 Task: Plan a time to attend the scrapbooking workshop.
Action: Mouse moved to (84, 106)
Screenshot: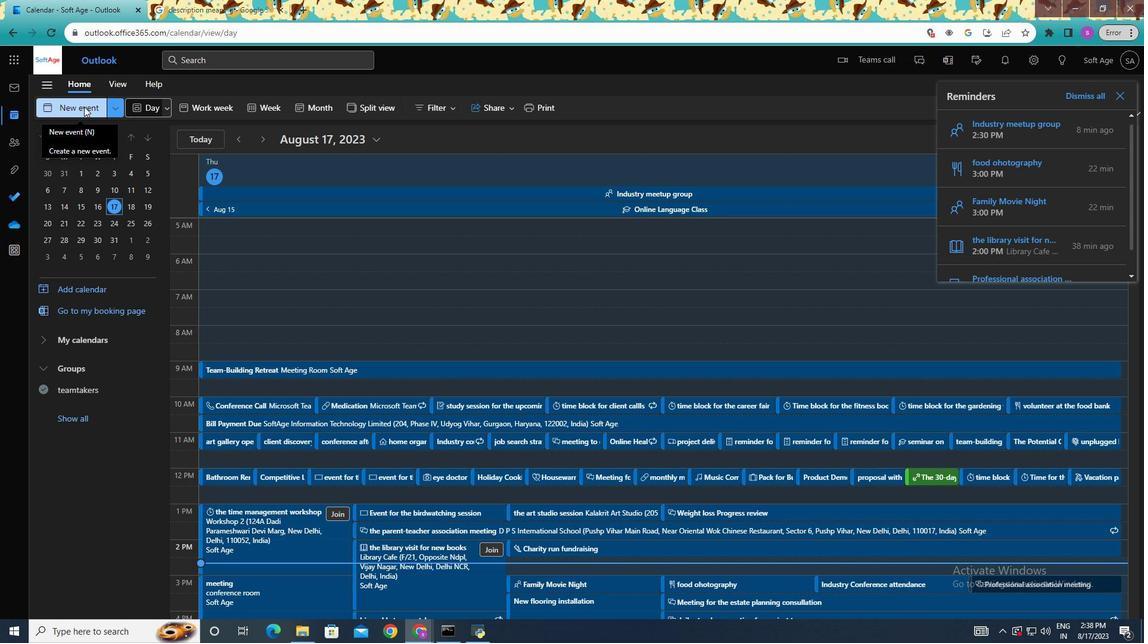 
Action: Mouse pressed left at (84, 106)
Screenshot: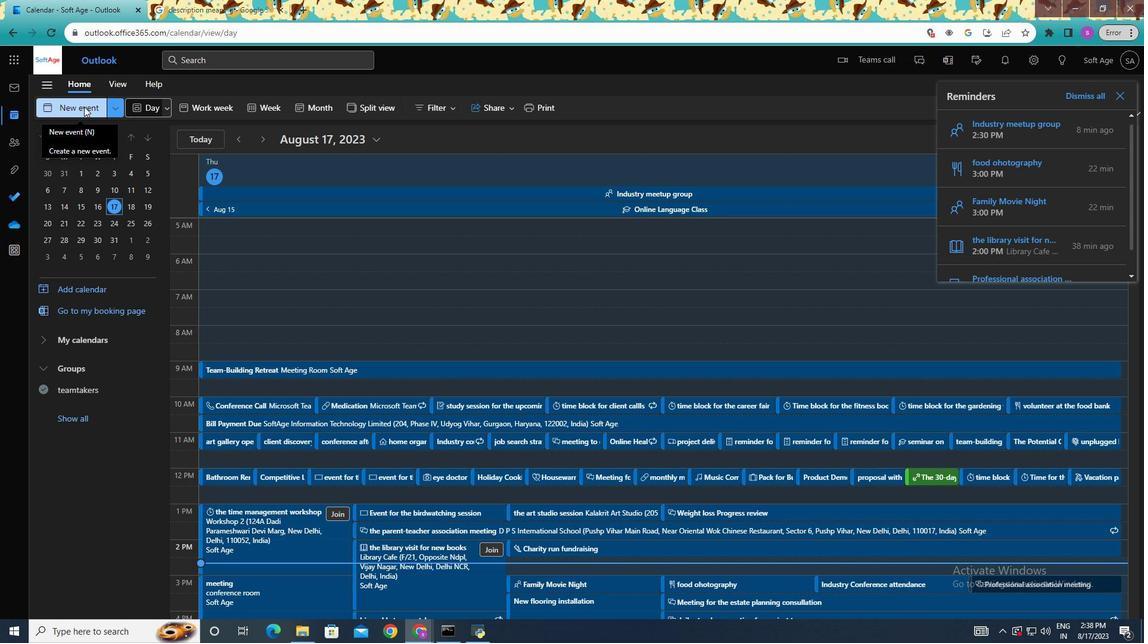 
Action: Mouse moved to (324, 182)
Screenshot: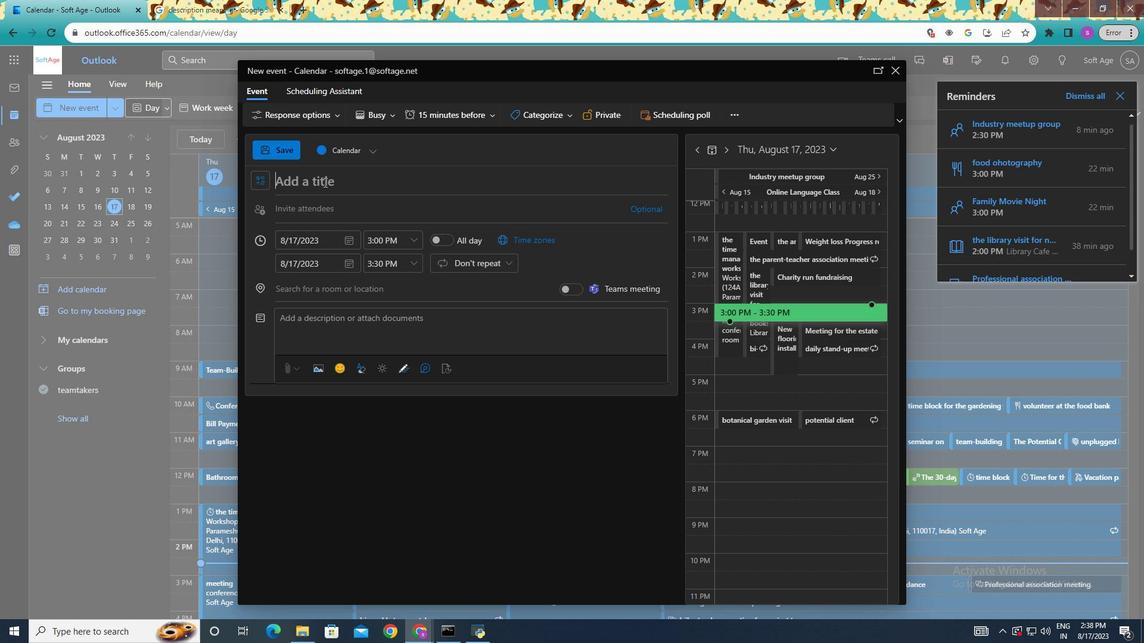 
Action: Mouse pressed left at (324, 182)
Screenshot: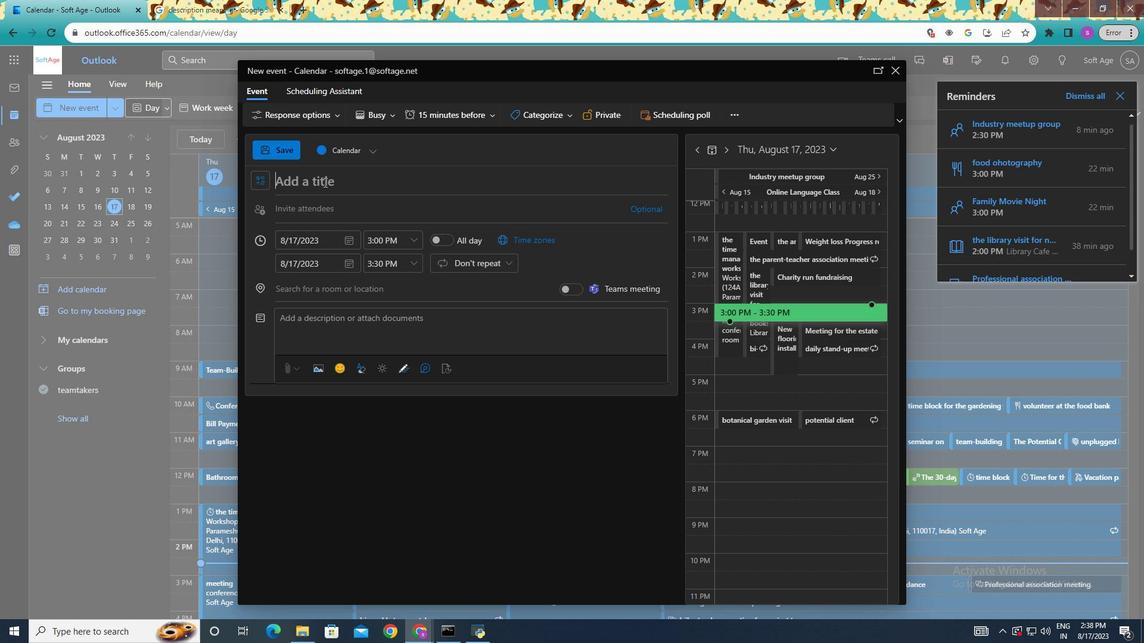 
Action: Key pressed <Key.shift>The<Key.space><Key.shift>Scrapbooking<Key.space>workshop
Screenshot: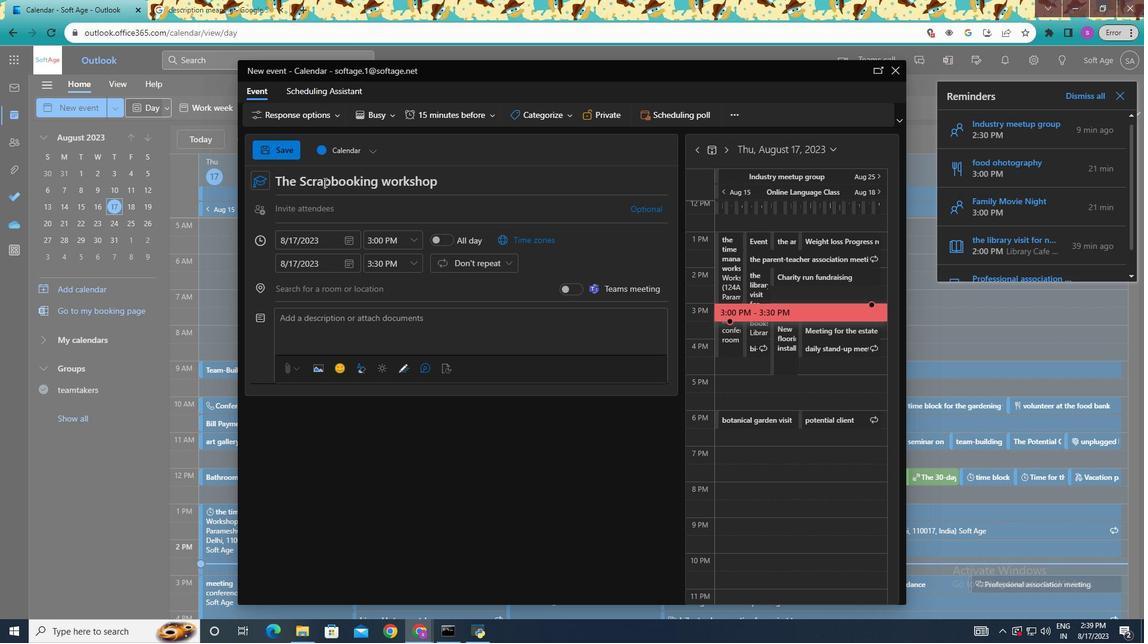 
Action: Mouse moved to (303, 213)
Screenshot: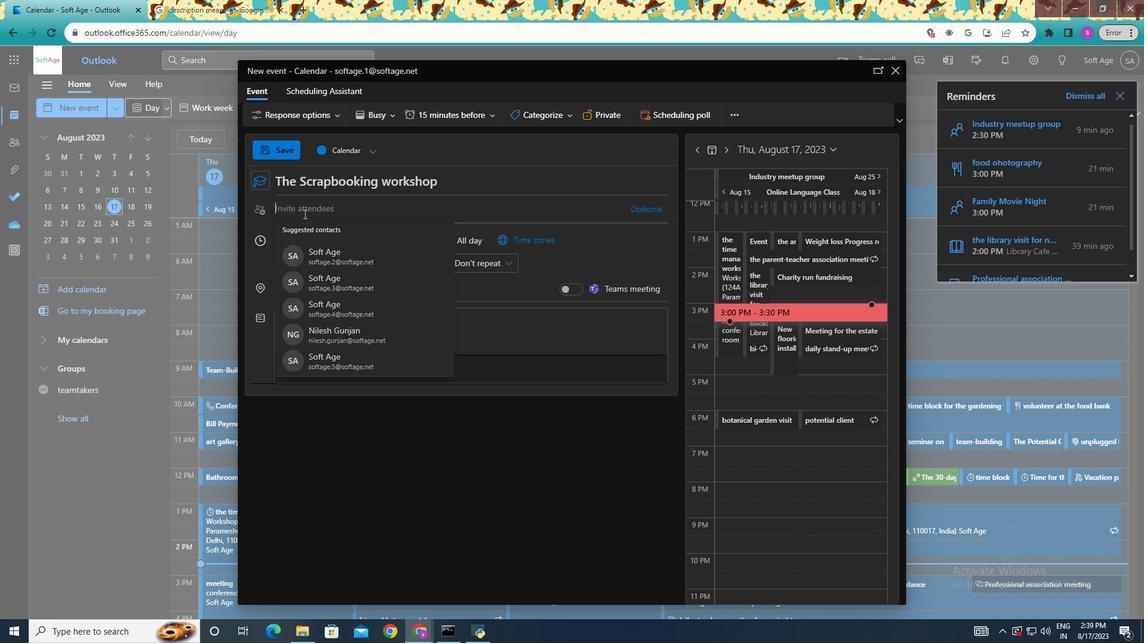 
Action: Mouse pressed left at (303, 213)
Screenshot: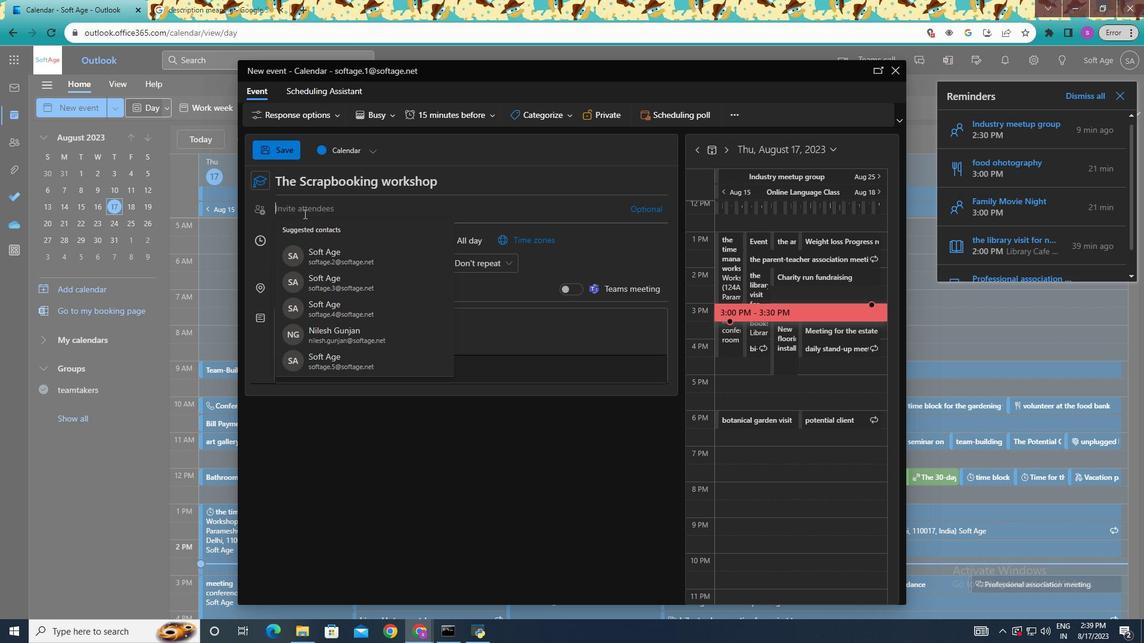 
Action: Mouse moved to (368, 314)
Screenshot: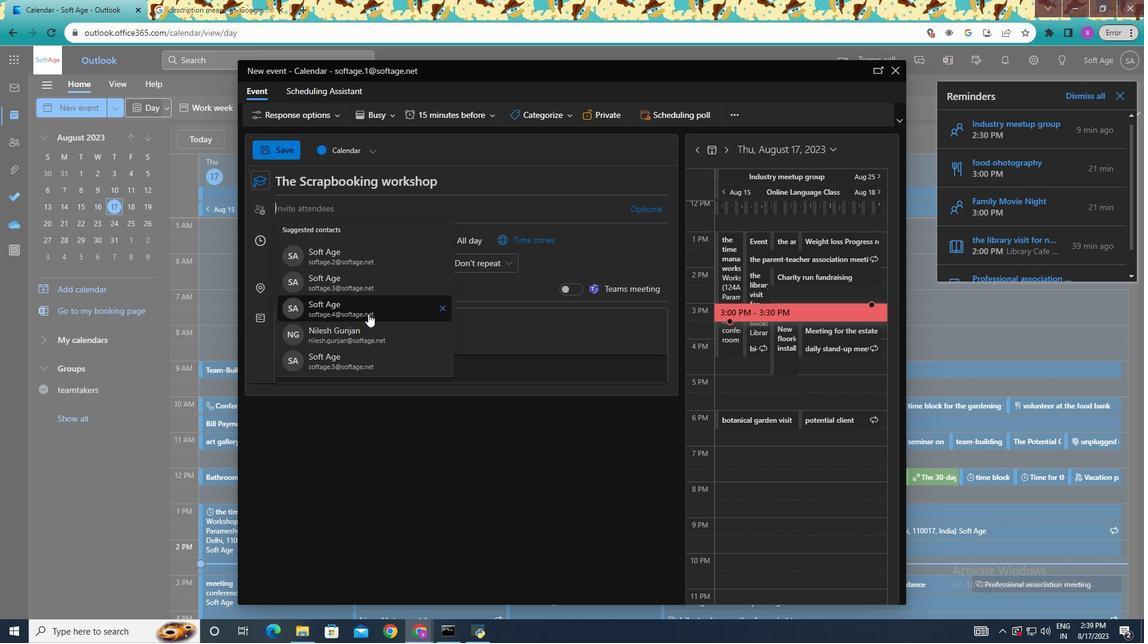 
Action: Mouse pressed left at (368, 314)
Screenshot: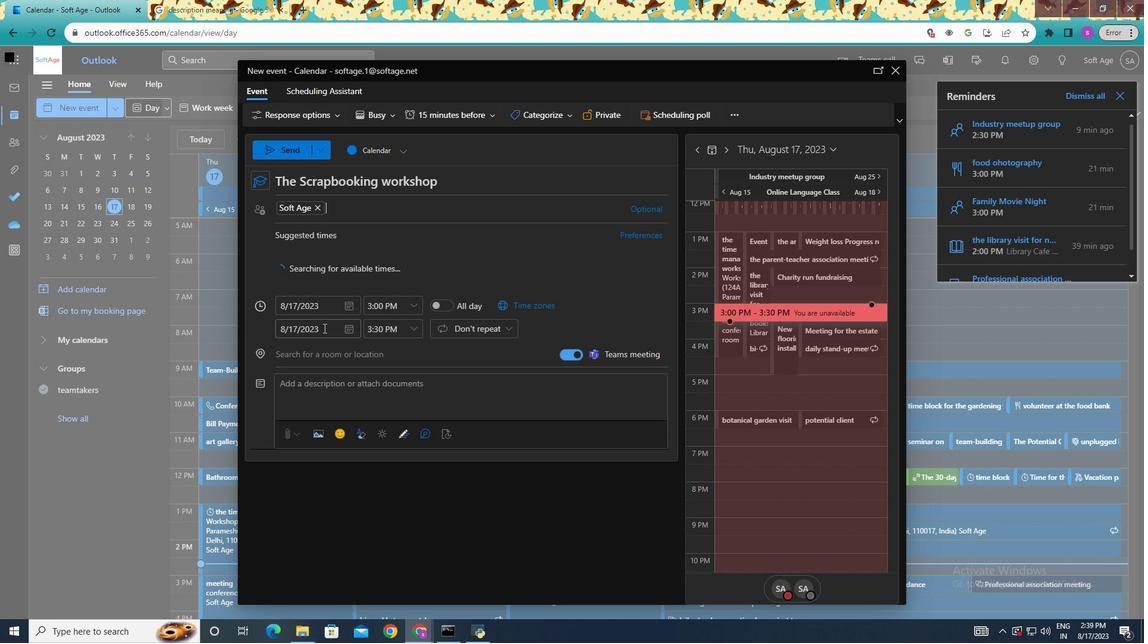 
Action: Mouse moved to (351, 312)
Screenshot: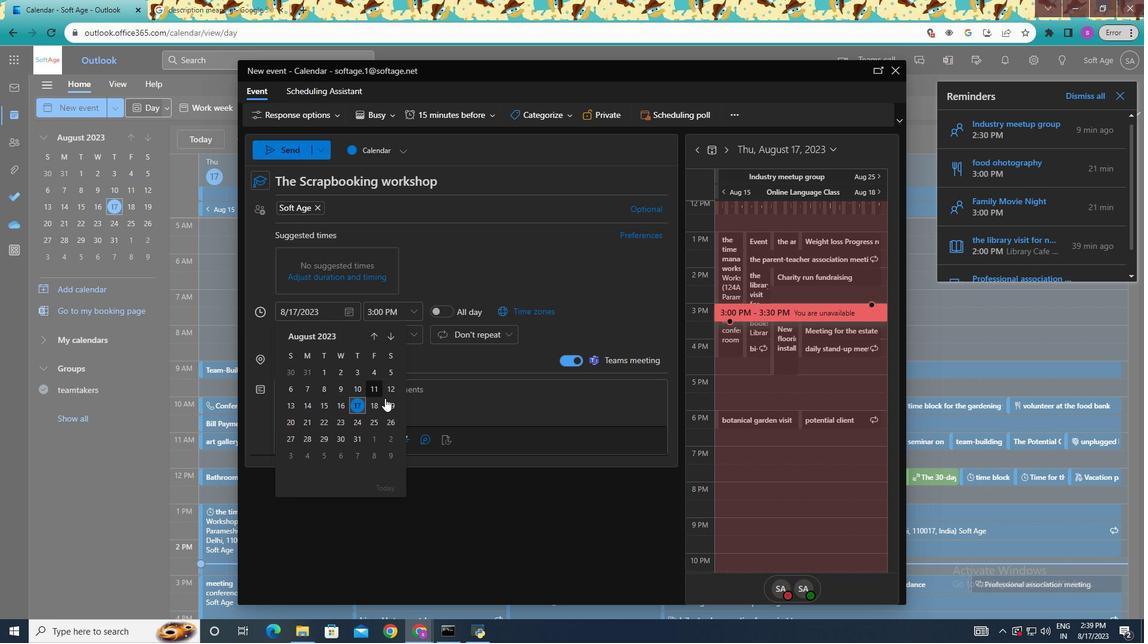 
Action: Mouse pressed left at (351, 312)
Screenshot: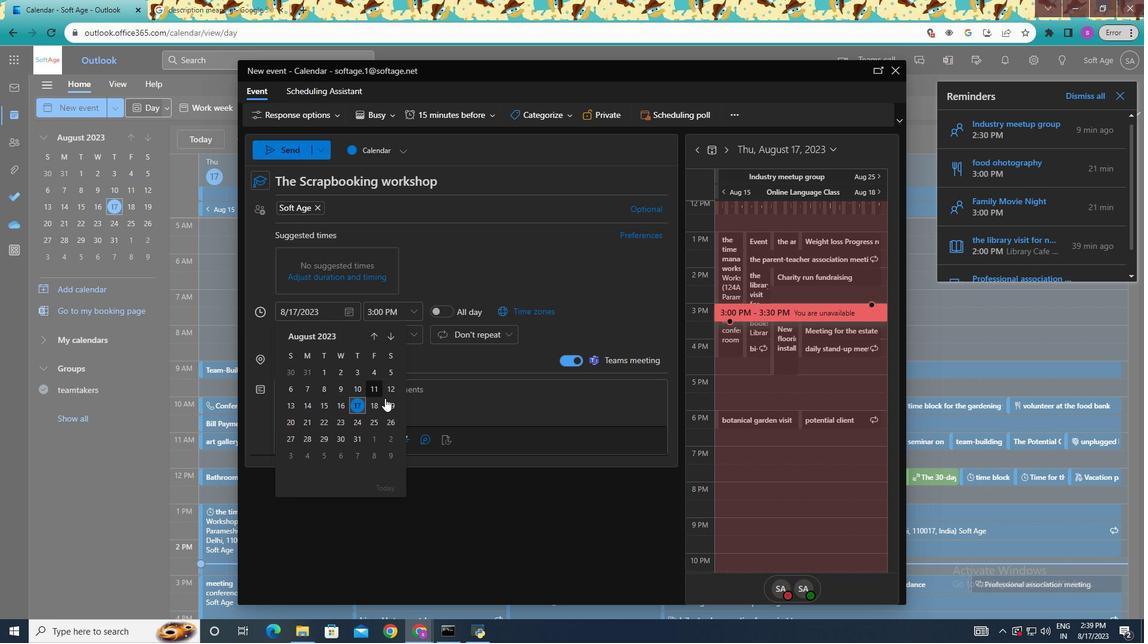 
Action: Mouse moved to (341, 441)
Screenshot: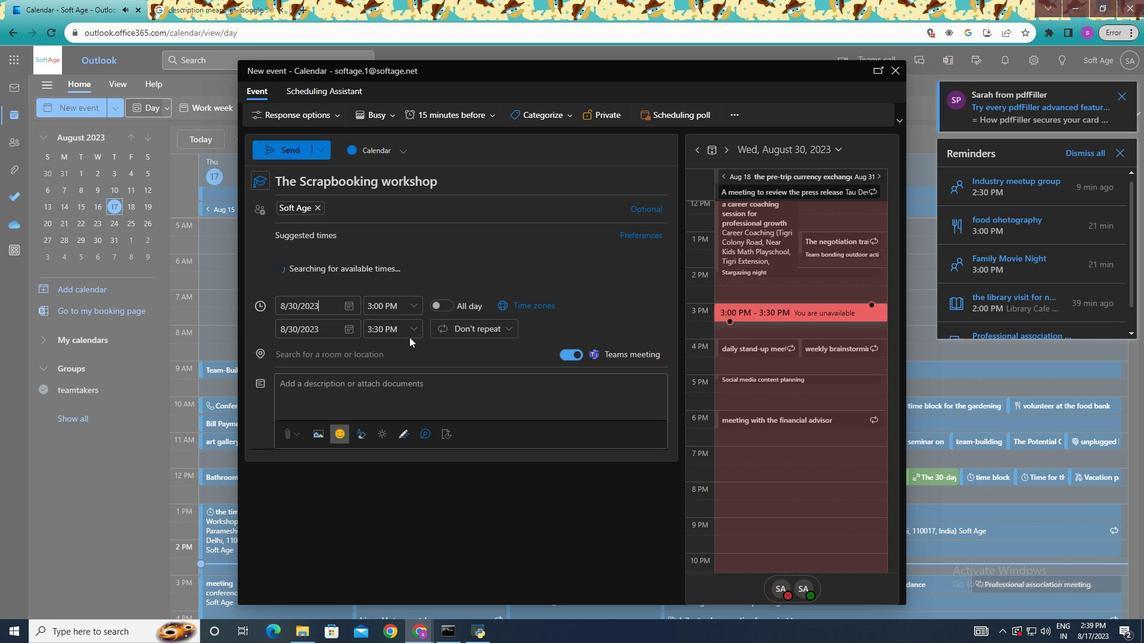 
Action: Mouse pressed left at (341, 441)
Screenshot: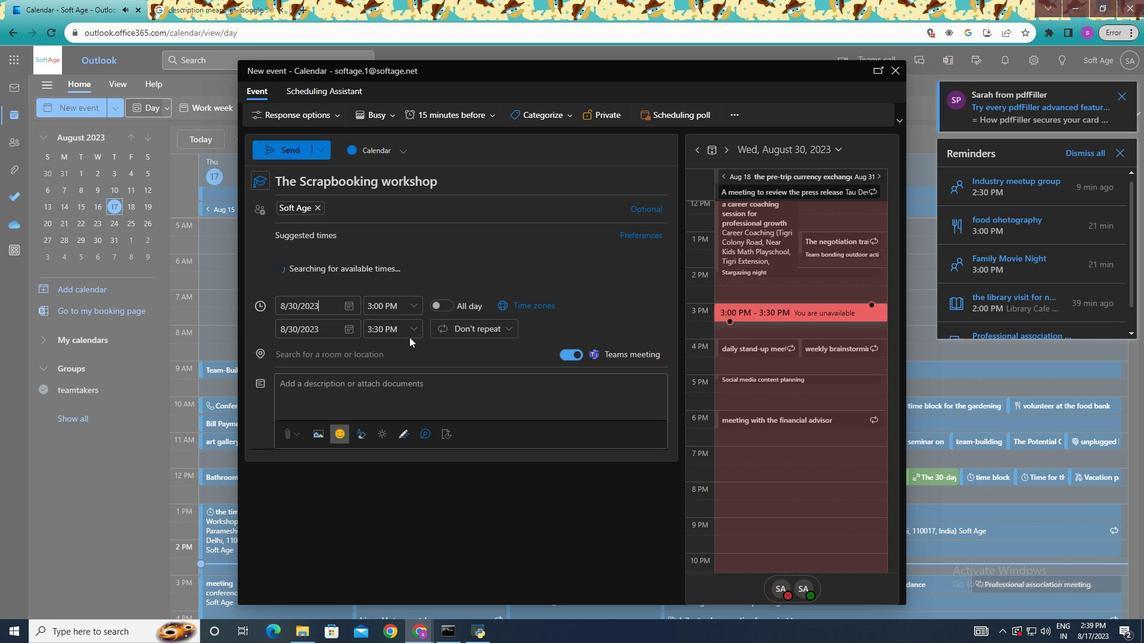 
Action: Mouse moved to (409, 310)
Screenshot: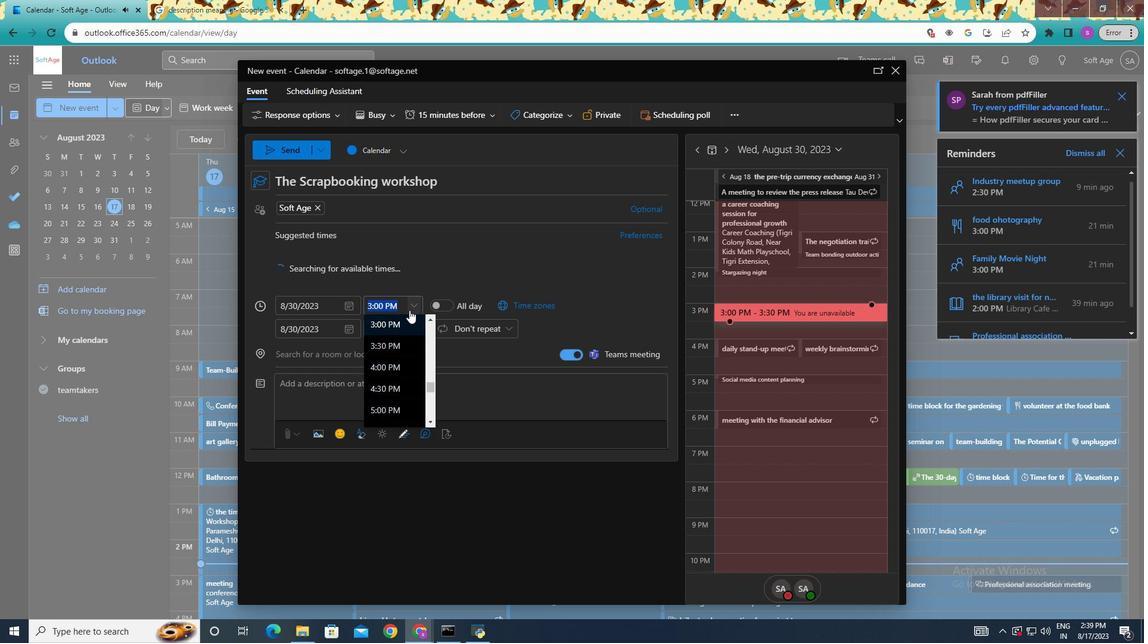 
Action: Mouse pressed left at (409, 310)
Screenshot: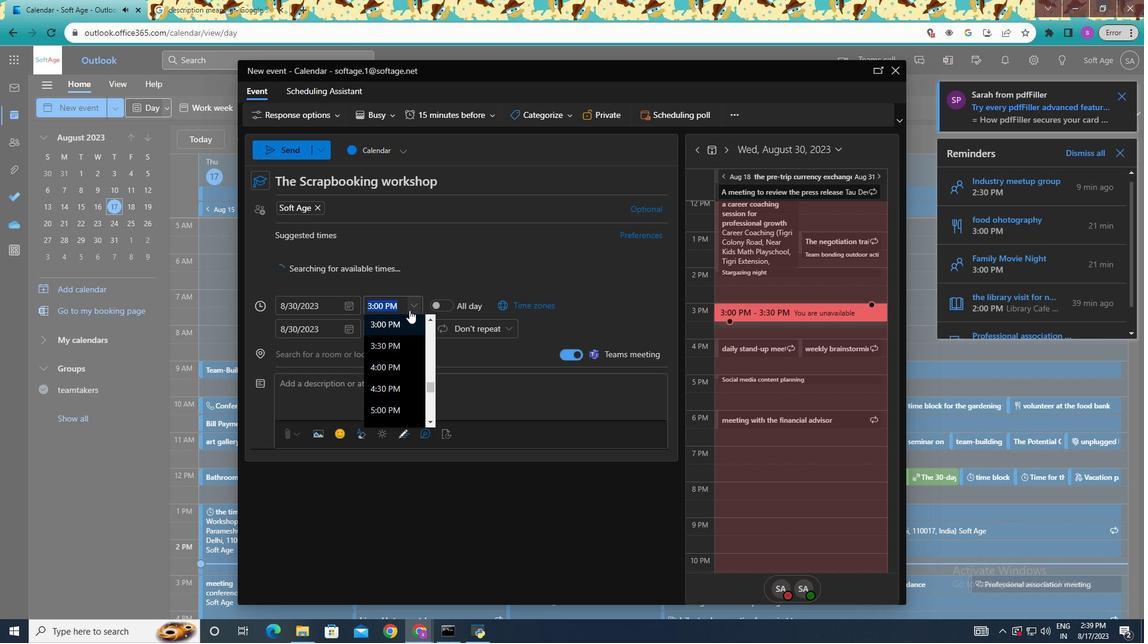 
Action: Mouse moved to (393, 372)
Screenshot: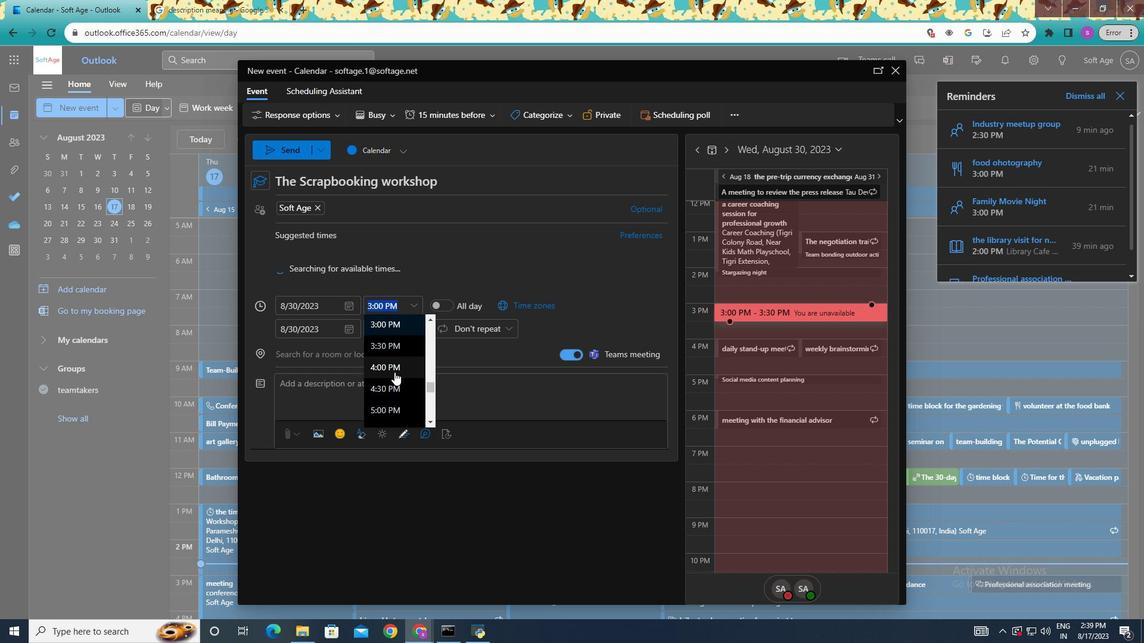 
Action: Mouse pressed left at (393, 372)
Screenshot: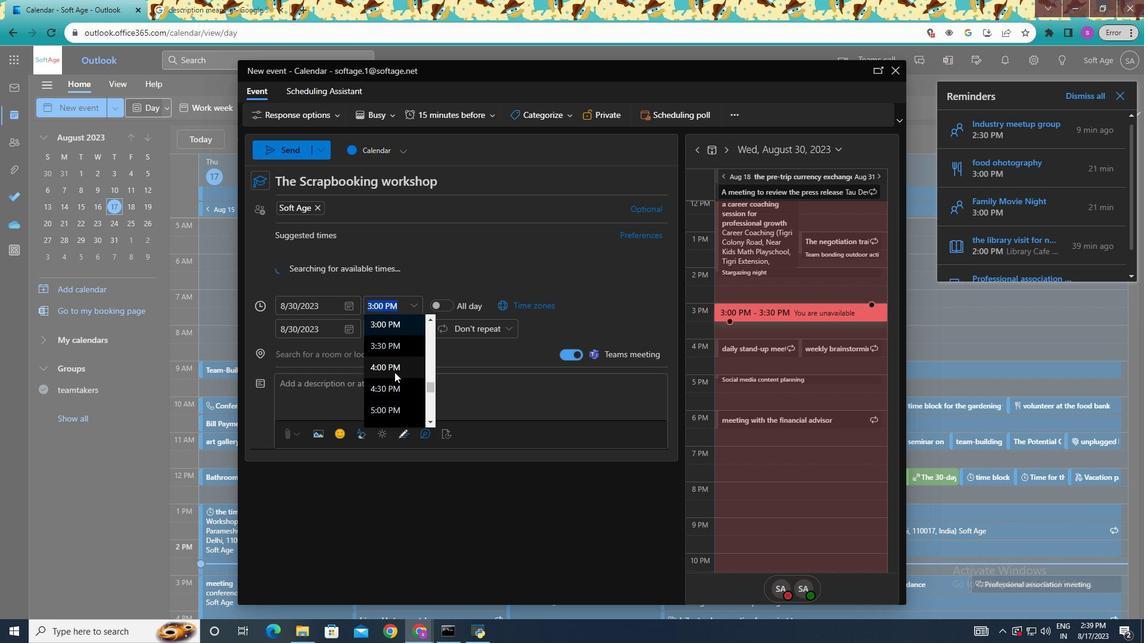 
Action: Mouse moved to (414, 313)
Screenshot: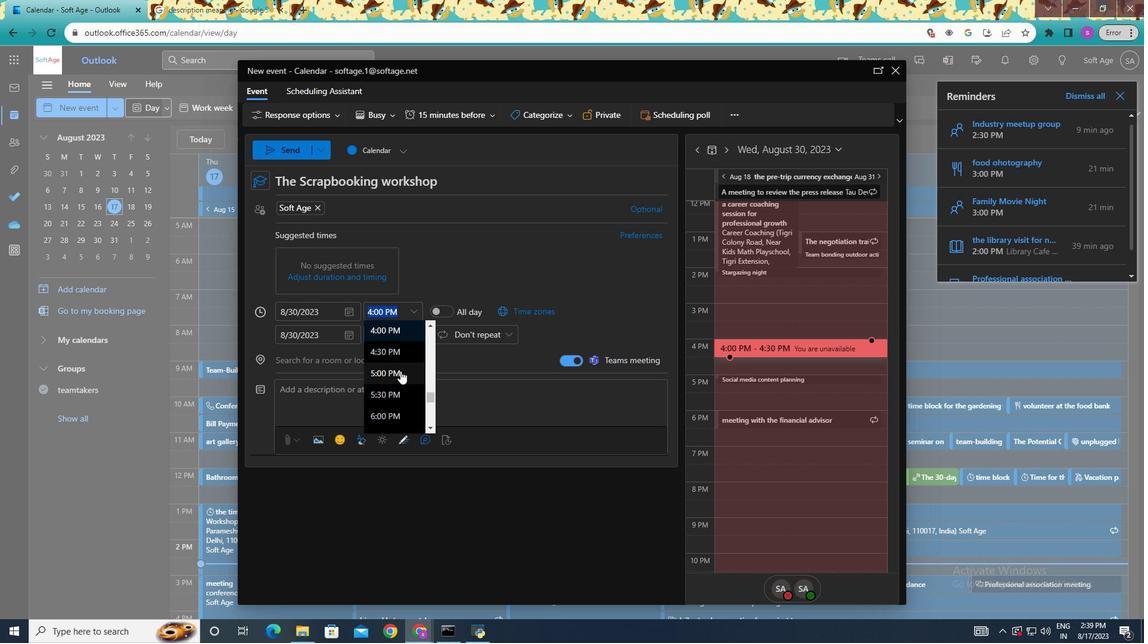 
Action: Mouse pressed left at (413, 313)
Screenshot: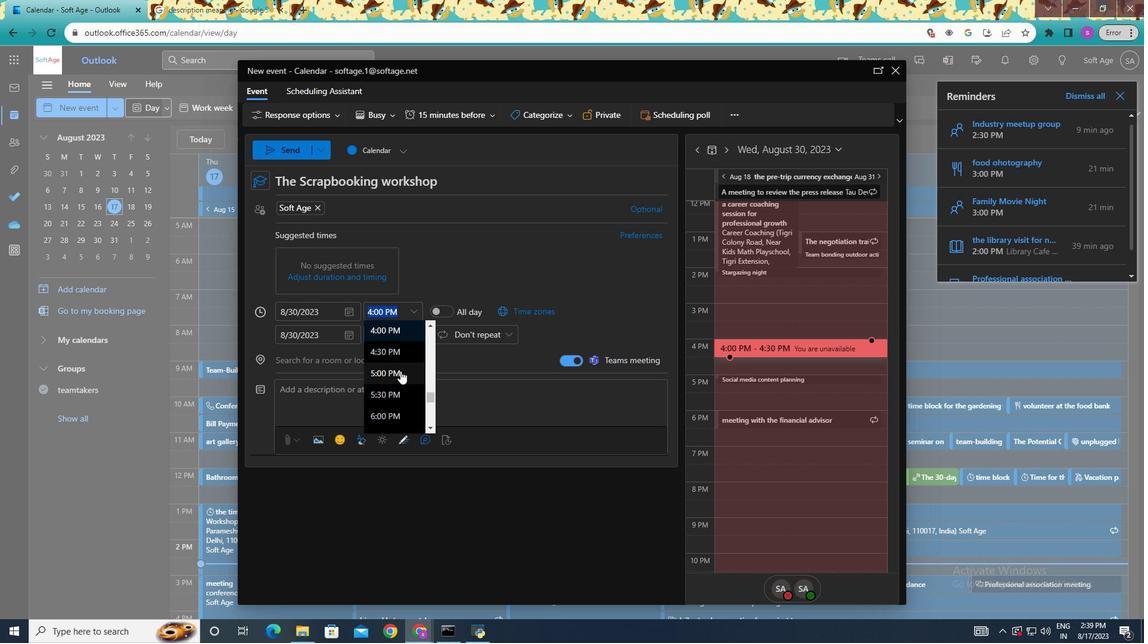 
Action: Mouse moved to (394, 355)
Screenshot: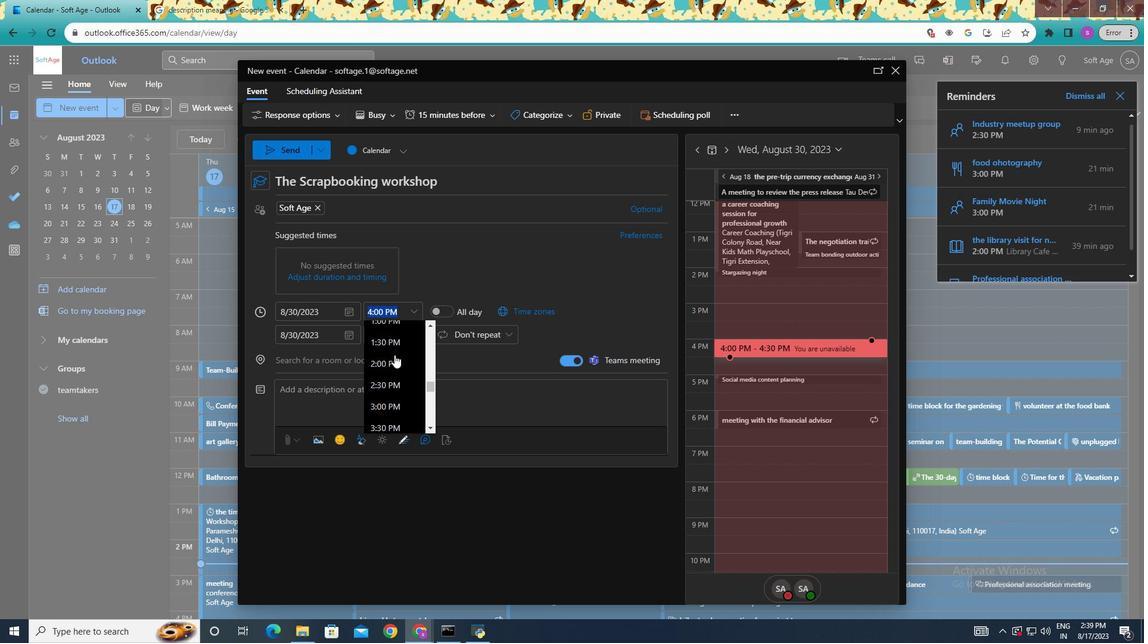 
Action: Mouse scrolled (394, 355) with delta (0, 0)
Screenshot: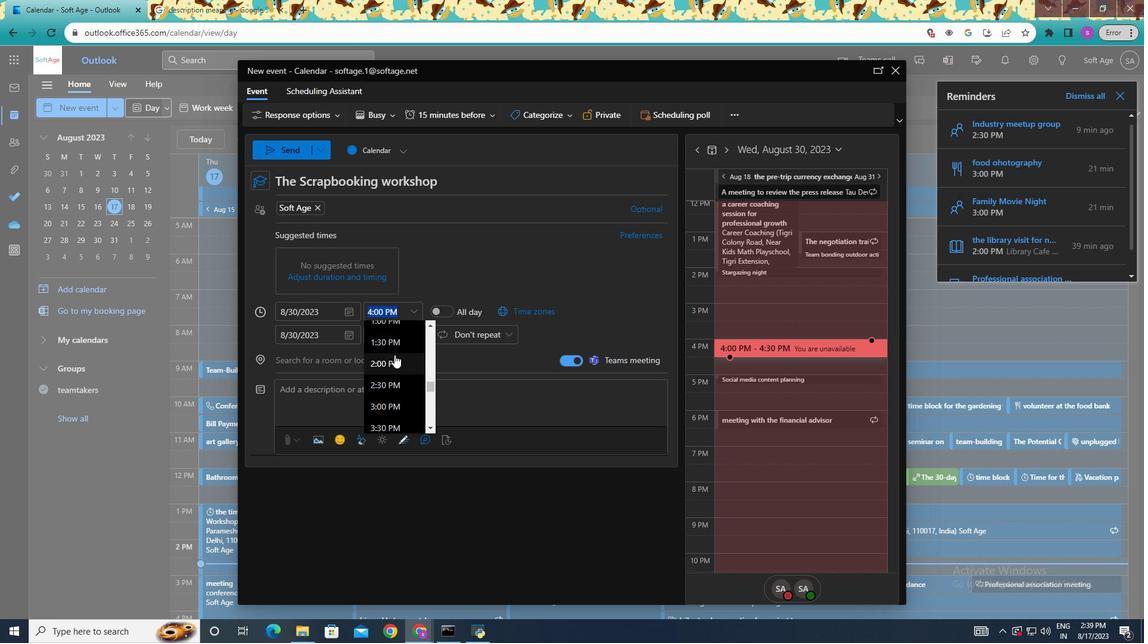 
Action: Mouse scrolled (394, 355) with delta (0, 0)
Screenshot: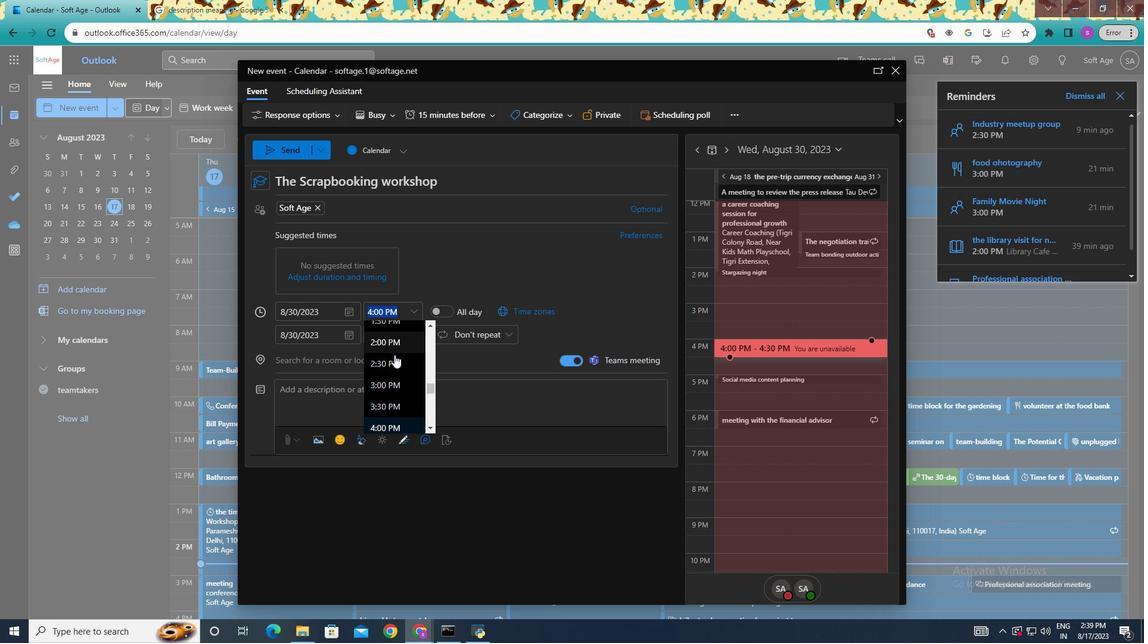 
Action: Mouse moved to (394, 355)
Screenshot: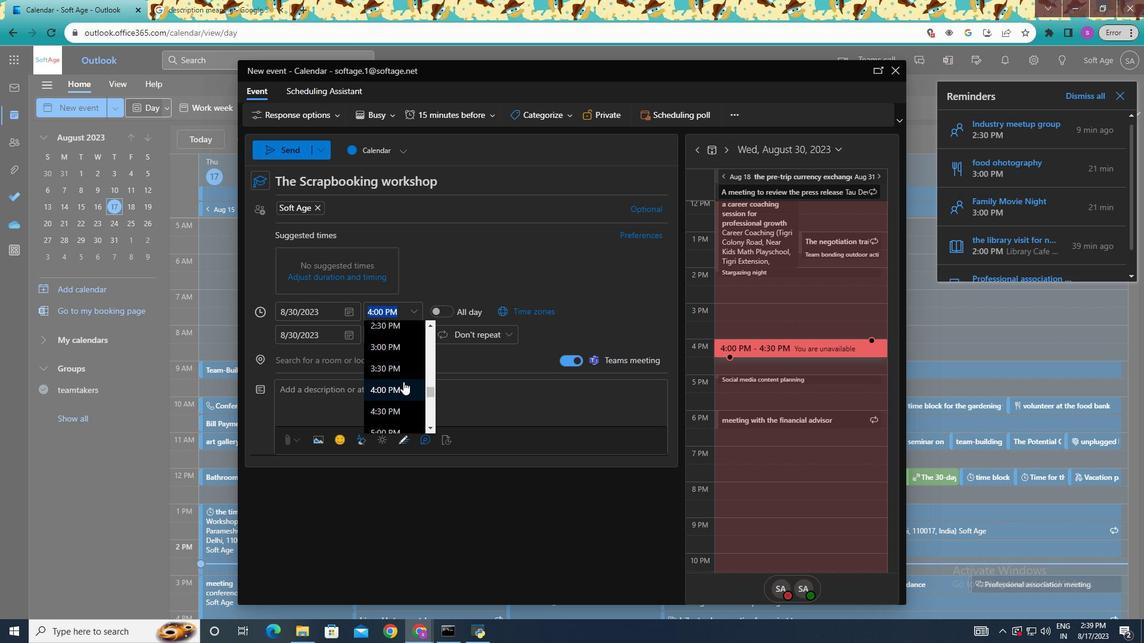 
Action: Mouse scrolled (394, 354) with delta (0, 0)
Screenshot: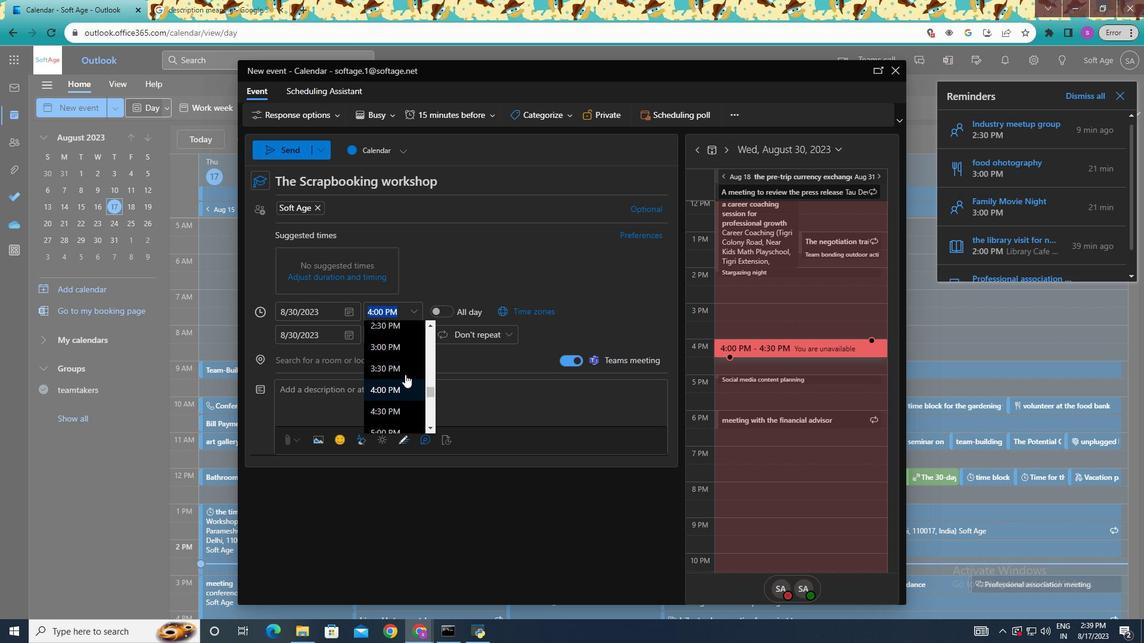 
Action: Mouse moved to (402, 348)
Screenshot: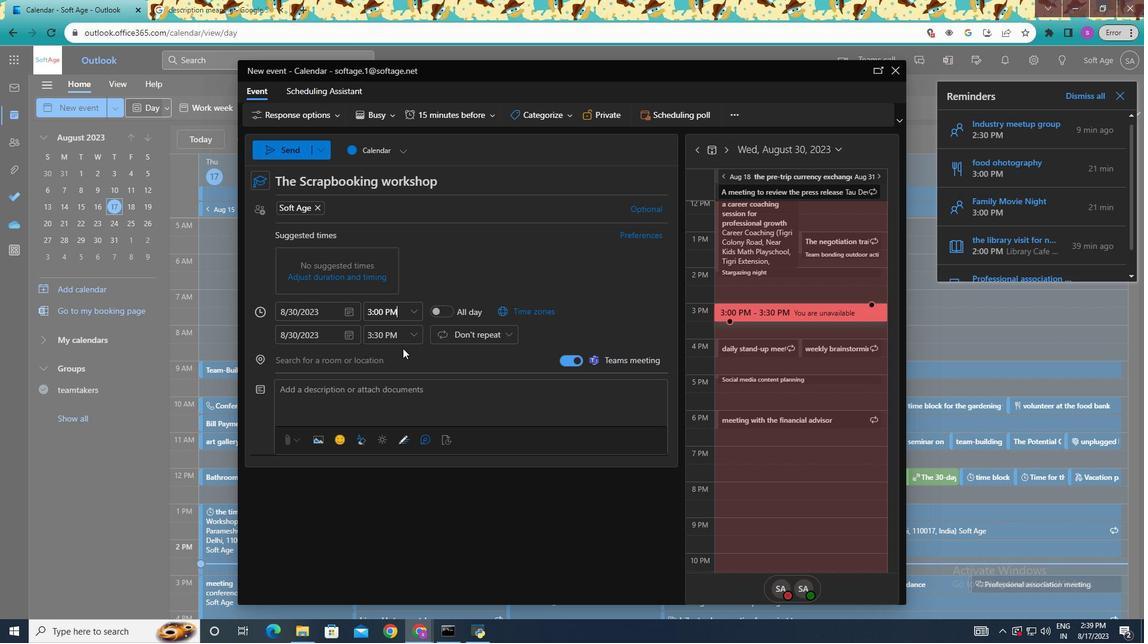 
Action: Mouse pressed left at (402, 348)
Screenshot: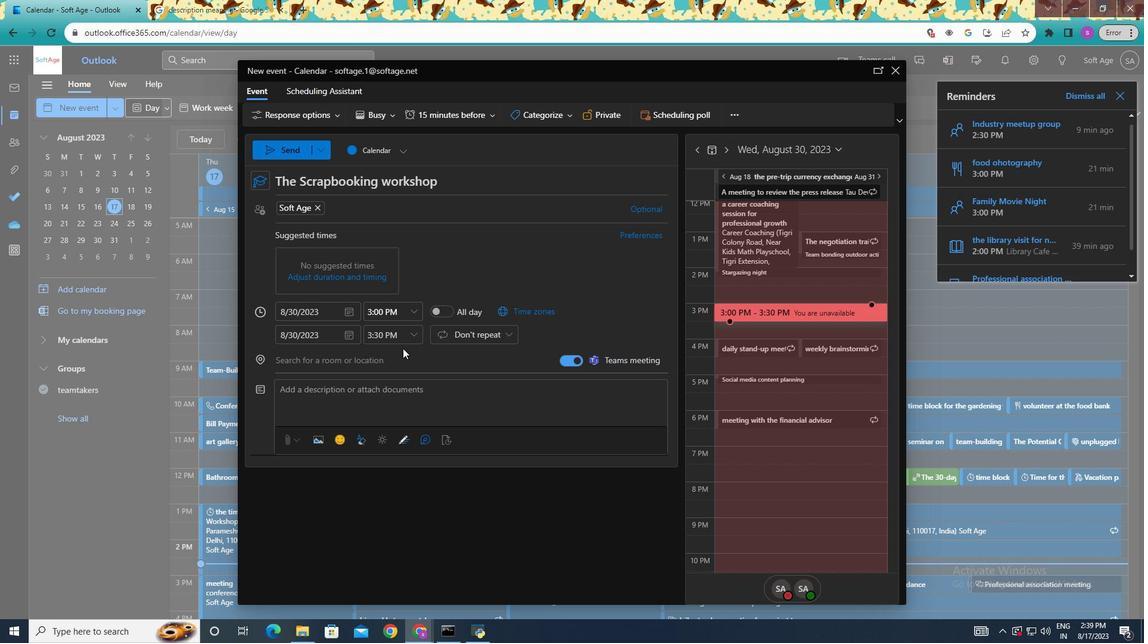 
Action: Mouse moved to (410, 338)
Screenshot: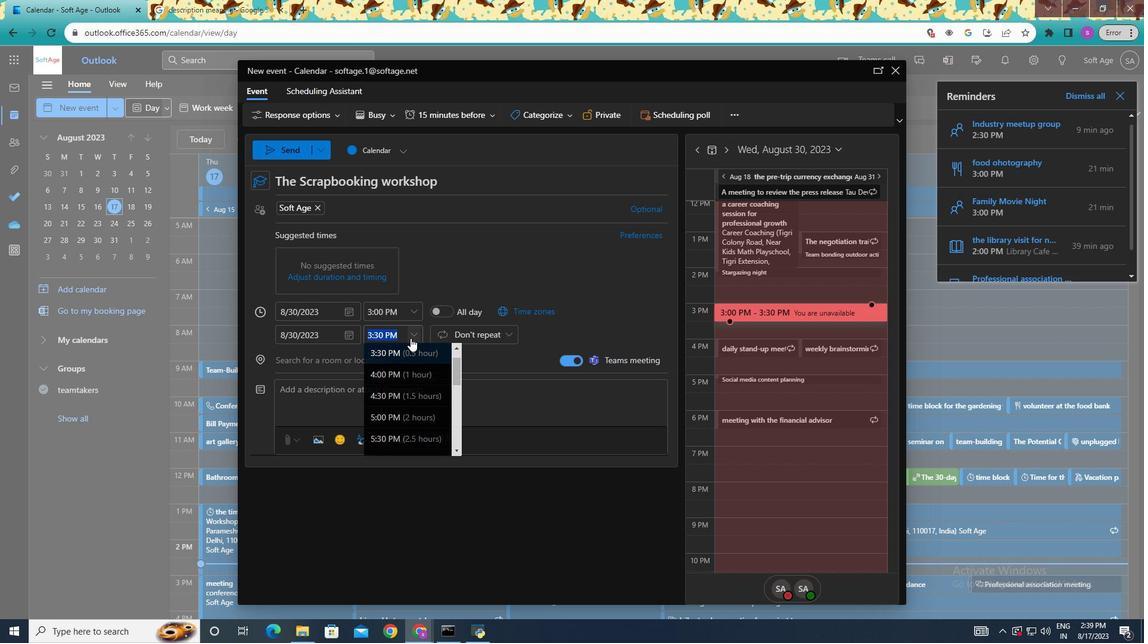 
Action: Mouse pressed left at (410, 338)
Screenshot: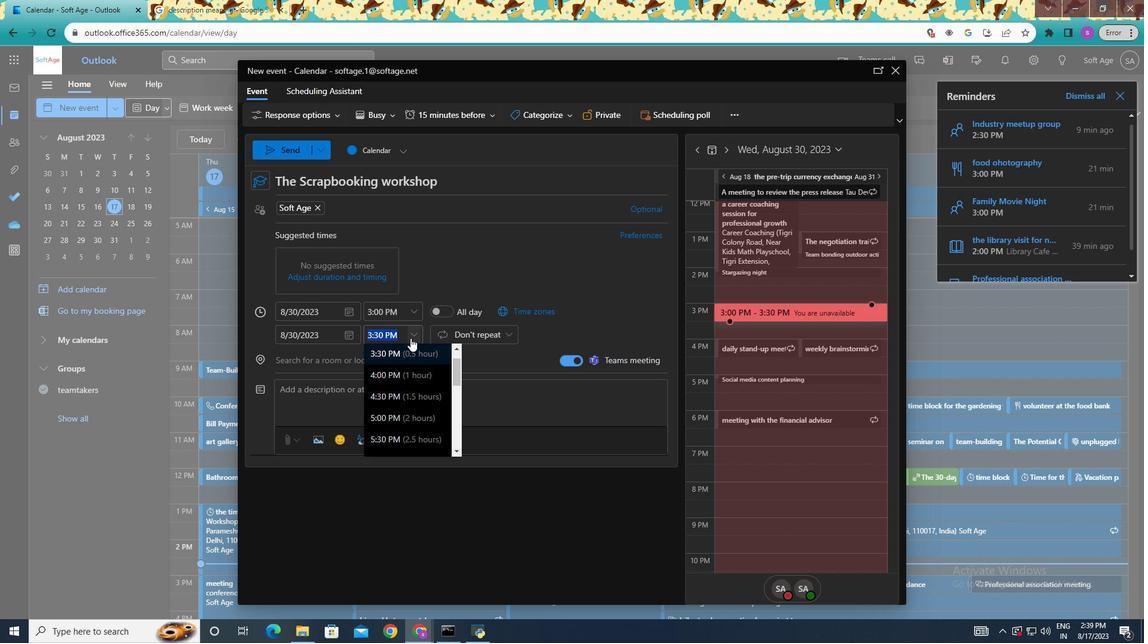 
Action: Mouse pressed left at (410, 338)
Screenshot: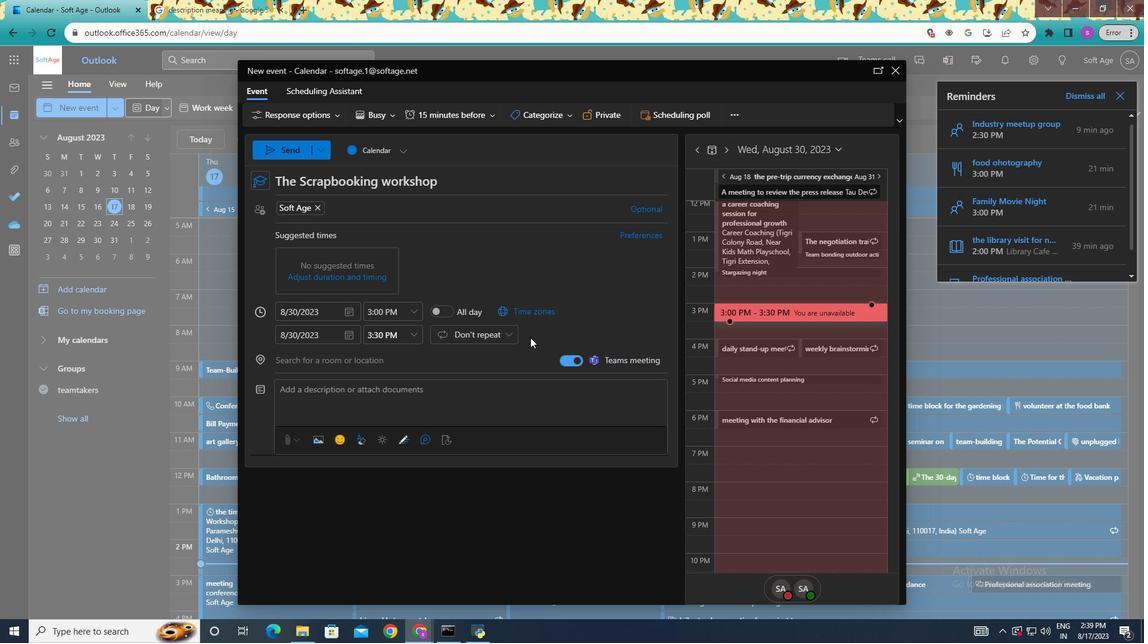 
Action: Mouse moved to (447, 312)
Screenshot: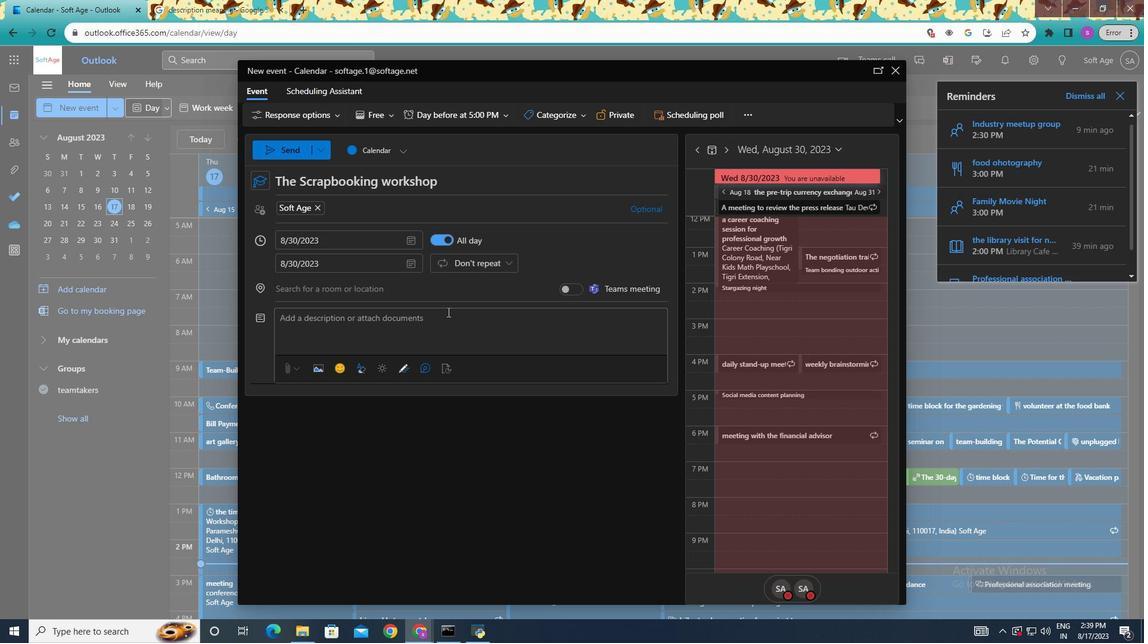 
Action: Mouse pressed left at (447, 312)
Screenshot: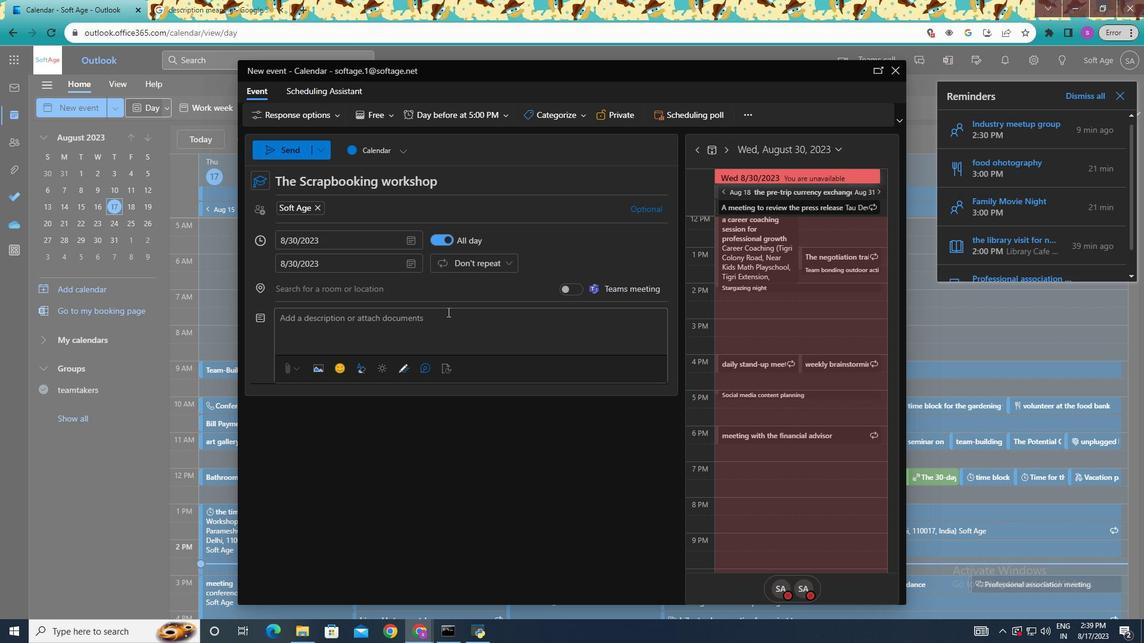 
Action: Mouse moved to (445, 240)
Screenshot: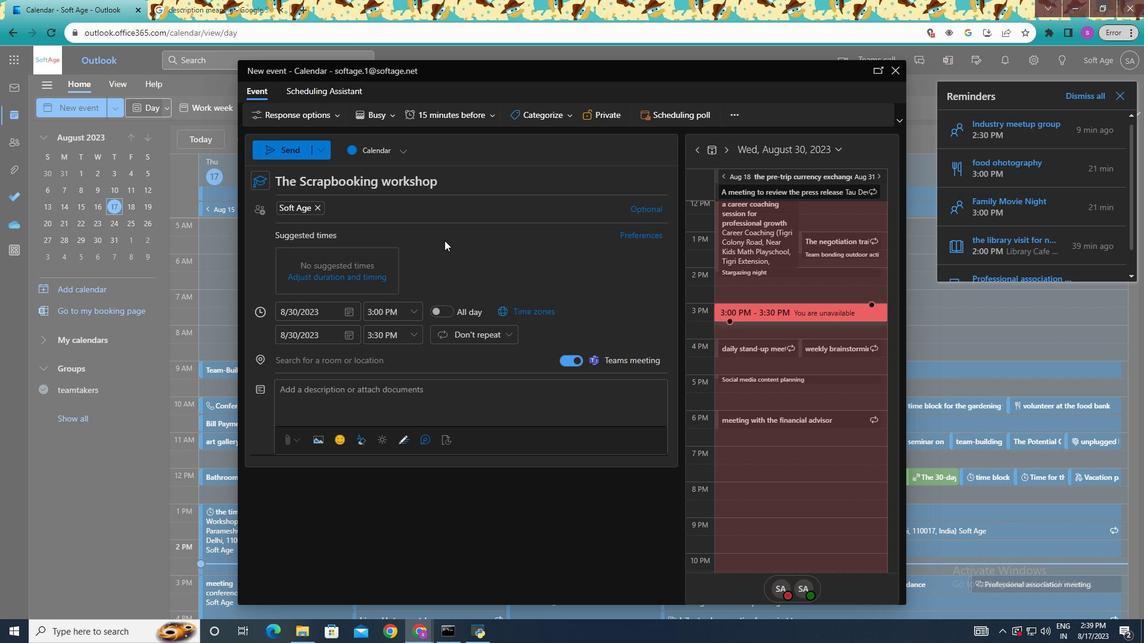 
Action: Mouse pressed left at (445, 240)
Screenshot: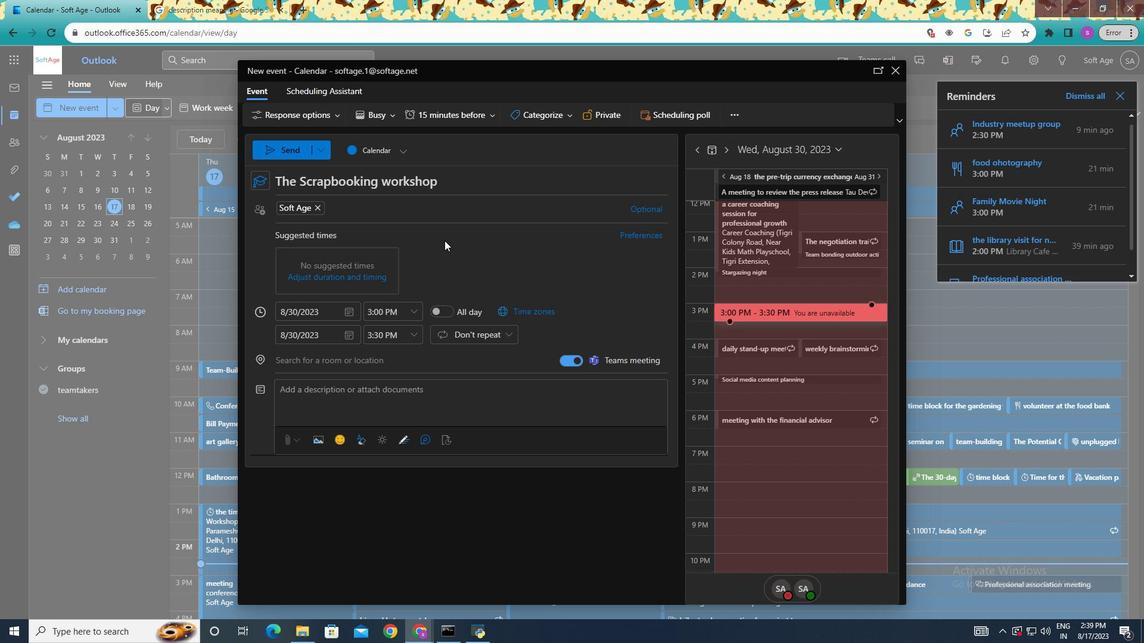 
Action: Mouse moved to (510, 336)
Screenshot: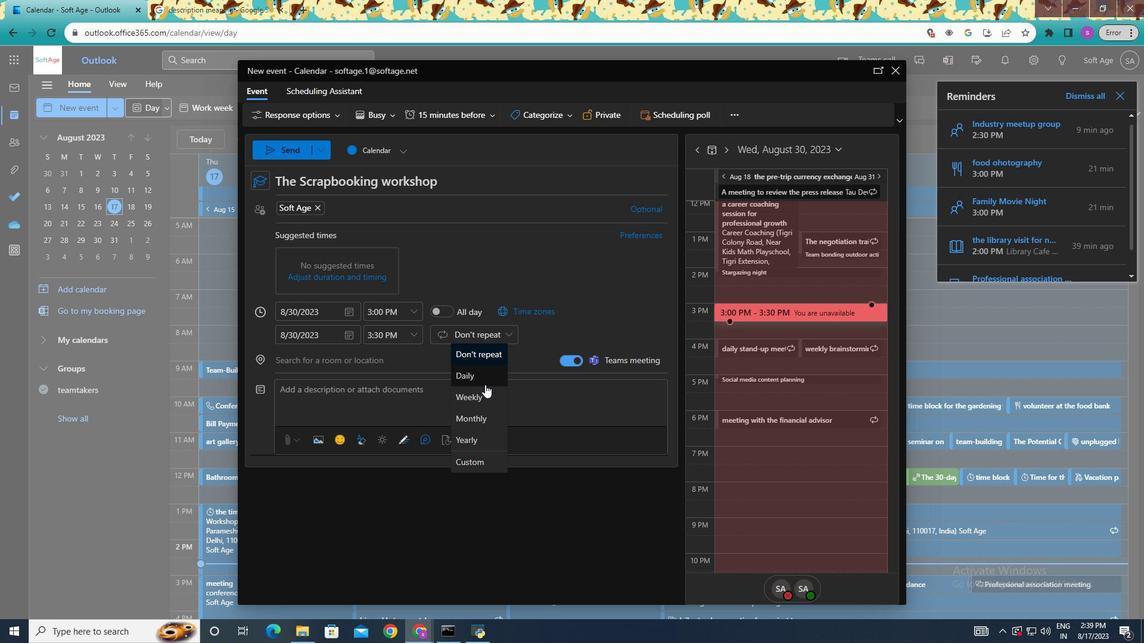 
Action: Mouse pressed left at (510, 336)
Screenshot: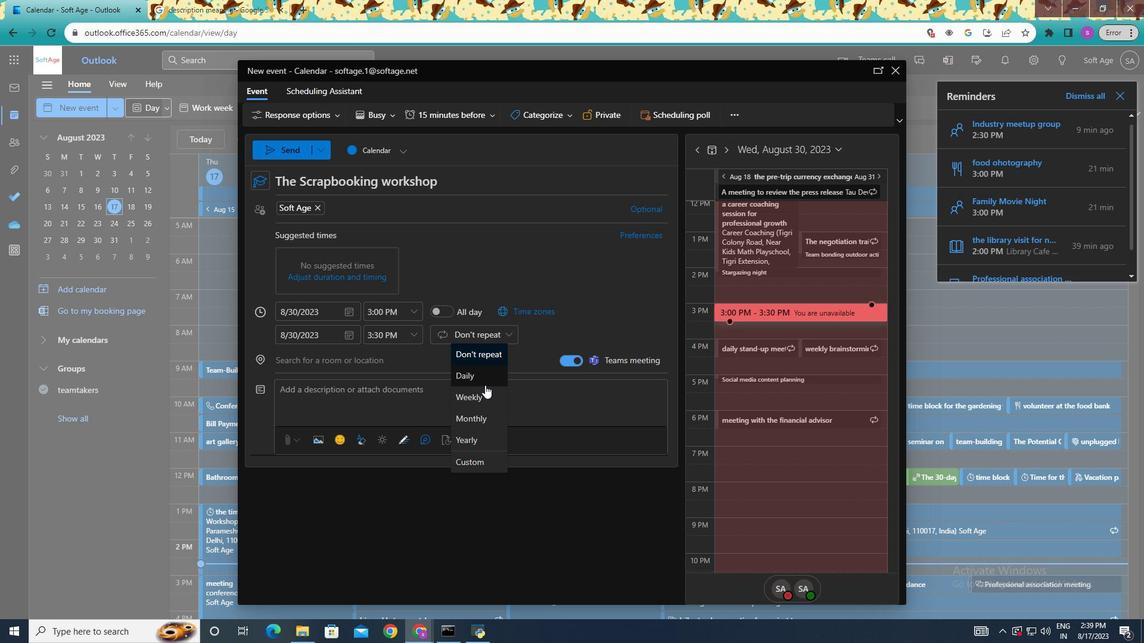 
Action: Mouse moved to (485, 384)
Screenshot: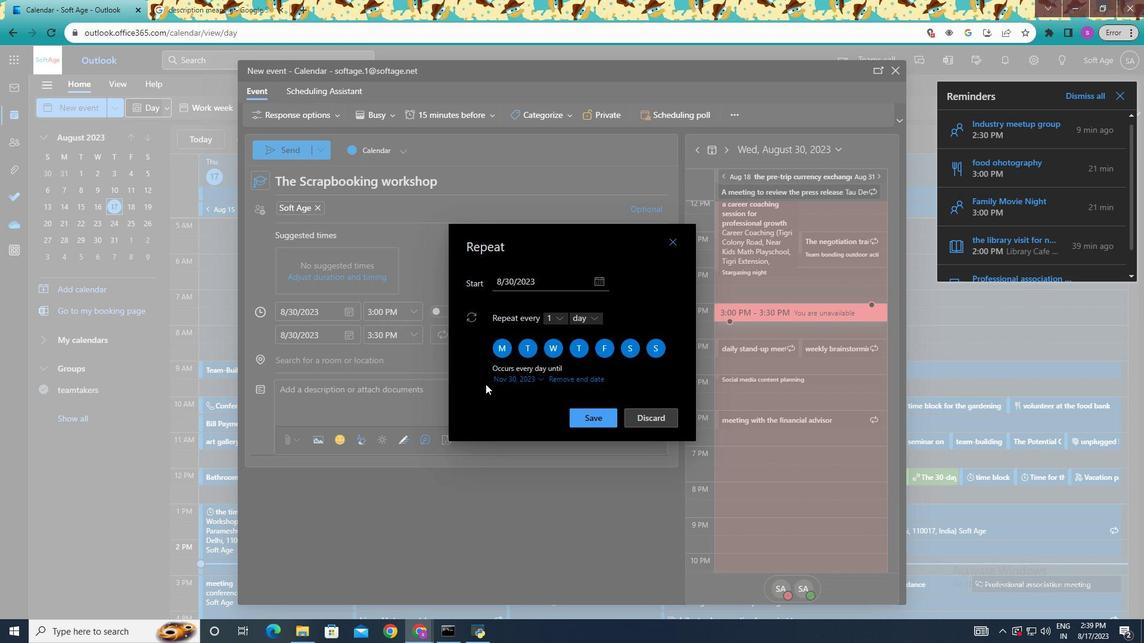 
Action: Mouse pressed left at (485, 384)
Screenshot: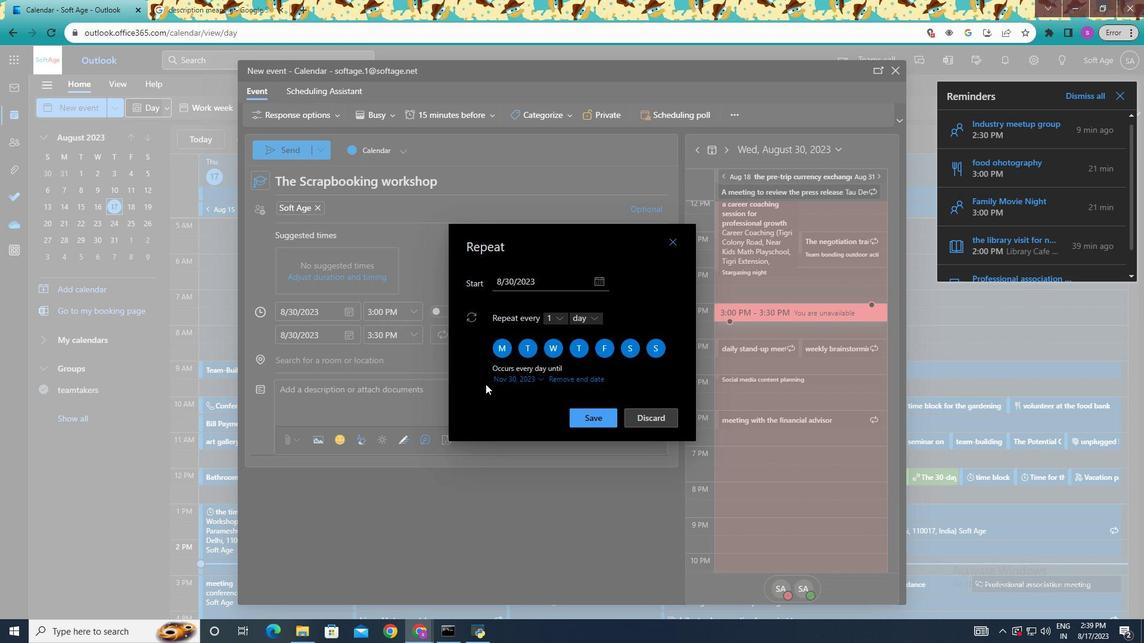 
Action: Mouse moved to (554, 349)
Screenshot: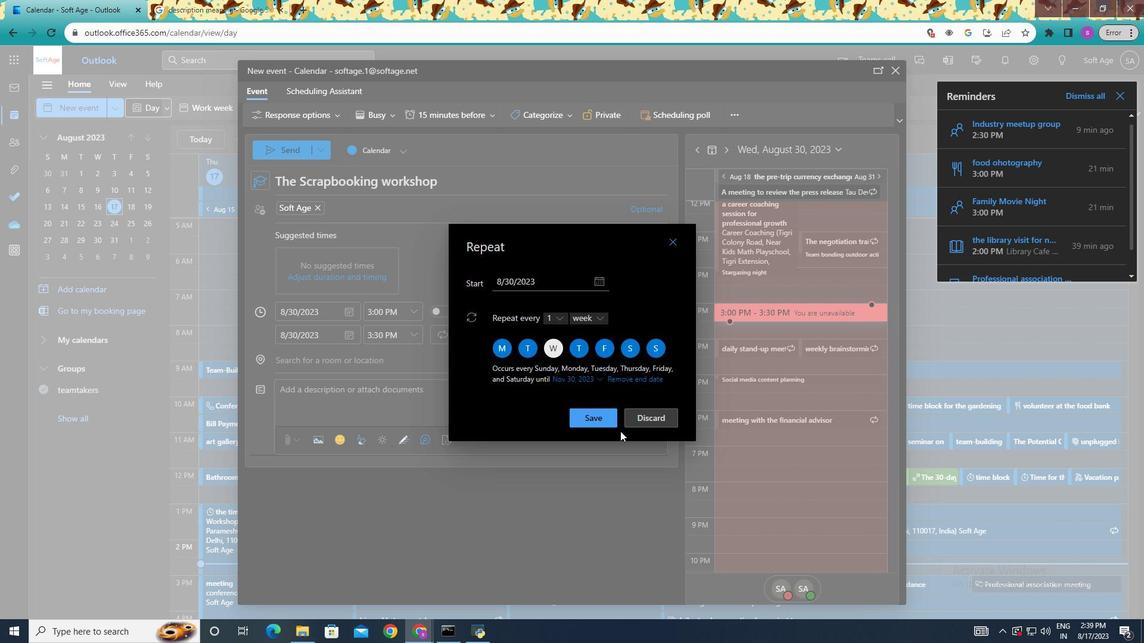 
Action: Mouse pressed left at (554, 349)
Screenshot: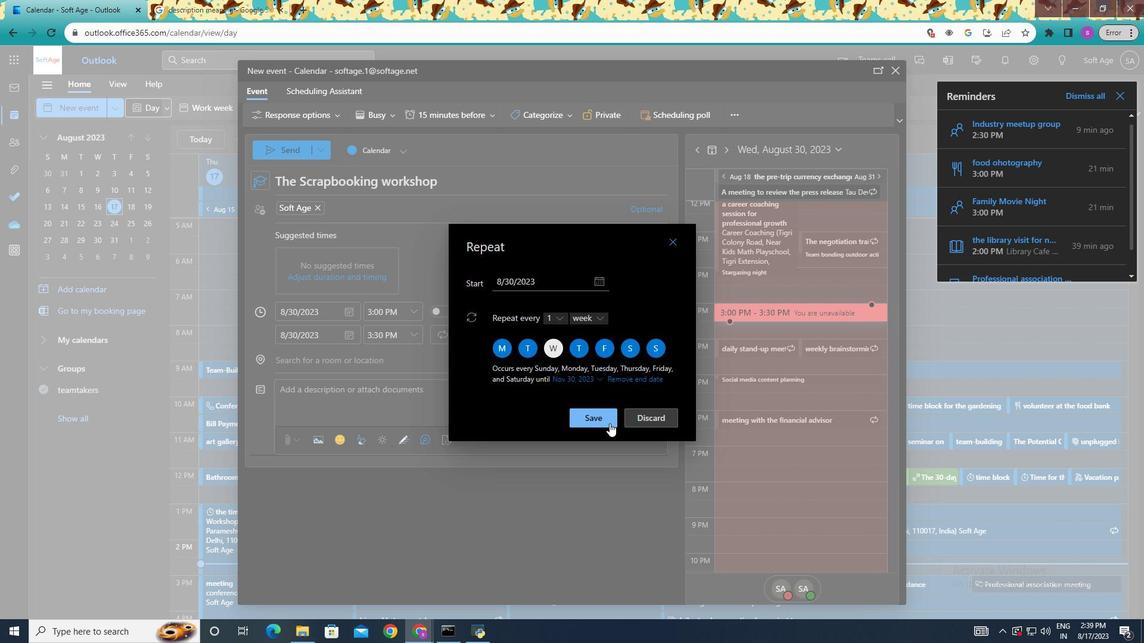 
Action: Mouse moved to (606, 421)
Screenshot: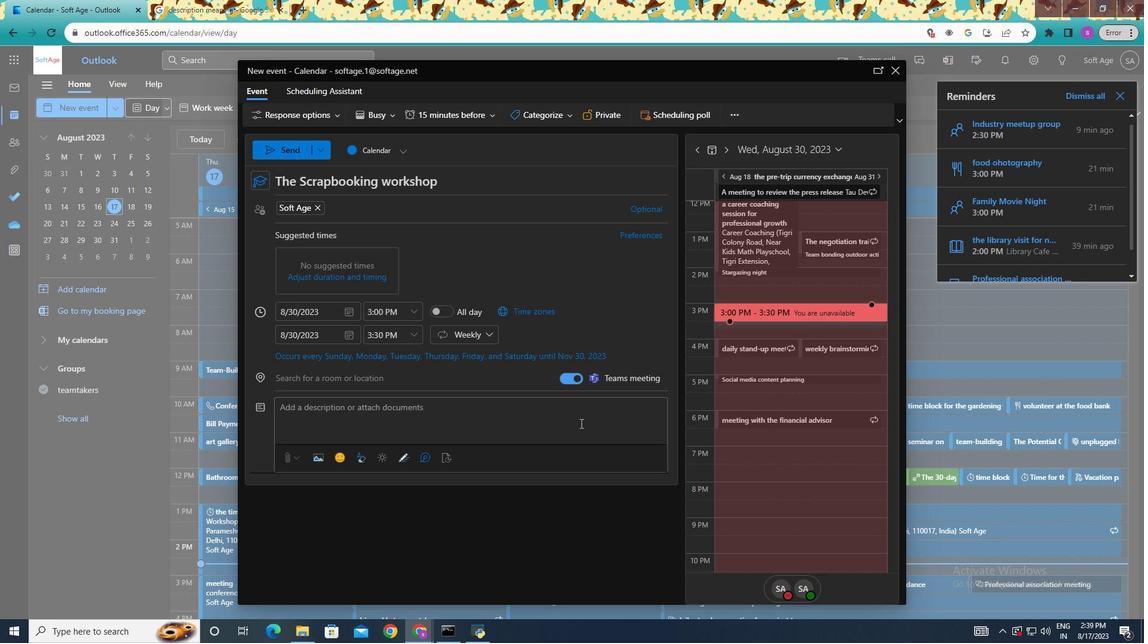 
Action: Mouse pressed left at (606, 421)
Screenshot: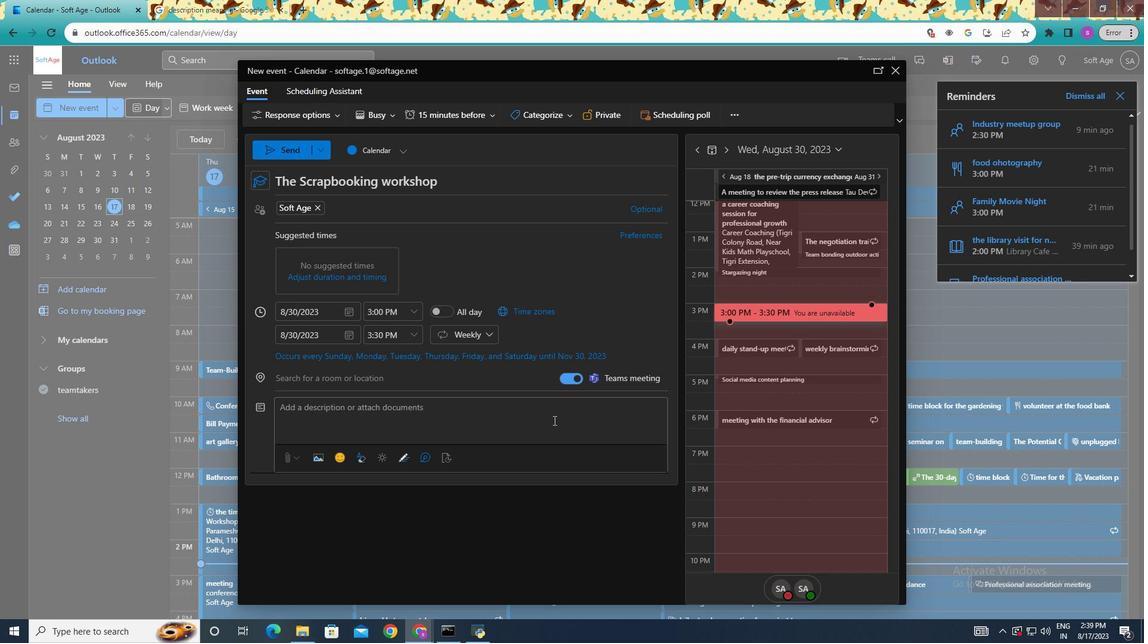 
Action: Mouse moved to (444, 341)
Screenshot: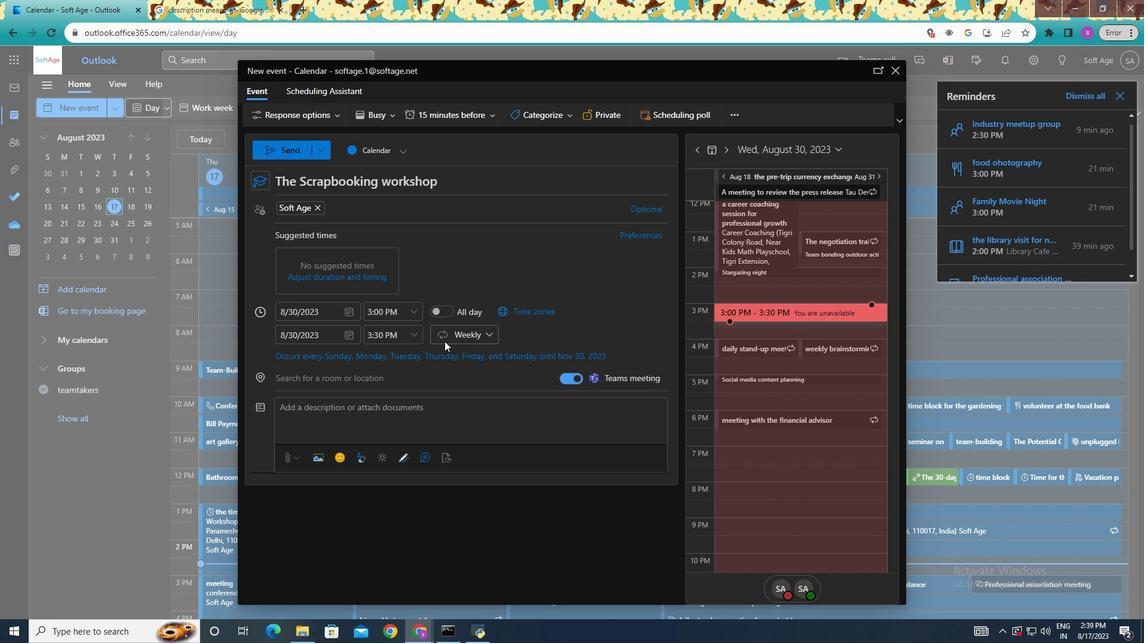 
Action: Mouse scrolled (444, 340) with delta (0, 0)
Screenshot: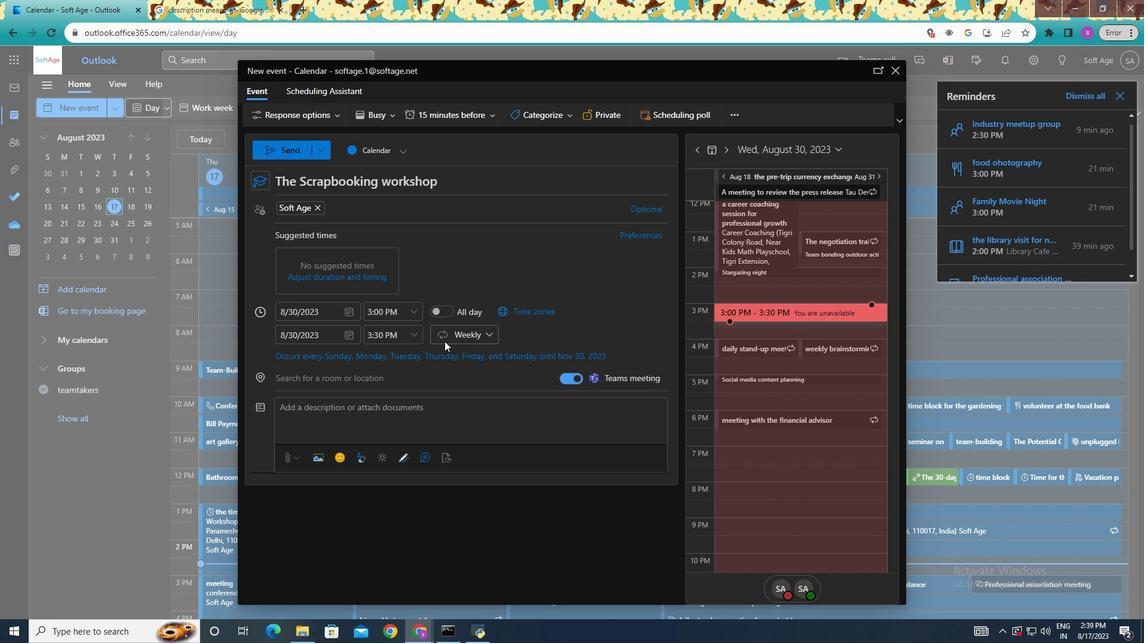 
Action: Mouse scrolled (444, 340) with delta (0, 0)
Screenshot: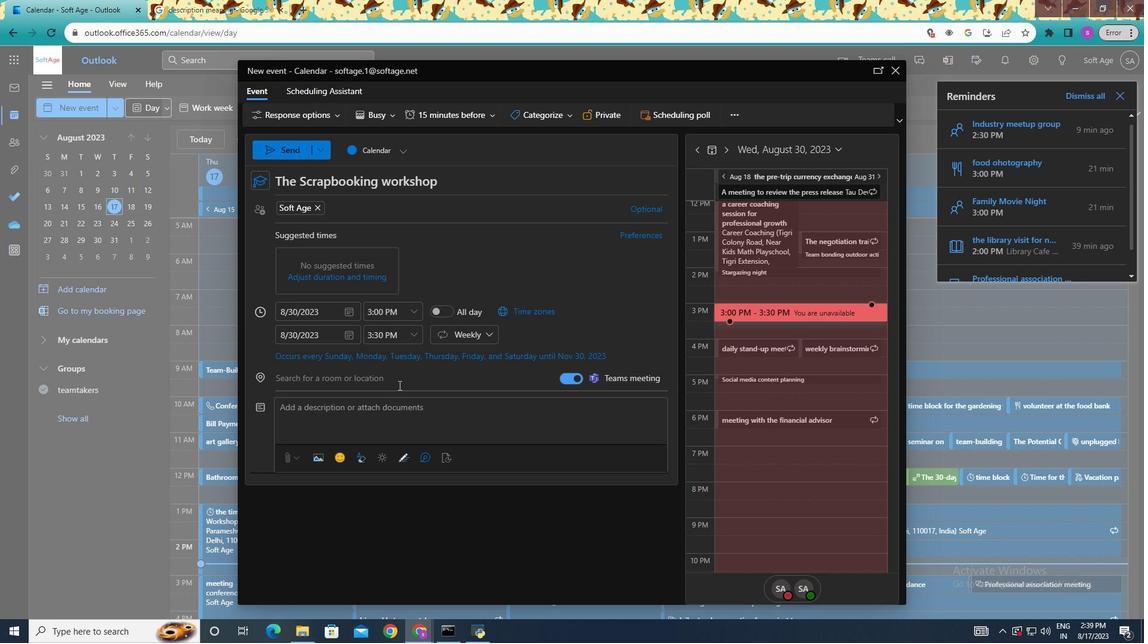 
Action: Mouse moved to (509, 397)
Screenshot: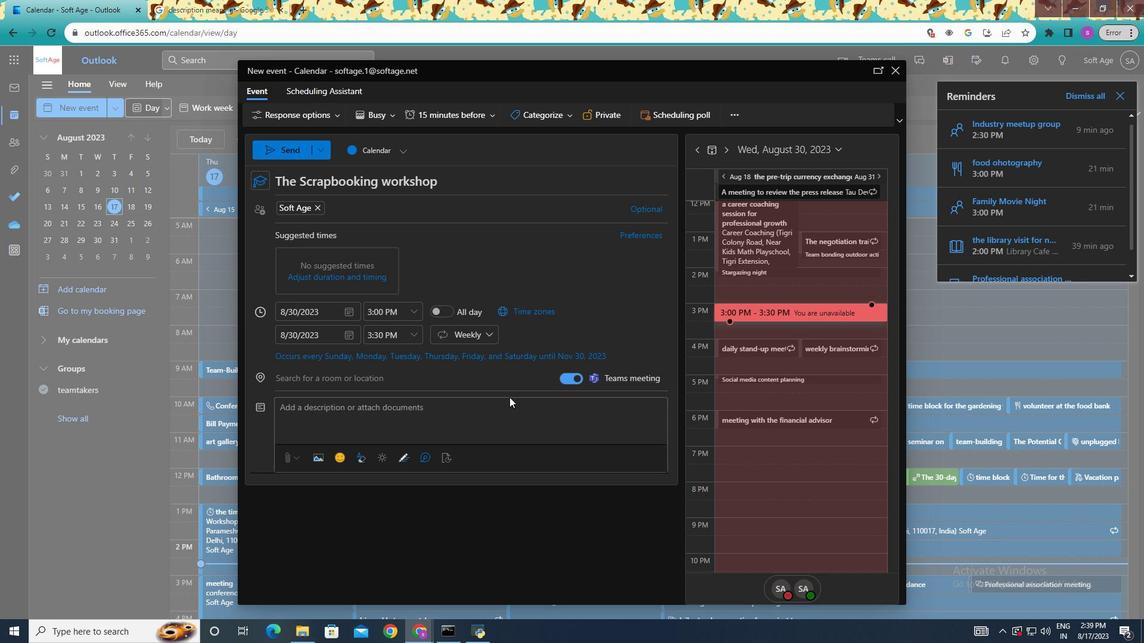 
Action: Mouse scrolled (509, 398) with delta (0, 0)
Screenshot: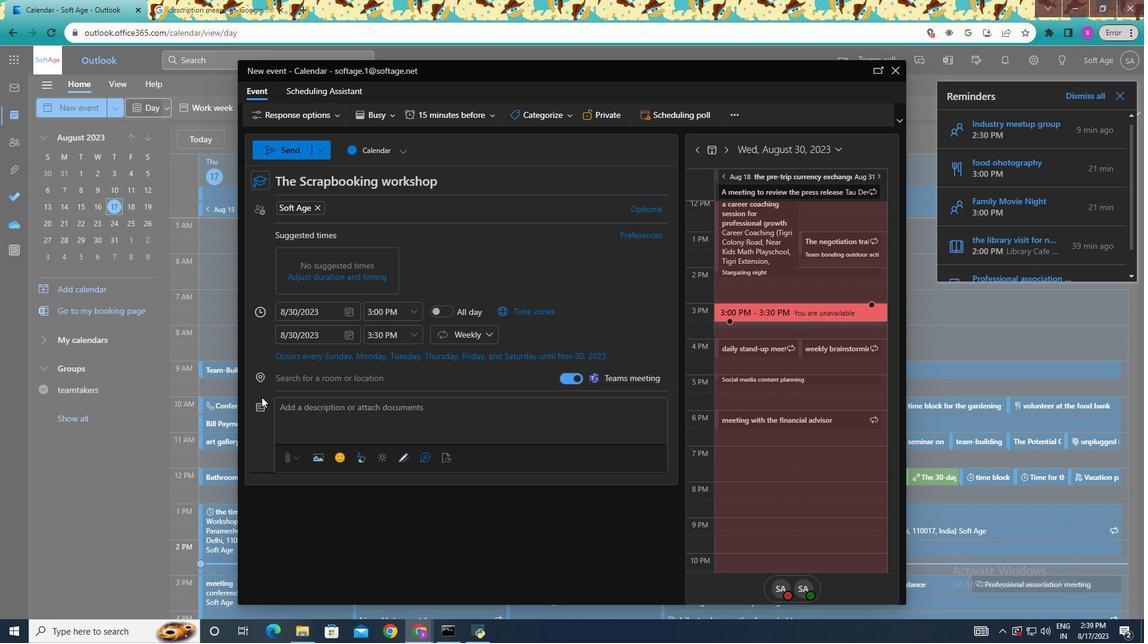 
Action: Mouse scrolled (509, 396) with delta (0, 0)
Screenshot: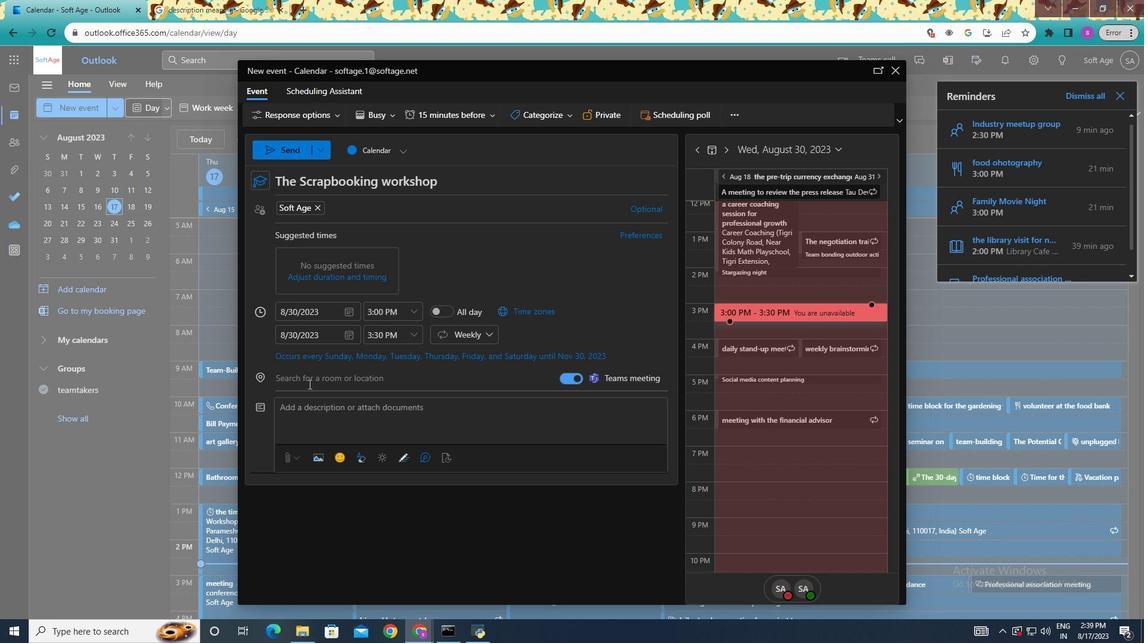
Action: Mouse moved to (312, 381)
Screenshot: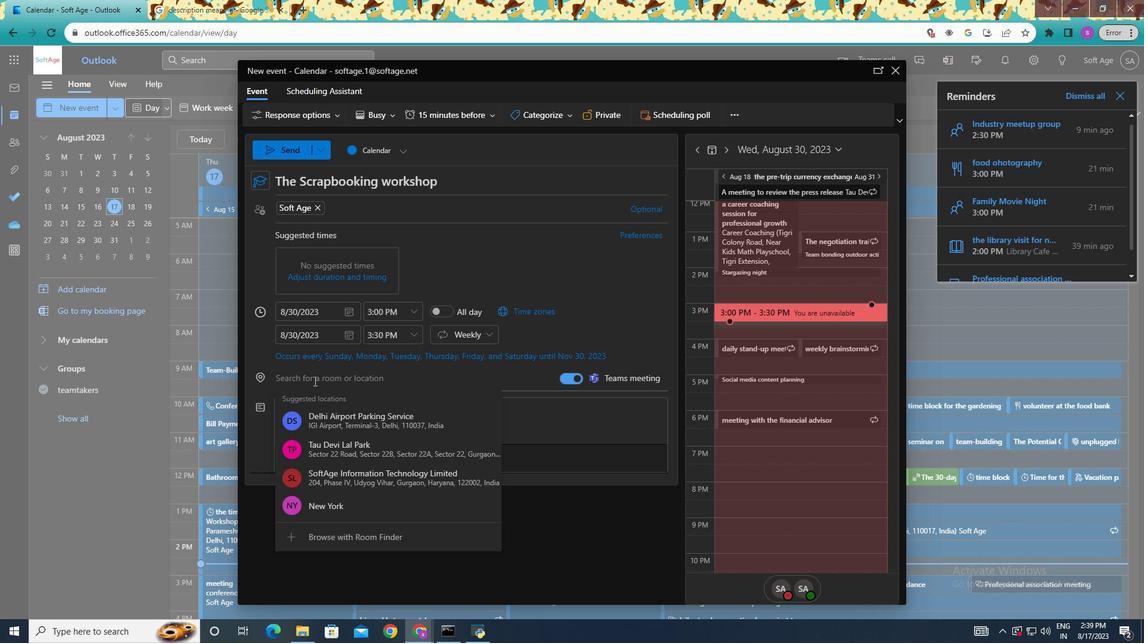 
Action: Mouse pressed left at (312, 381)
Screenshot: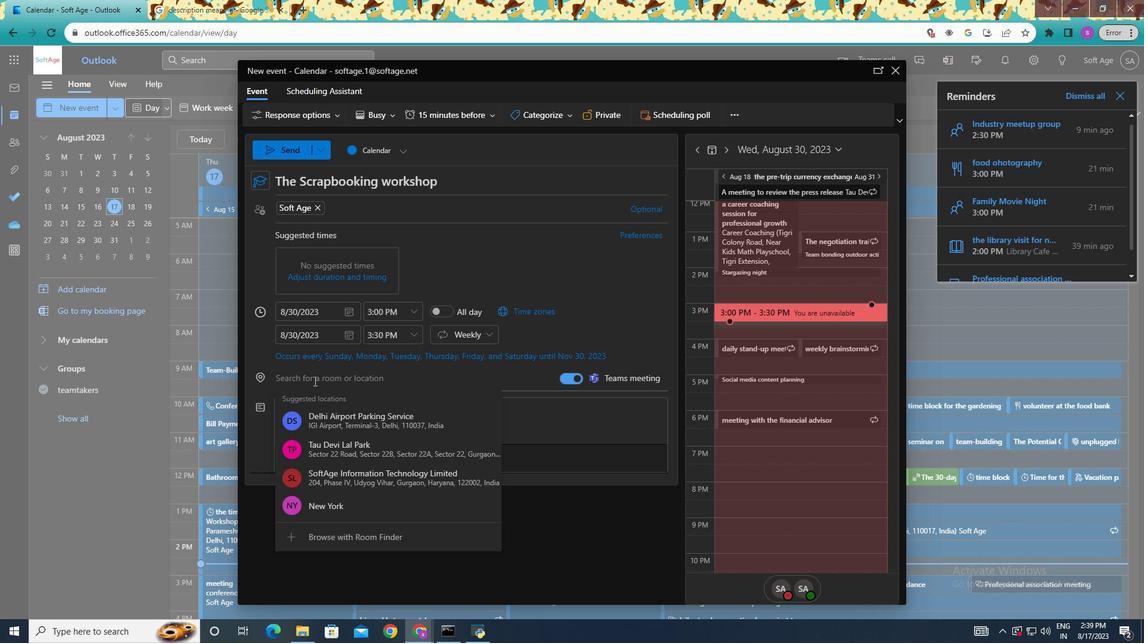 
Action: Mouse moved to (349, 453)
Screenshot: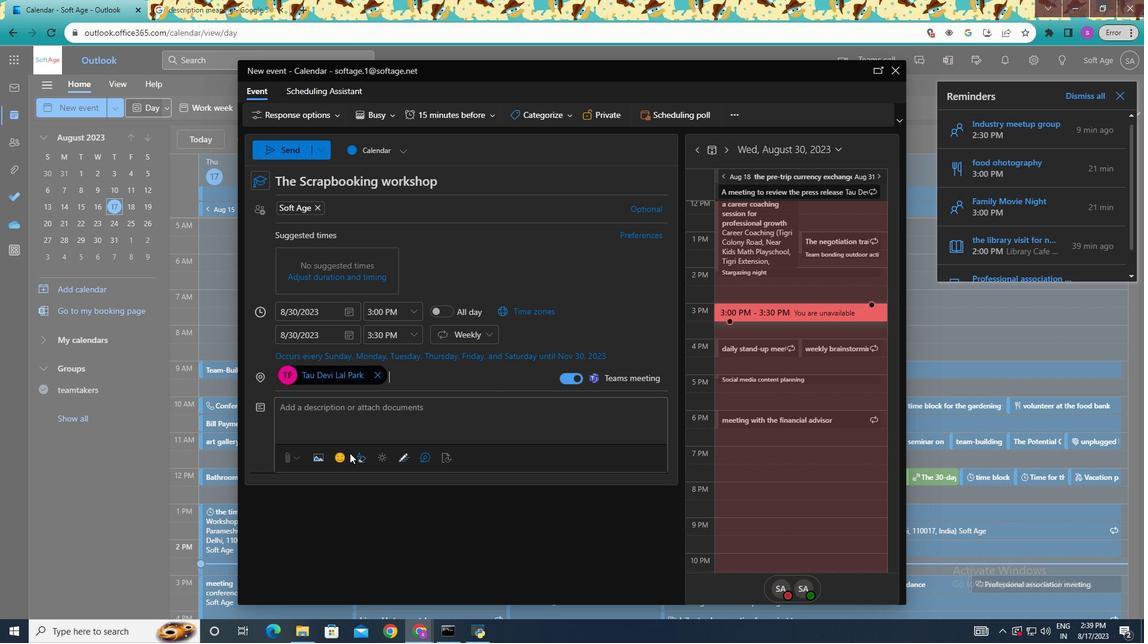 
Action: Mouse pressed left at (349, 453)
Screenshot: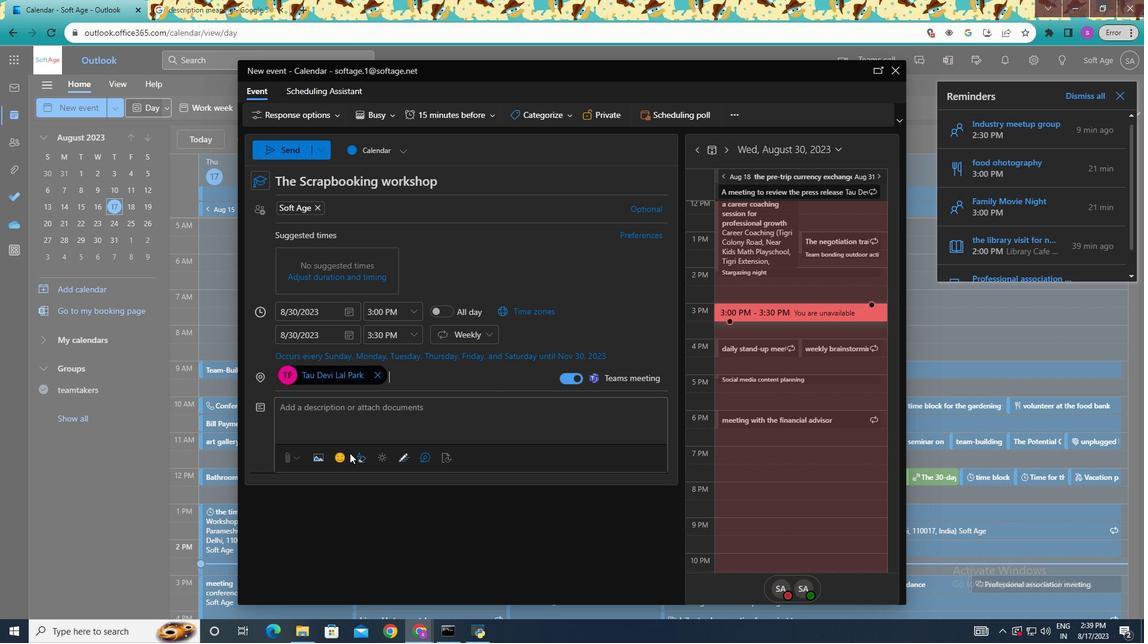 
Action: Mouse moved to (325, 417)
Screenshot: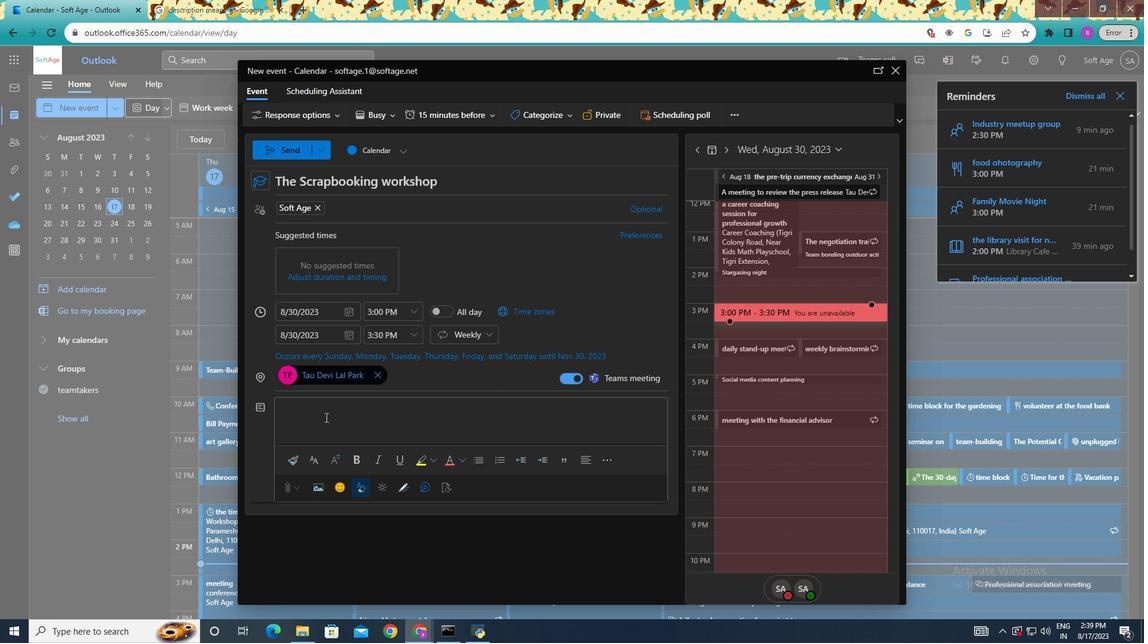 
Action: Mouse pressed left at (325, 417)
Screenshot: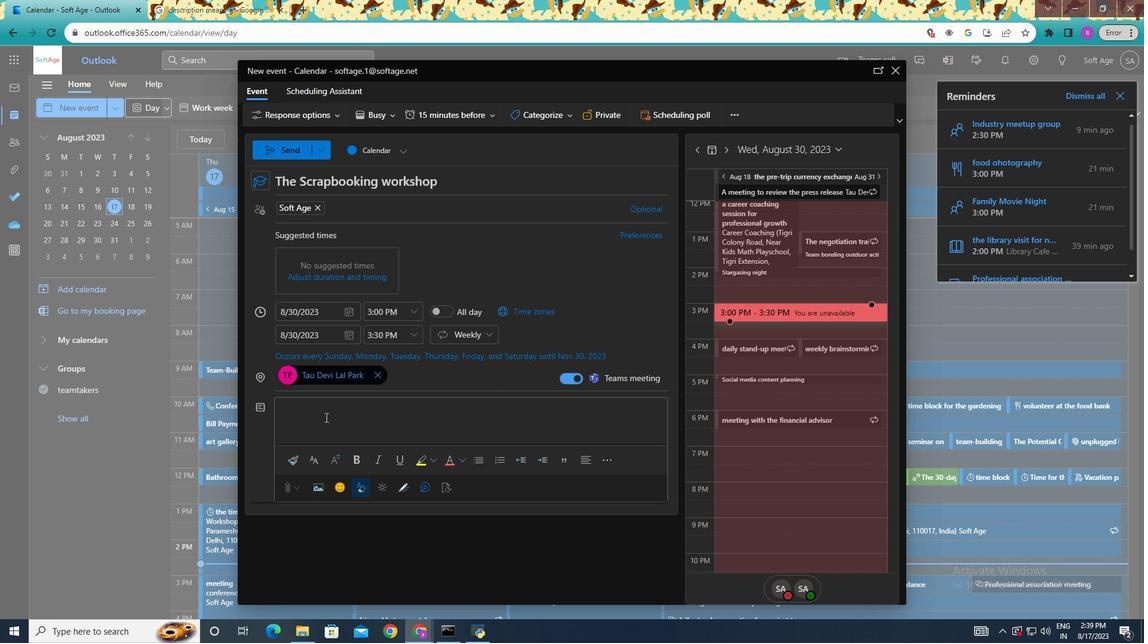
Action: Key pressed <Key.shift>Hosting<Key.space>a<Key.space>scrapbooking<Key.space>workshop<Key.space>can<Key.space>be<Key.space>a<Key.space>rewardinf<Key.space><Key.backspace><Key.backspace>g<Key.space>endea<Key.backspace>avor<Key.space>that<Key.space>allows<Key.space>participants<Key.space>to<Key.space>express<Key.space>their<Key.space>creativity<Key.space>while<Key.space>preserving<Key.space>memories.<Key.space><Key.shift>With<Key.space>careful<Key.space>planning<Key.space>and<Key.space>thoughtful<Key.space>execution,<Key.space>you<Key.space>can<Key.space>creat<Key.space>a<Key.space><Key.backspace><Key.backspace><Key.backspace><Key.backspace><Key.backspace><Key.backspace>aa<Key.backspace><Key.backspace>eate<Key.space>a<Key.space>memorable<Key.space>and<Key.space>enjoyabl;e<Key.space><Key.backspace><Key.backspace><Key.backspace>e<Key.space>experience<Key.space>for<Key.space>all<Key.space>involved.
Screenshot: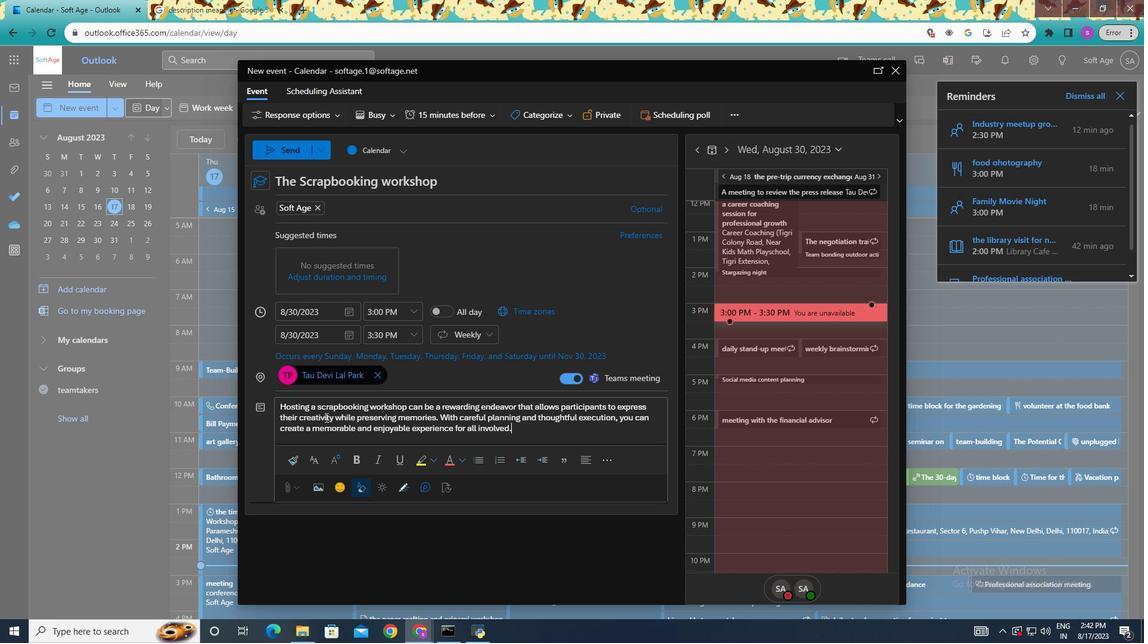 
Action: Mouse moved to (522, 432)
Screenshot: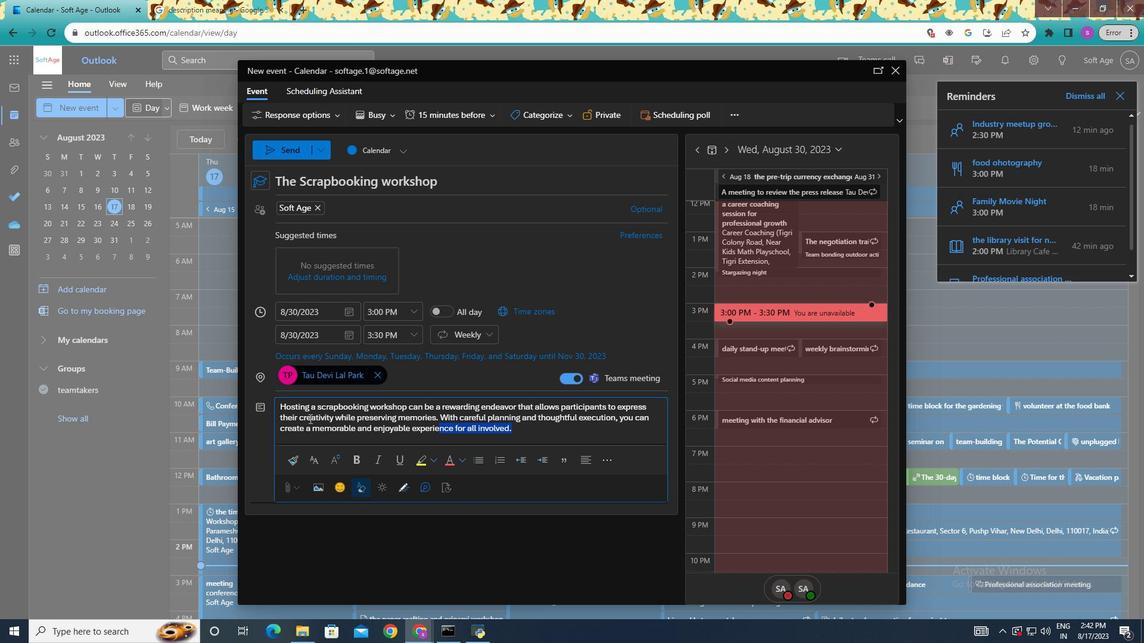 
Action: Mouse pressed left at (522, 432)
Screenshot: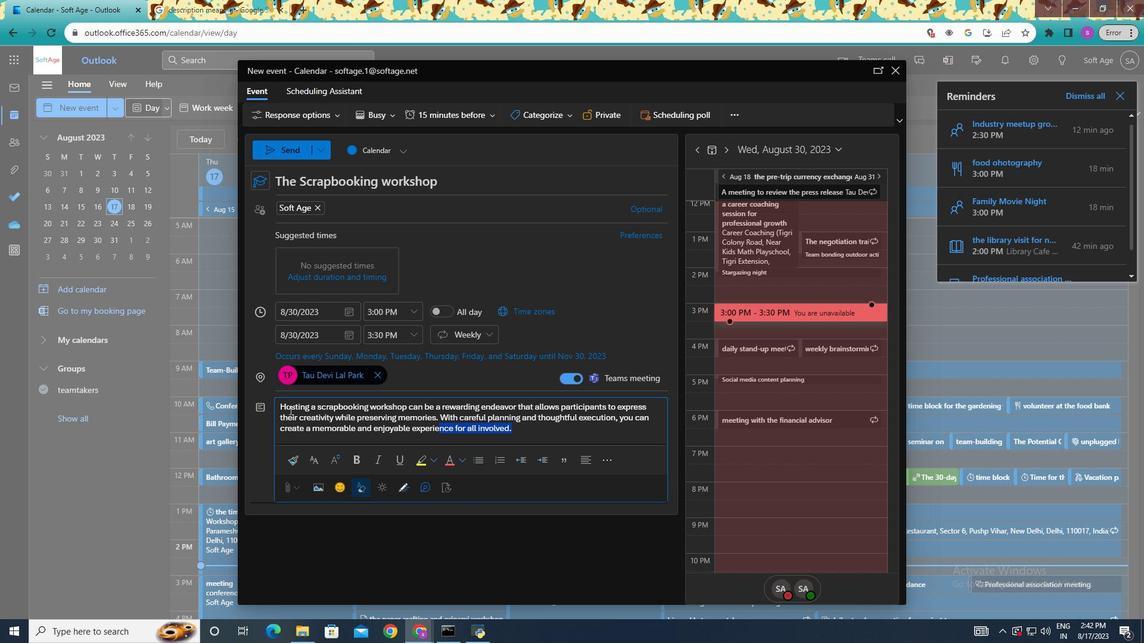 
Action: Mouse moved to (462, 460)
Screenshot: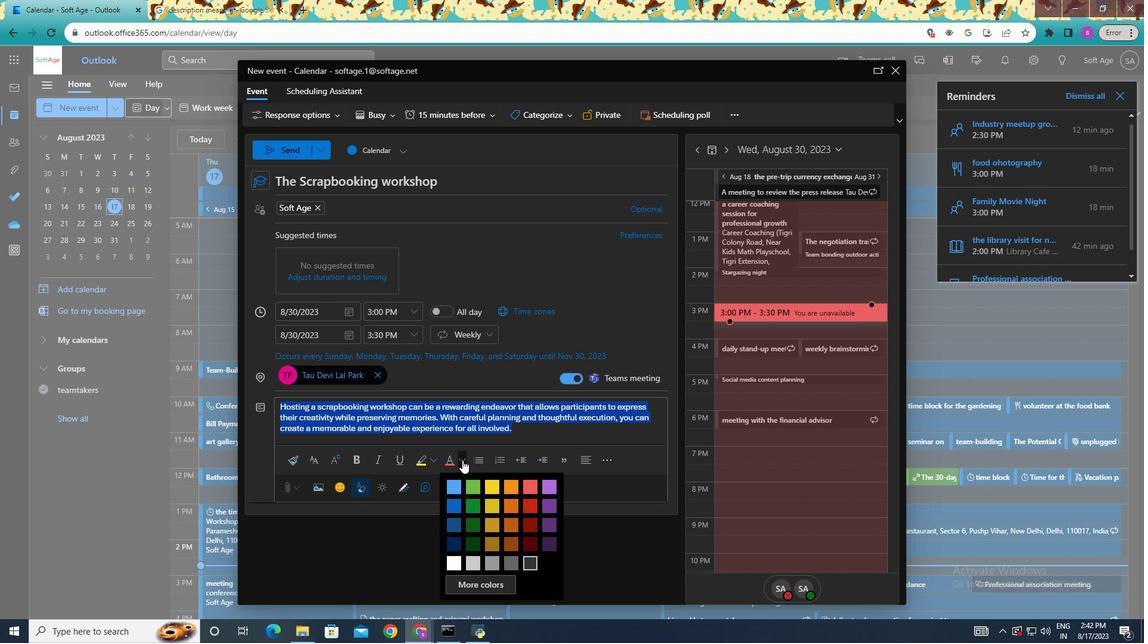 
Action: Mouse pressed left at (462, 460)
Screenshot: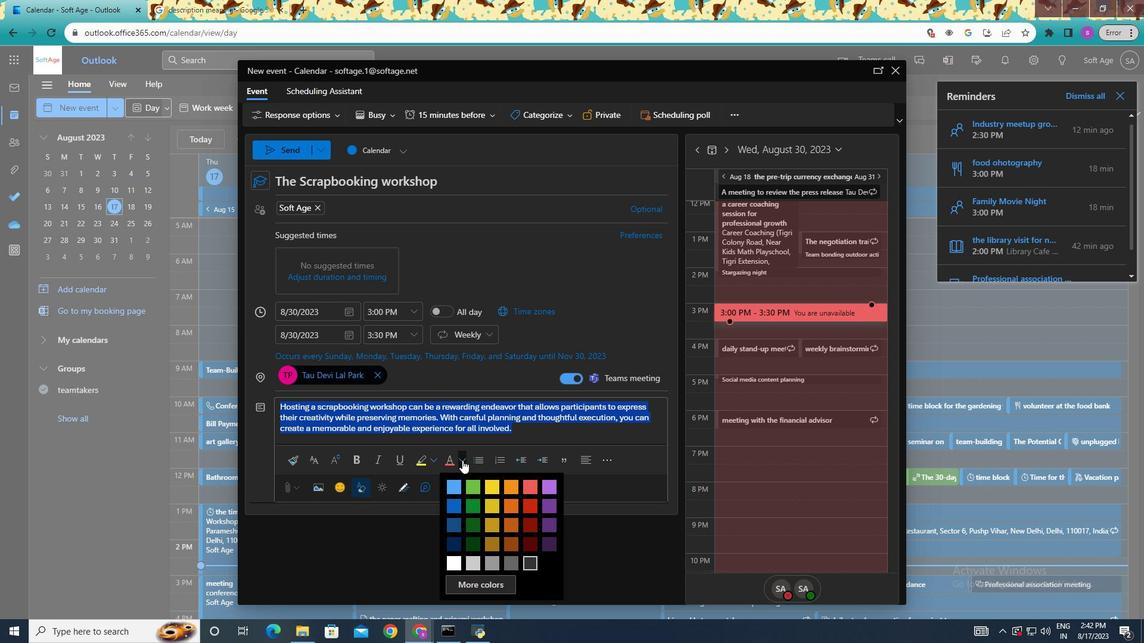 
Action: Mouse moved to (507, 545)
Screenshot: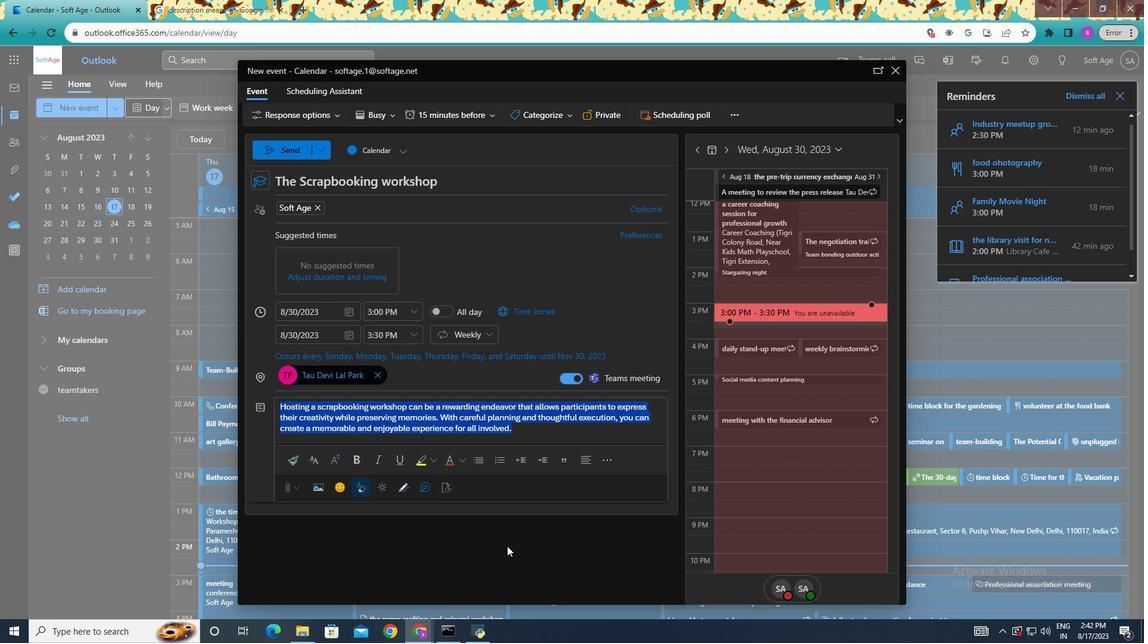 
Action: Mouse pressed left at (507, 545)
Screenshot: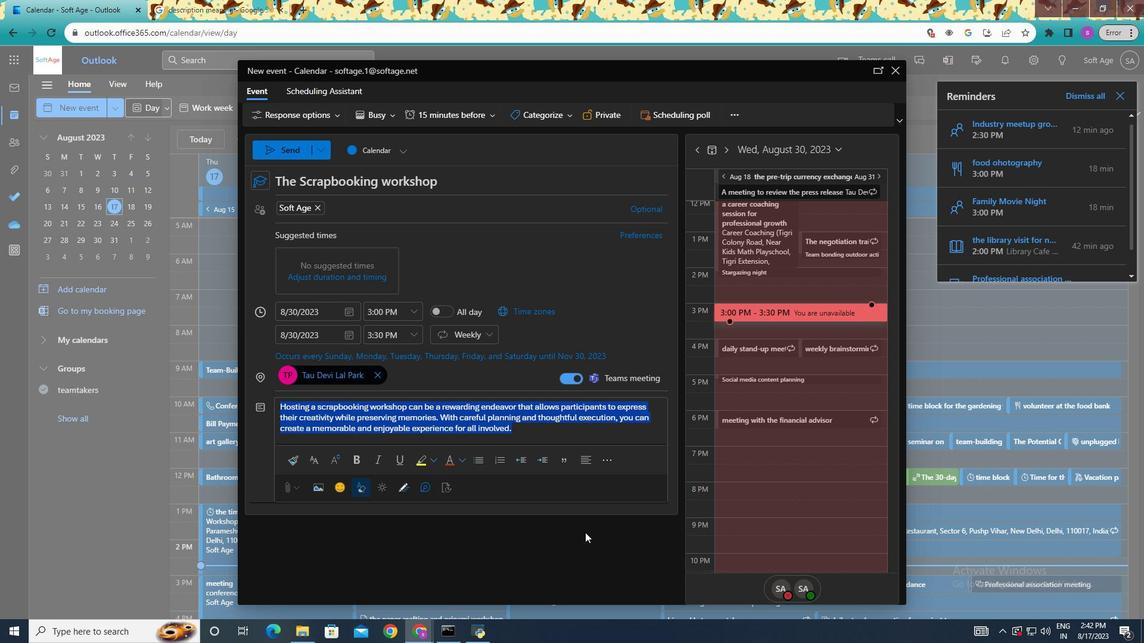 
Action: Mouse moved to (602, 458)
Screenshot: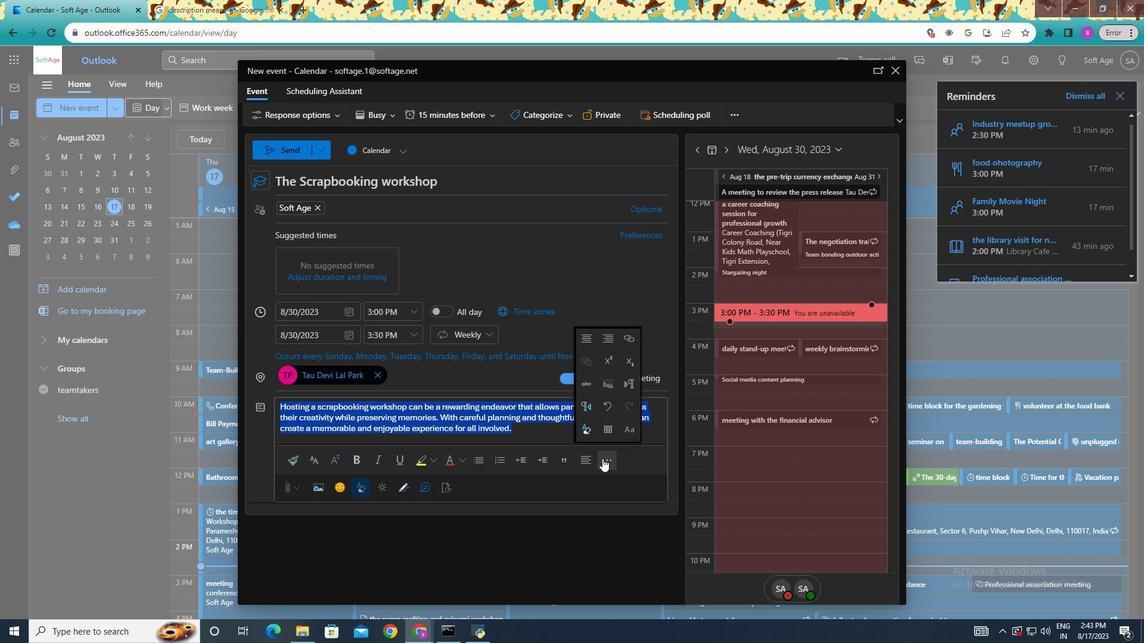 
Action: Mouse pressed left at (602, 458)
Screenshot: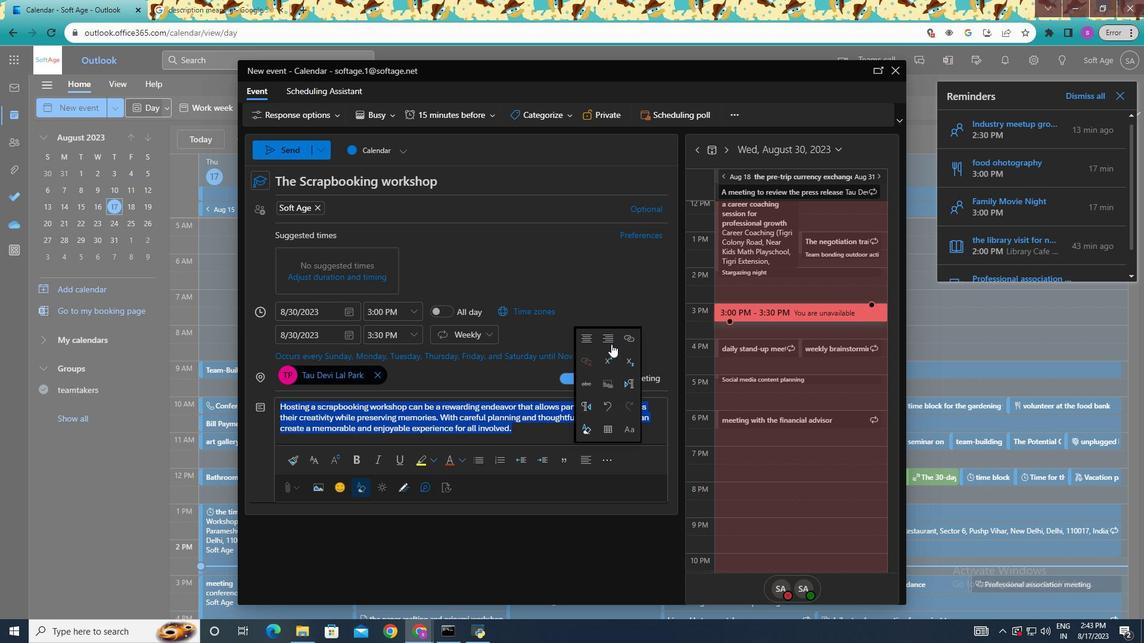 
Action: Mouse moved to (606, 336)
Screenshot: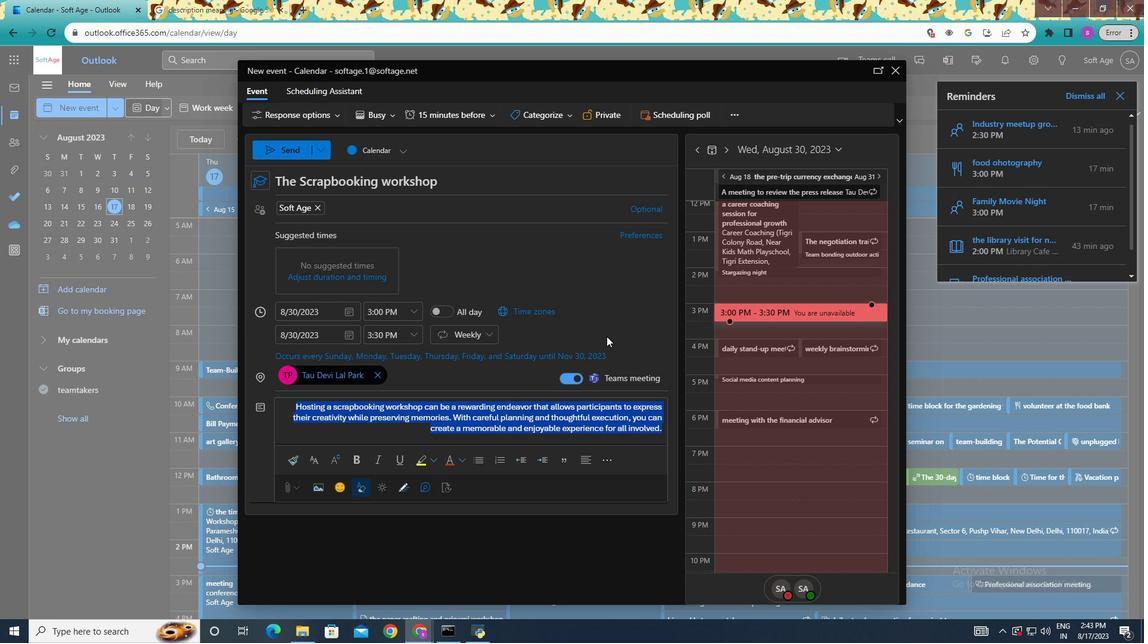 
Action: Mouse pressed left at (606, 336)
Screenshot: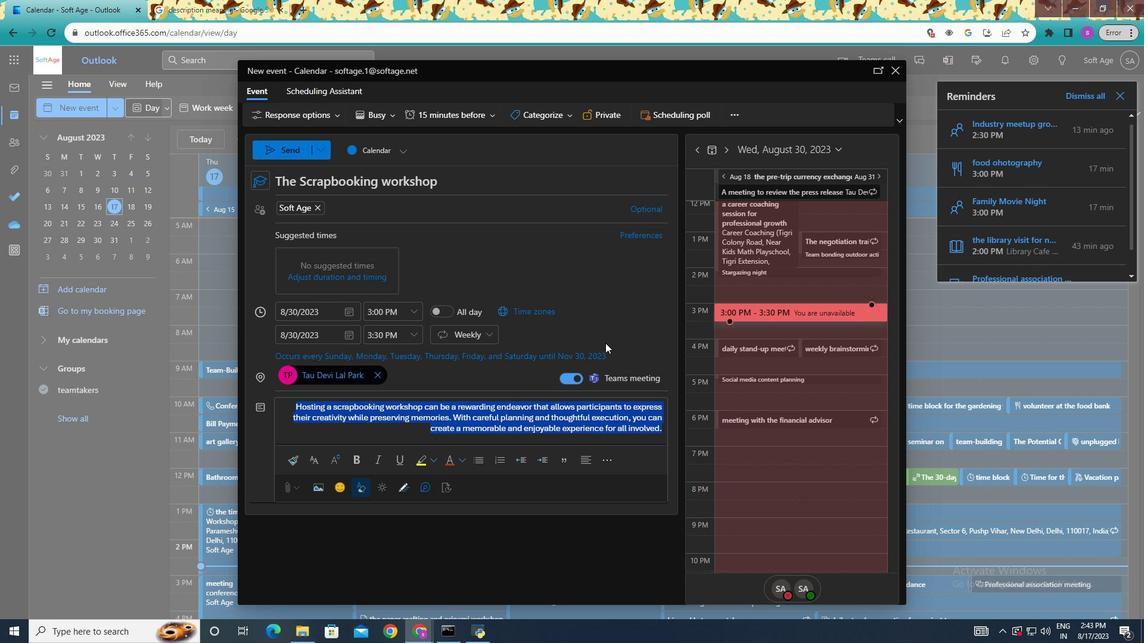 
Action: Mouse moved to (601, 460)
Screenshot: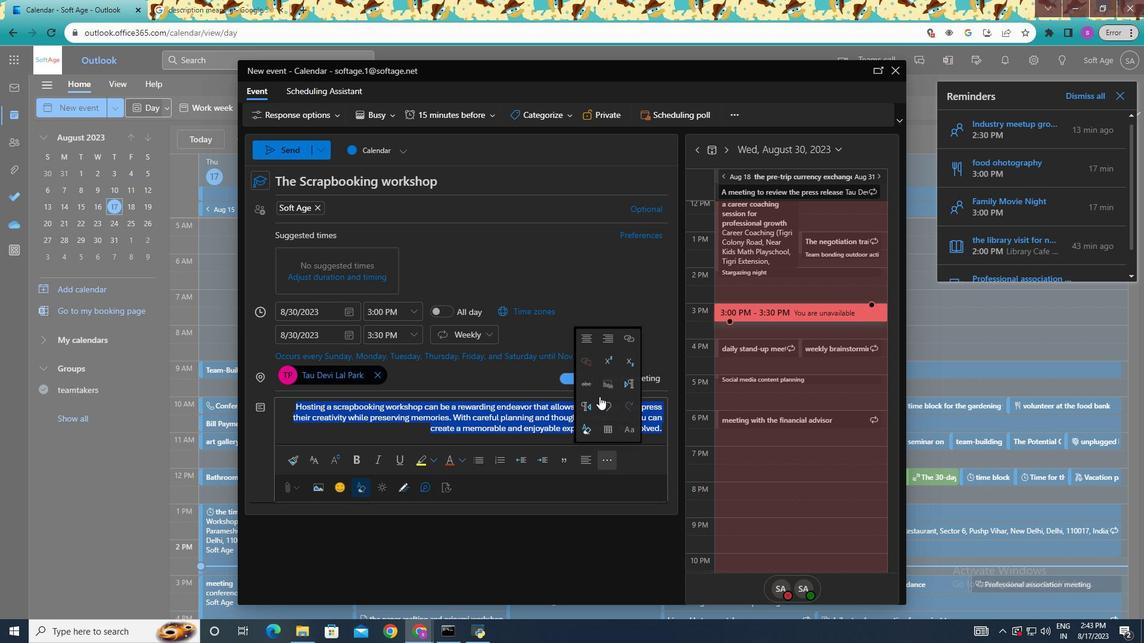 
Action: Mouse pressed left at (601, 460)
Screenshot: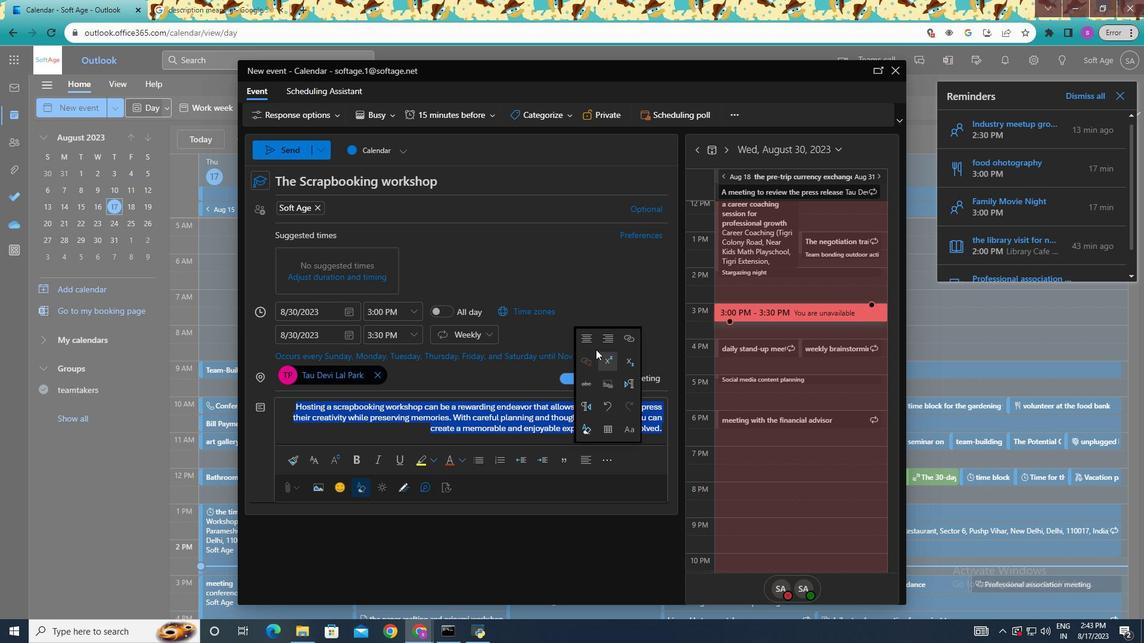 
Action: Mouse moved to (587, 339)
Screenshot: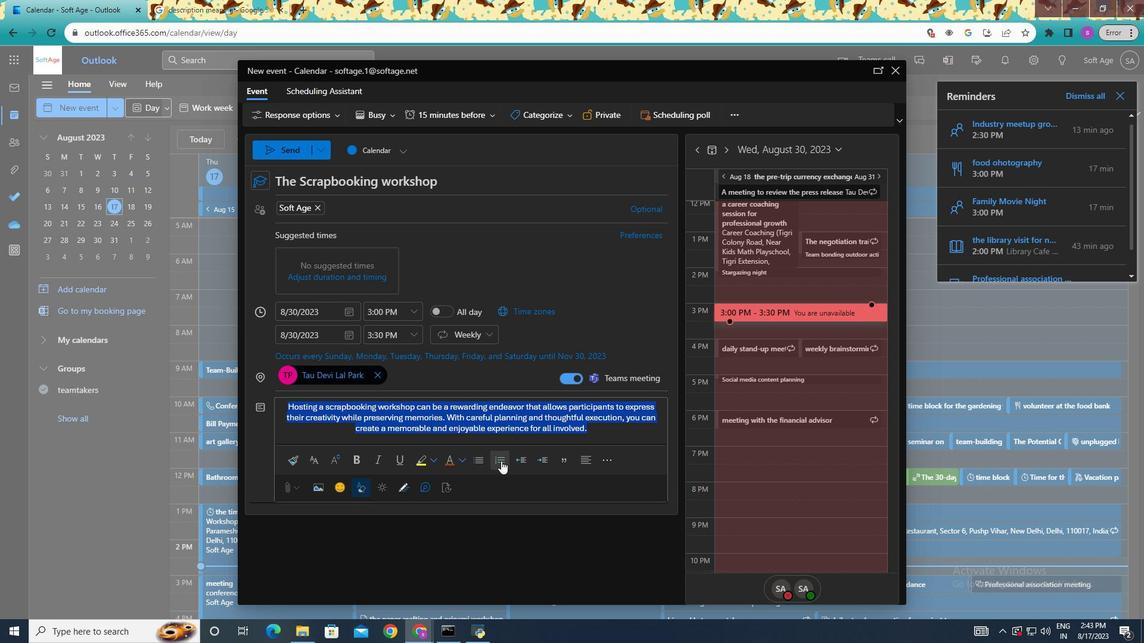 
Action: Mouse pressed left at (587, 339)
Screenshot: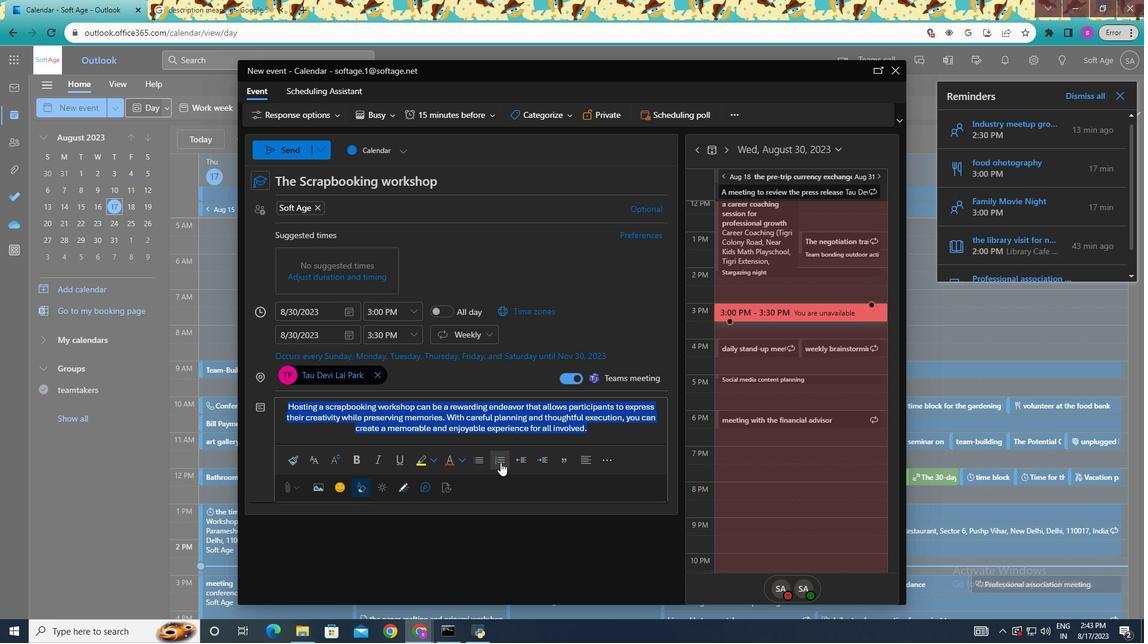 
Action: Mouse moved to (501, 457)
Screenshot: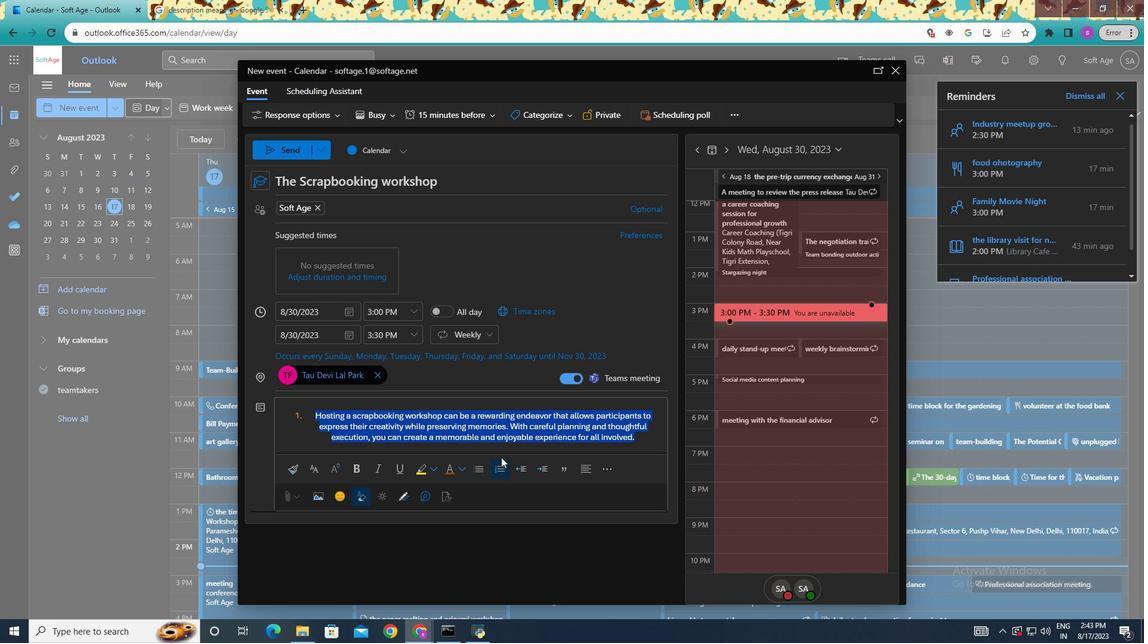 
Action: Mouse pressed left at (501, 457)
Screenshot: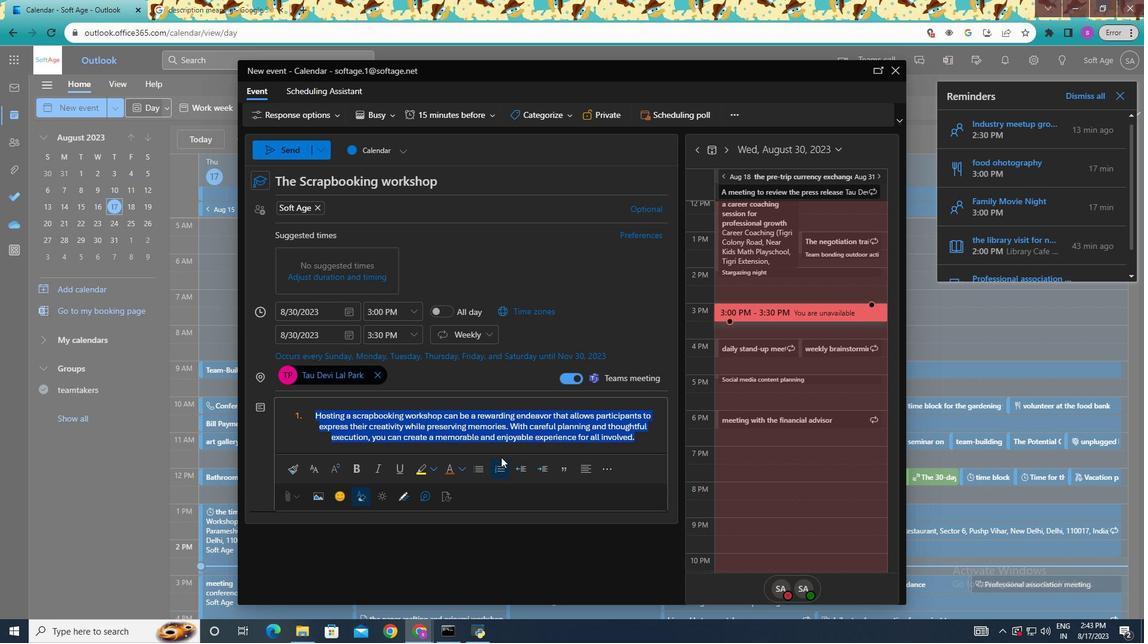 
Action: Mouse moved to (492, 469)
Screenshot: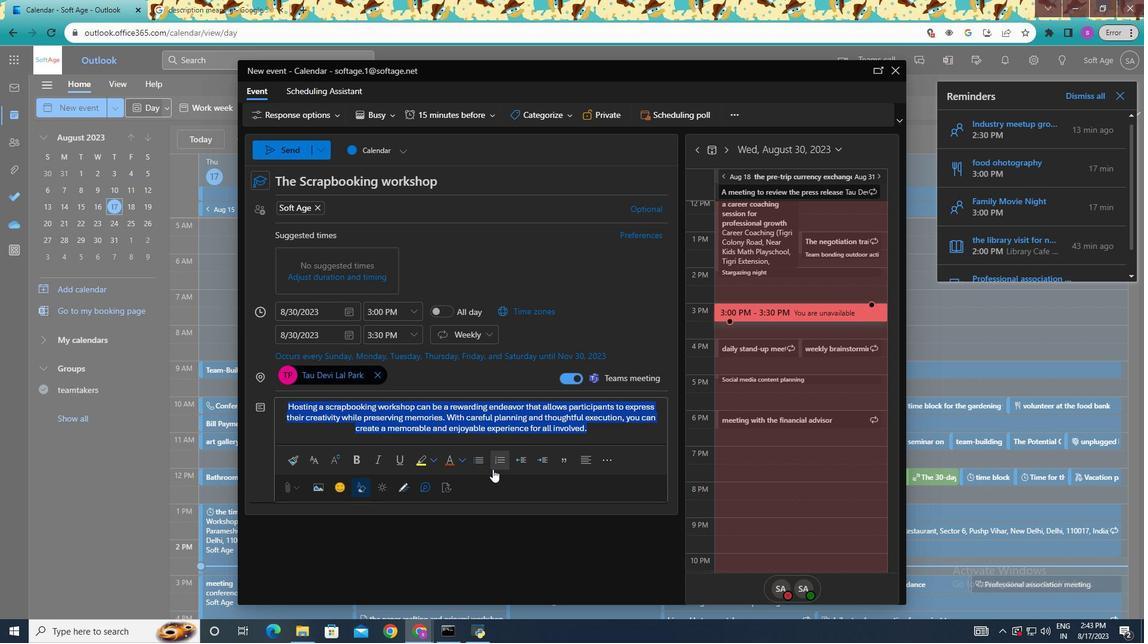 
Action: Mouse pressed left at (492, 469)
Screenshot: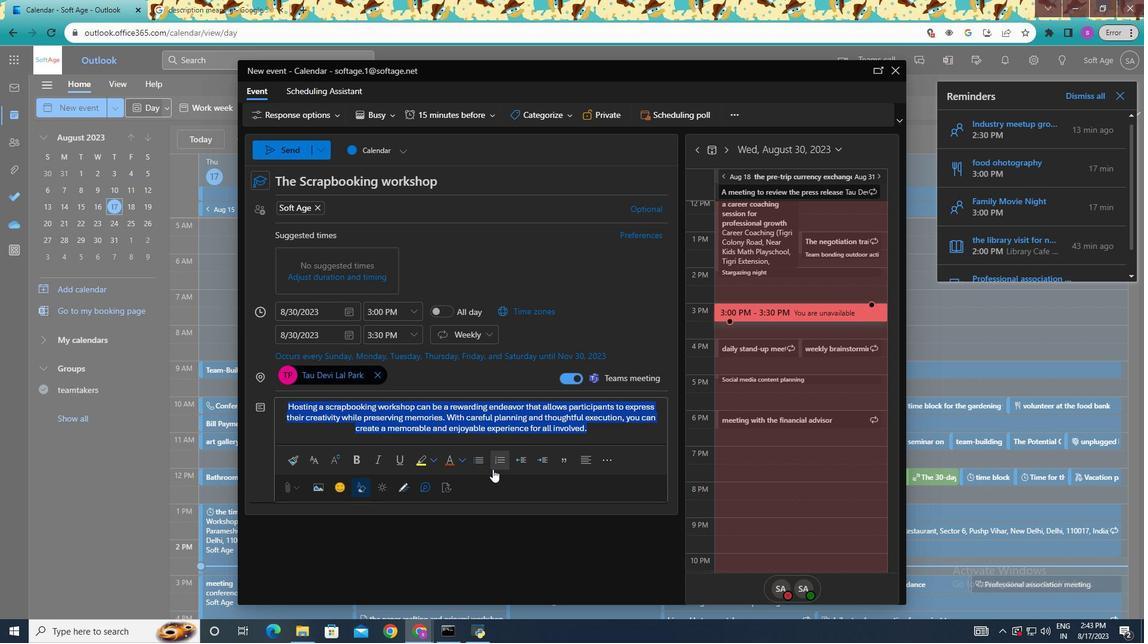 
Action: Mouse moved to (400, 464)
Screenshot: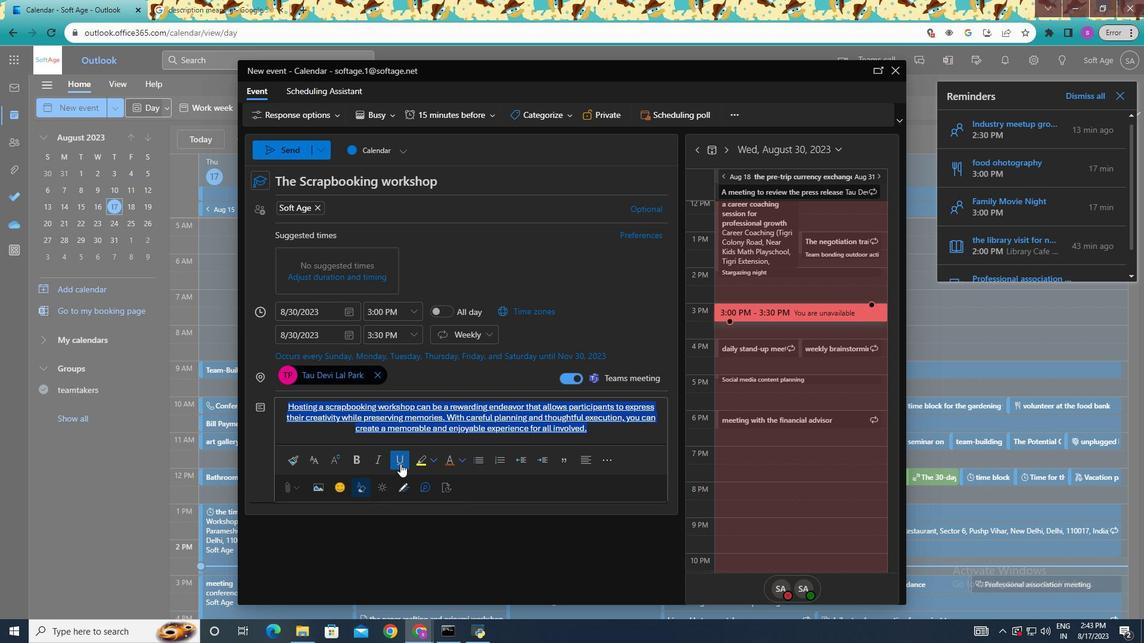
Action: Mouse pressed left at (400, 464)
Screenshot: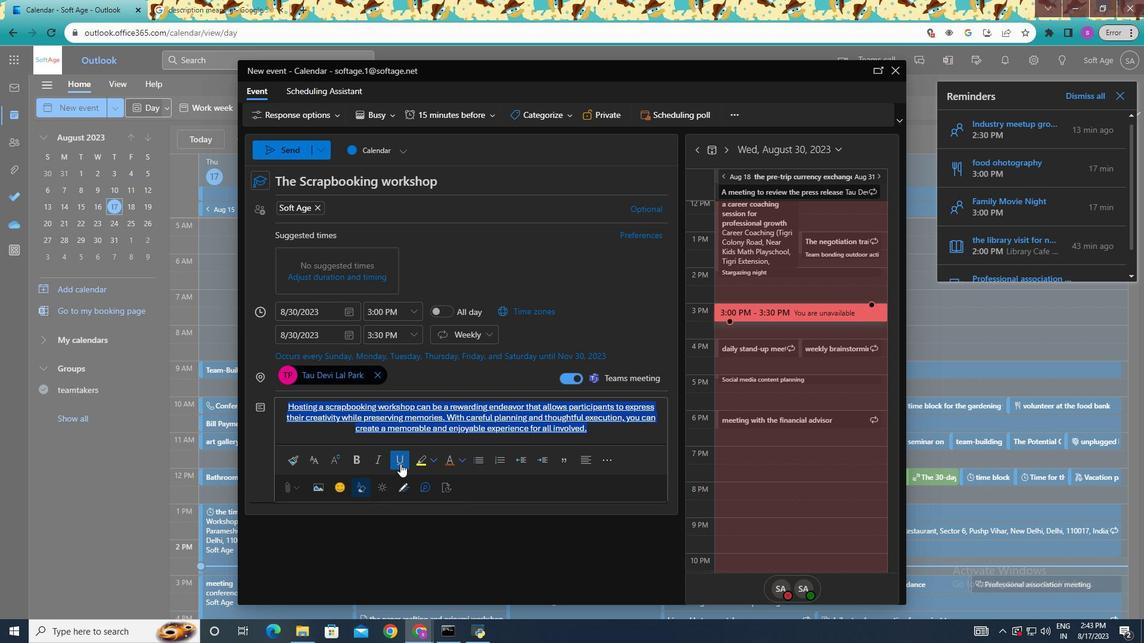 
Action: Mouse moved to (400, 464)
Screenshot: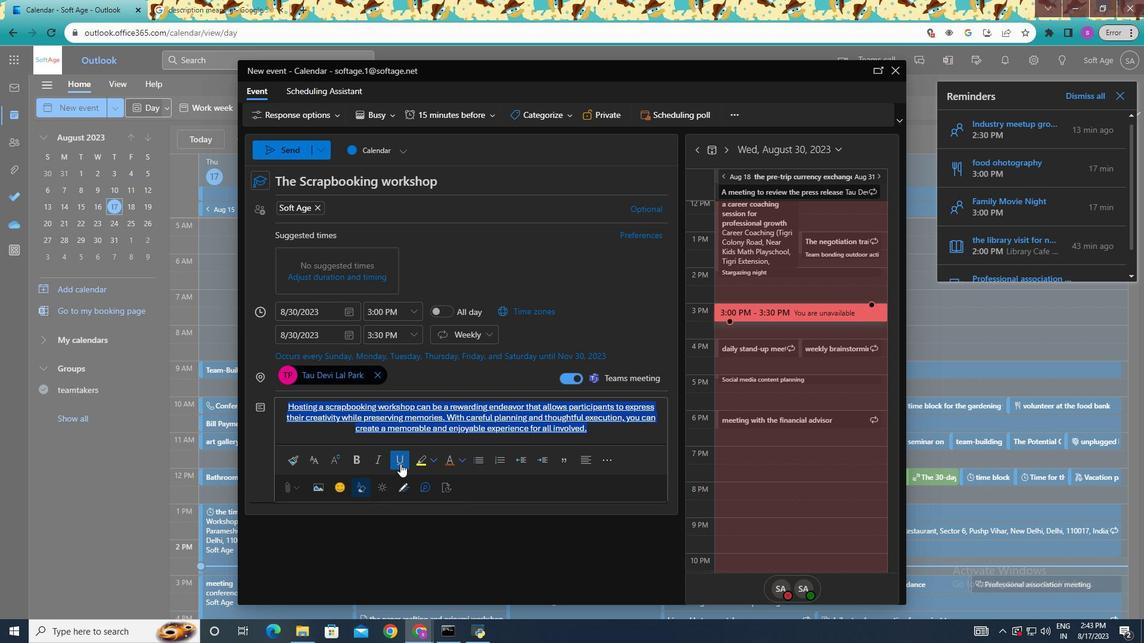 
Action: Mouse pressed left at (400, 464)
Screenshot: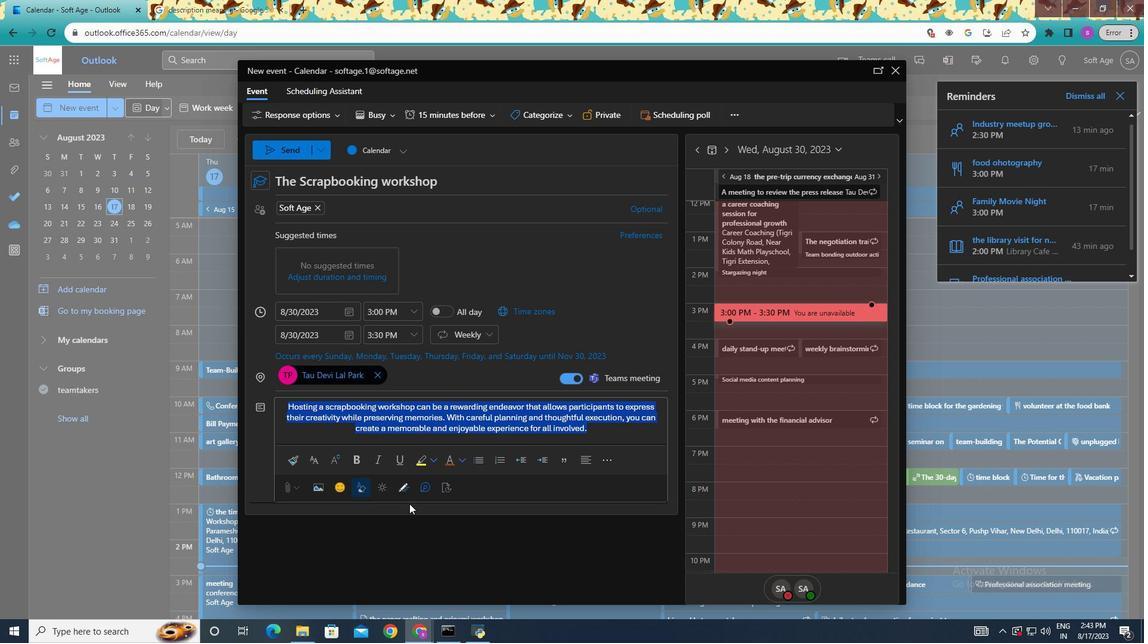 
Action: Mouse moved to (390, 485)
Screenshot: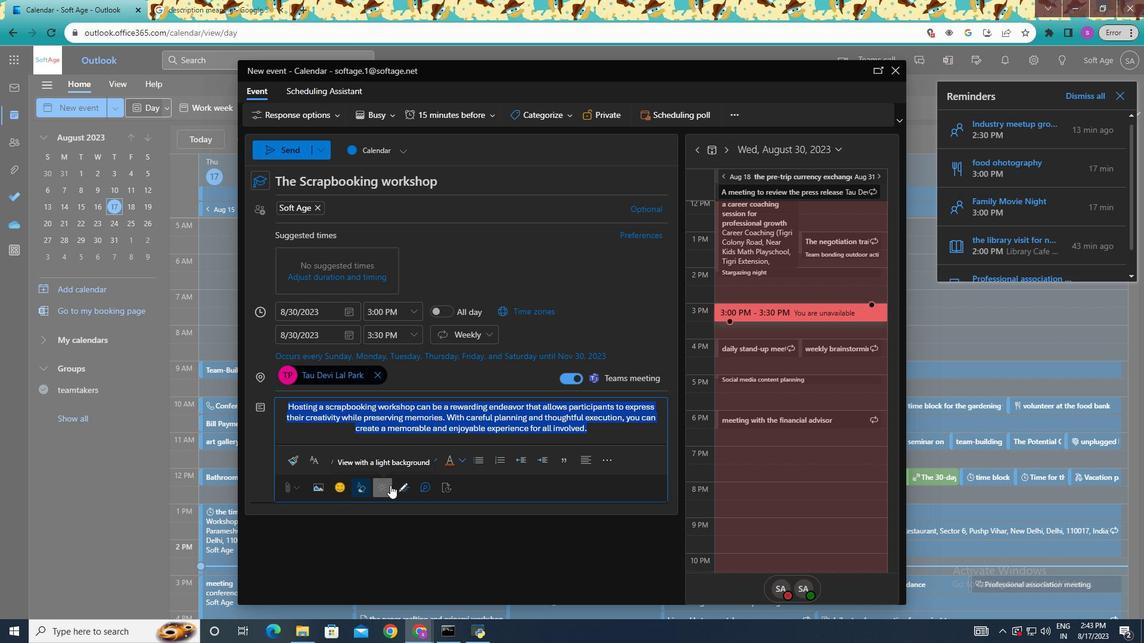 
Action: Mouse pressed left at (390, 485)
Screenshot: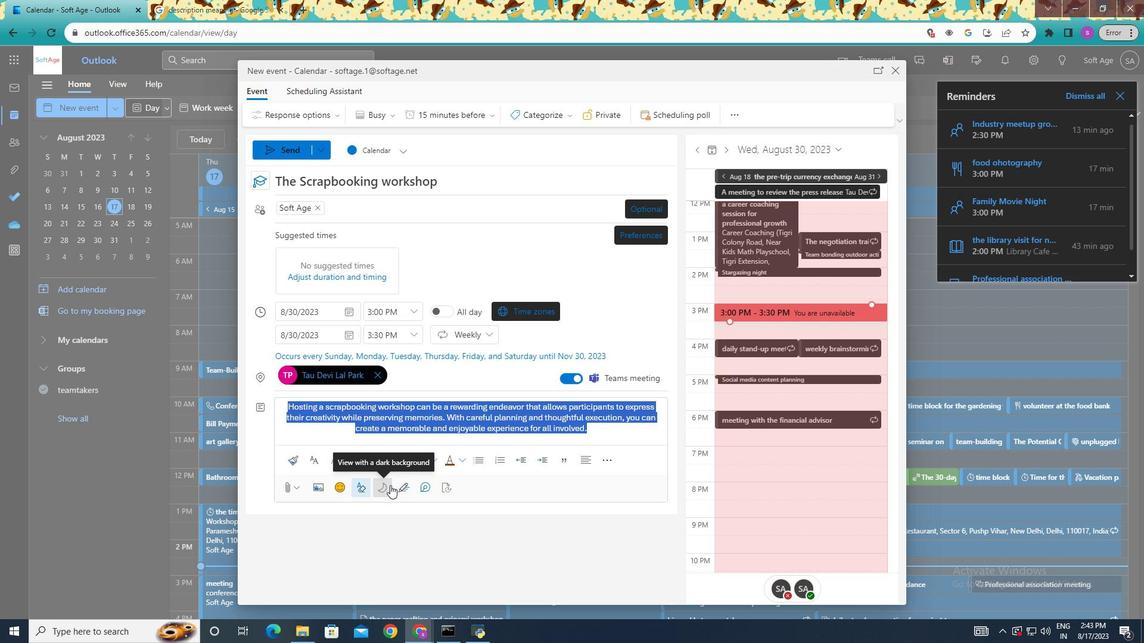 
Action: Mouse moved to (378, 485)
Screenshot: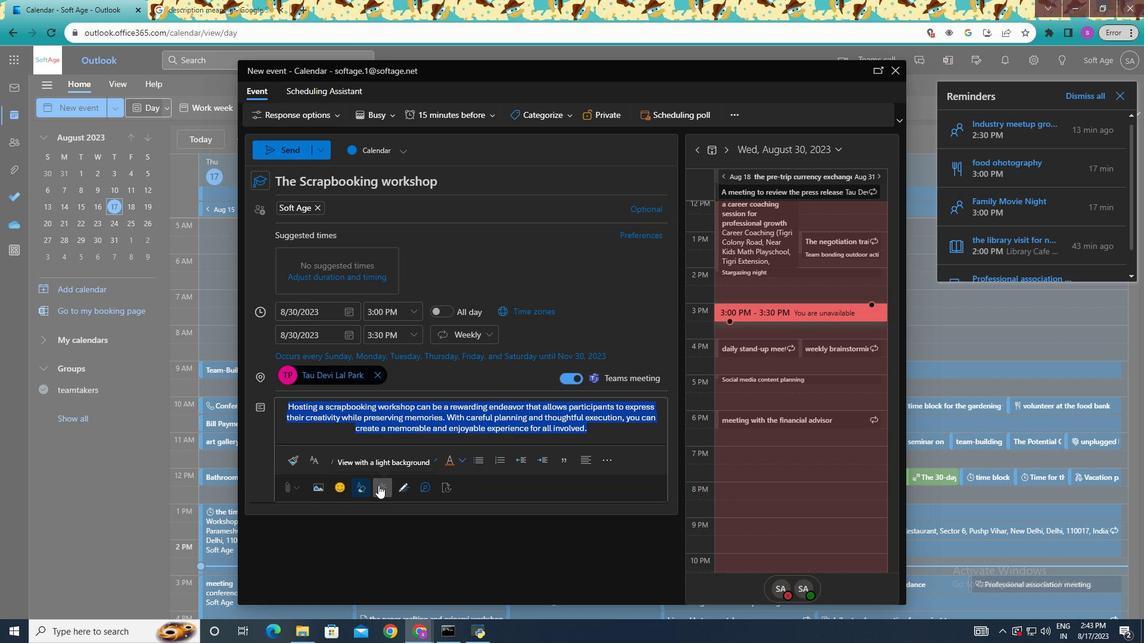 
Action: Mouse pressed left at (378, 485)
Screenshot: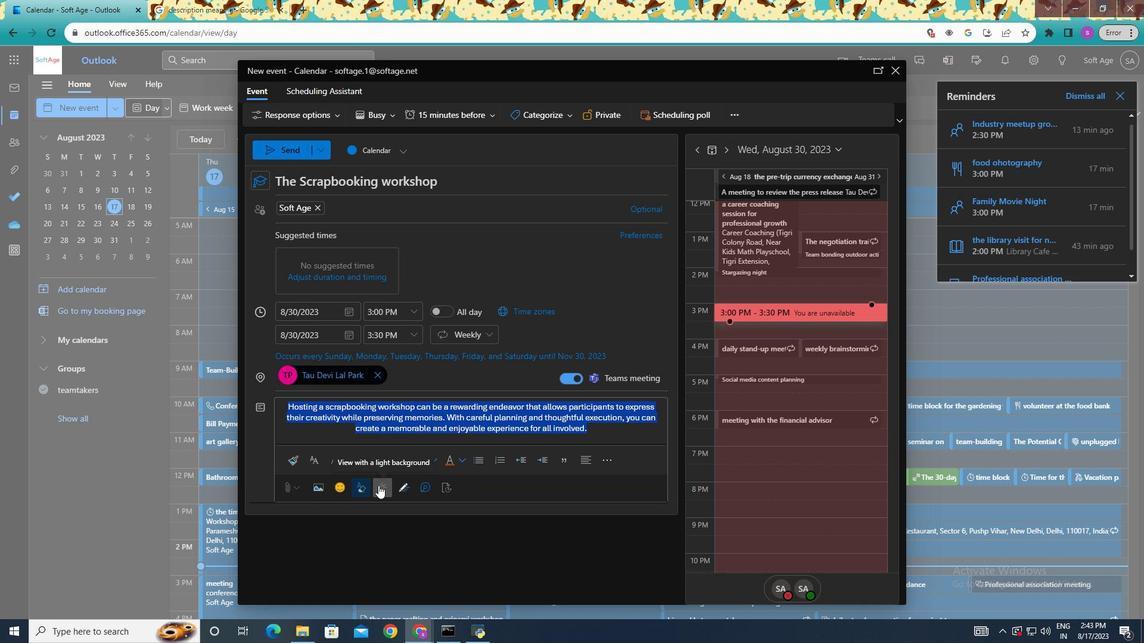 
Action: Mouse moved to (302, 491)
Screenshot: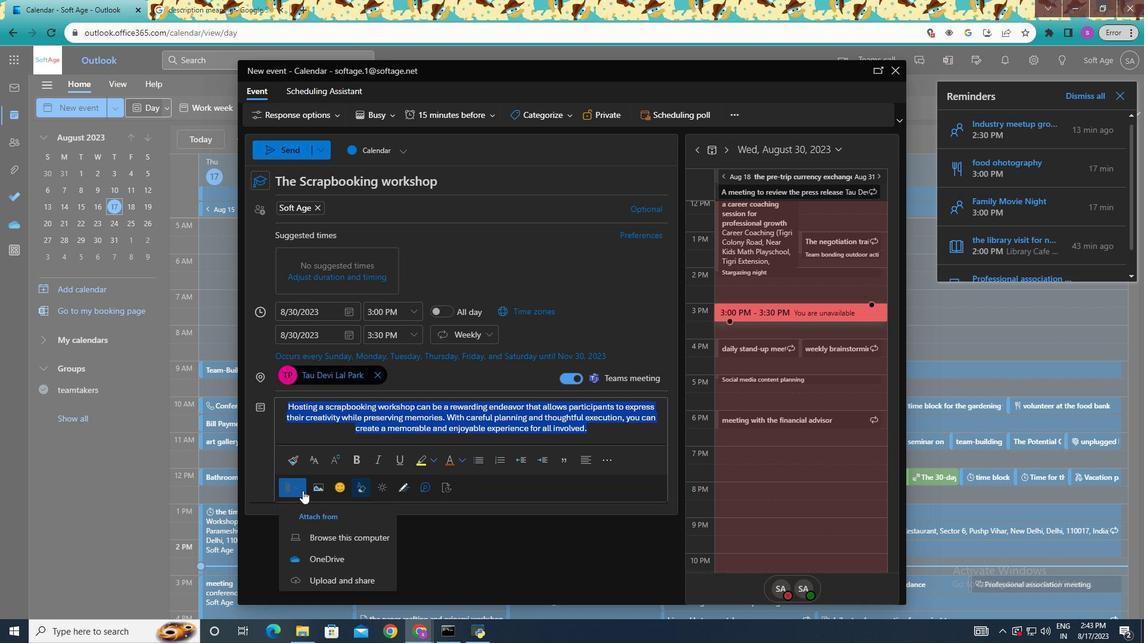 
Action: Mouse pressed left at (302, 491)
Screenshot: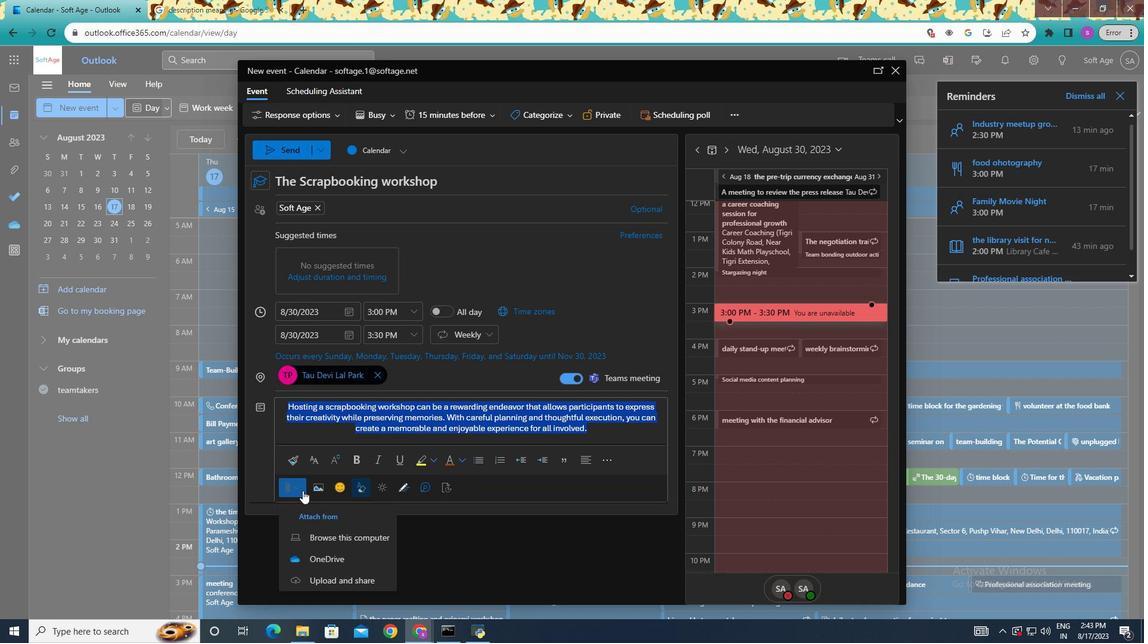 
Action: Mouse moved to (301, 486)
Screenshot: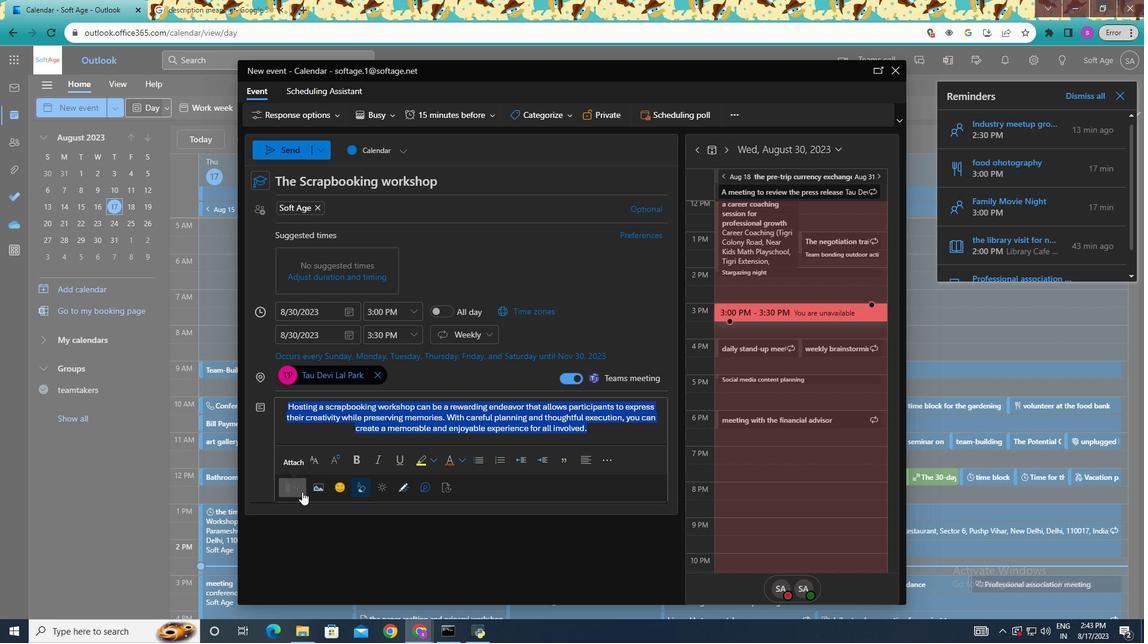 
Action: Mouse pressed left at (301, 486)
Screenshot: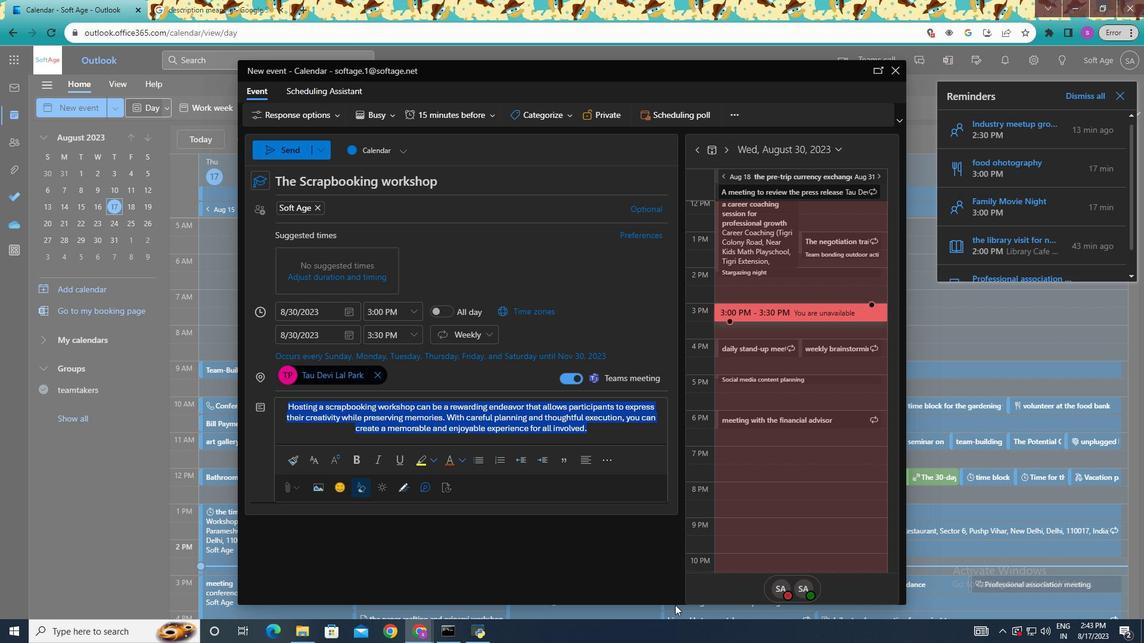 
Action: Mouse moved to (455, 367)
Screenshot: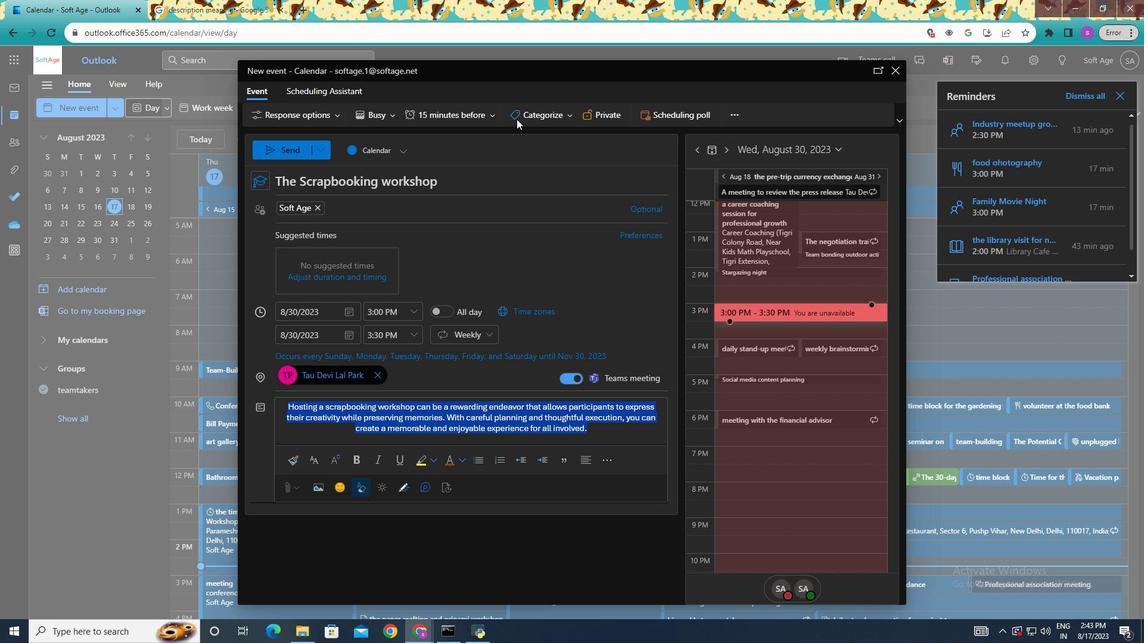 
Action: Mouse scrolled (455, 367) with delta (0, 0)
Screenshot: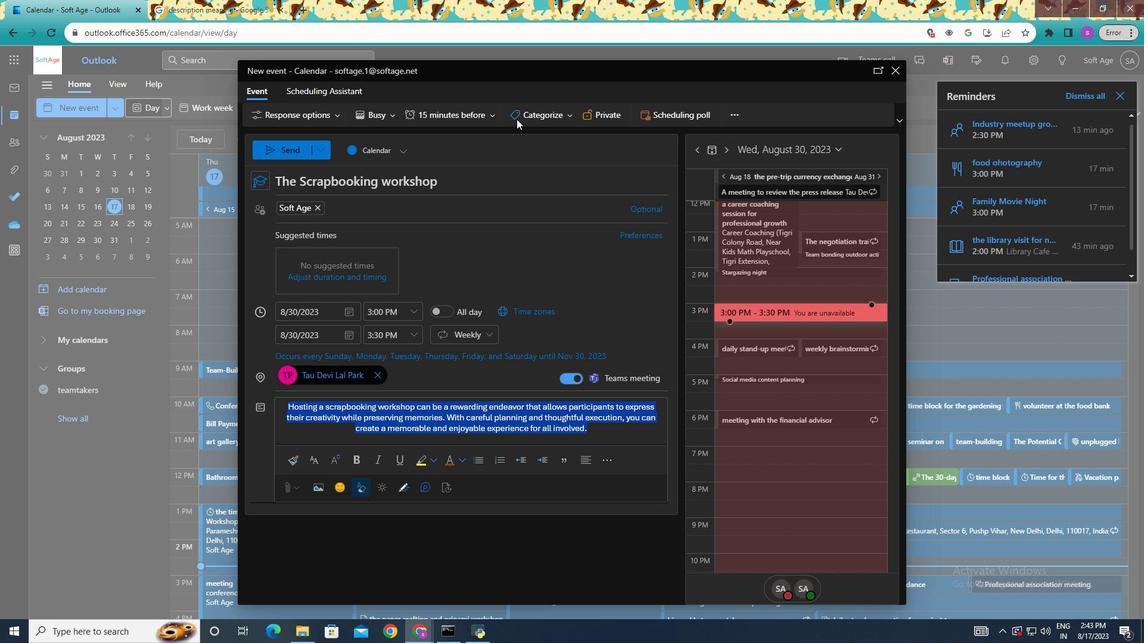 
Action: Mouse moved to (463, 368)
Screenshot: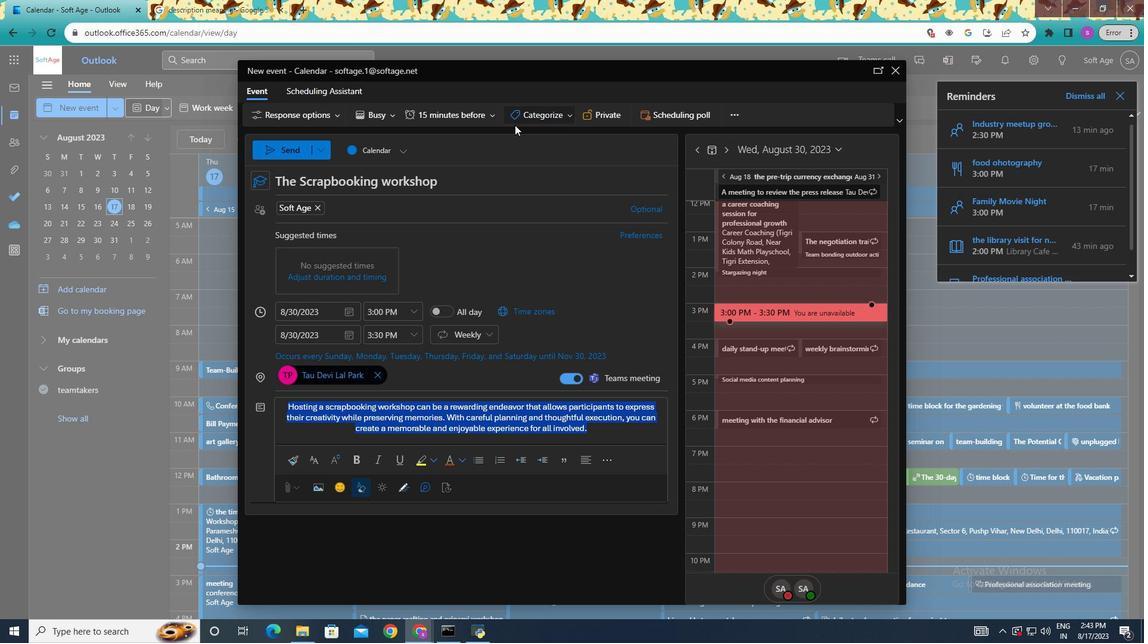 
Action: Mouse scrolled (463, 368) with delta (0, 0)
Screenshot: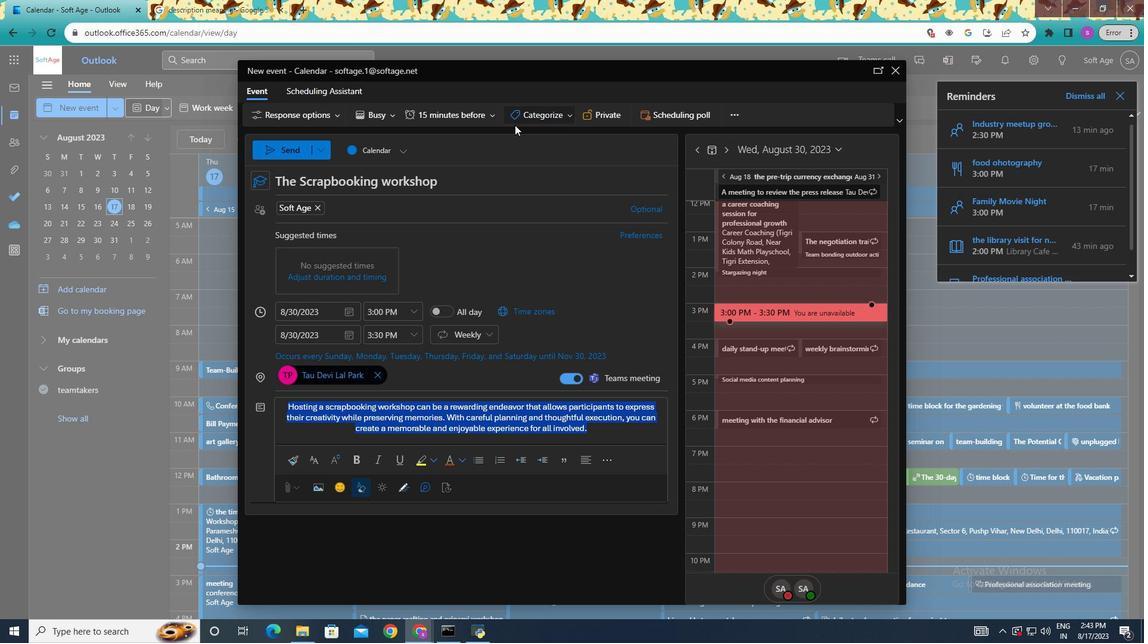 
Action: Mouse scrolled (463, 368) with delta (0, 0)
Screenshot: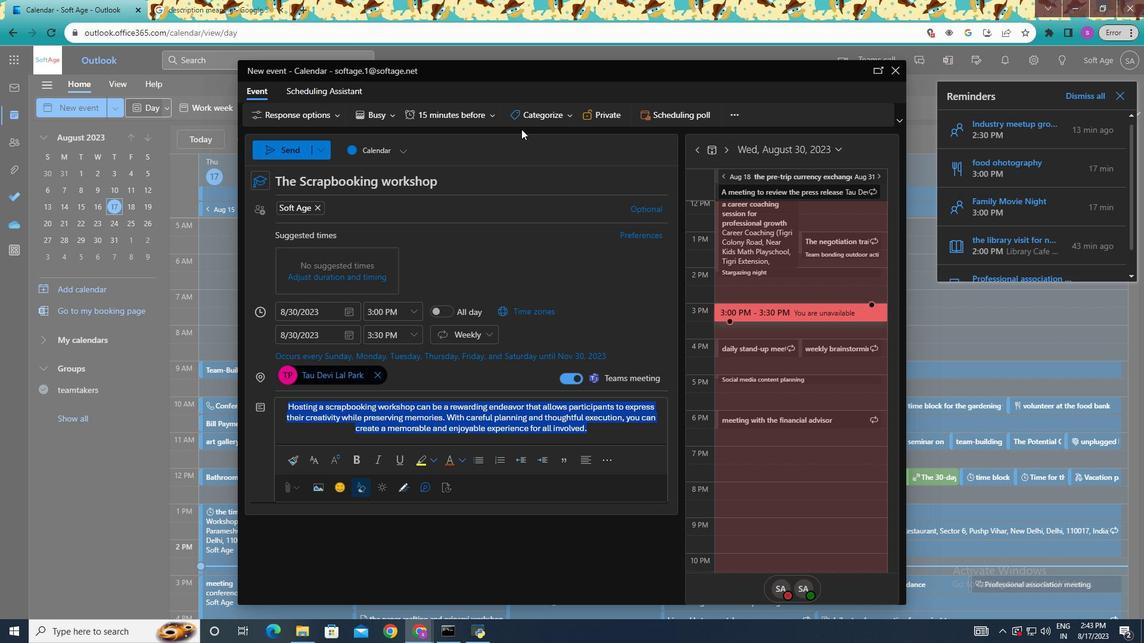 
Action: Mouse moved to (491, 115)
Screenshot: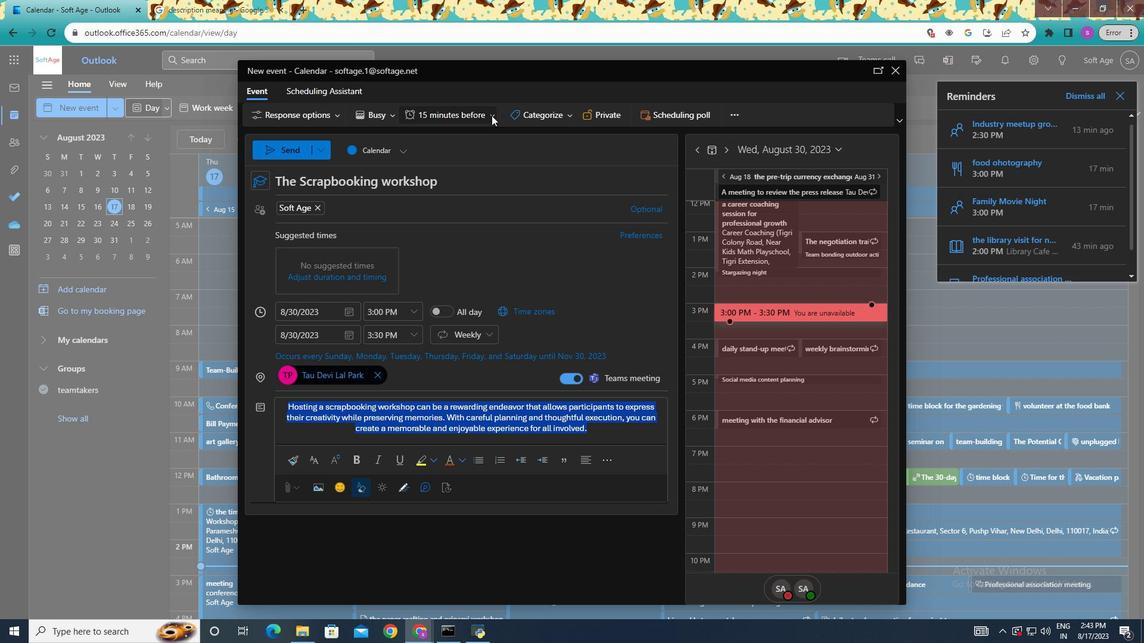 
Action: Mouse pressed left at (491, 115)
Screenshot: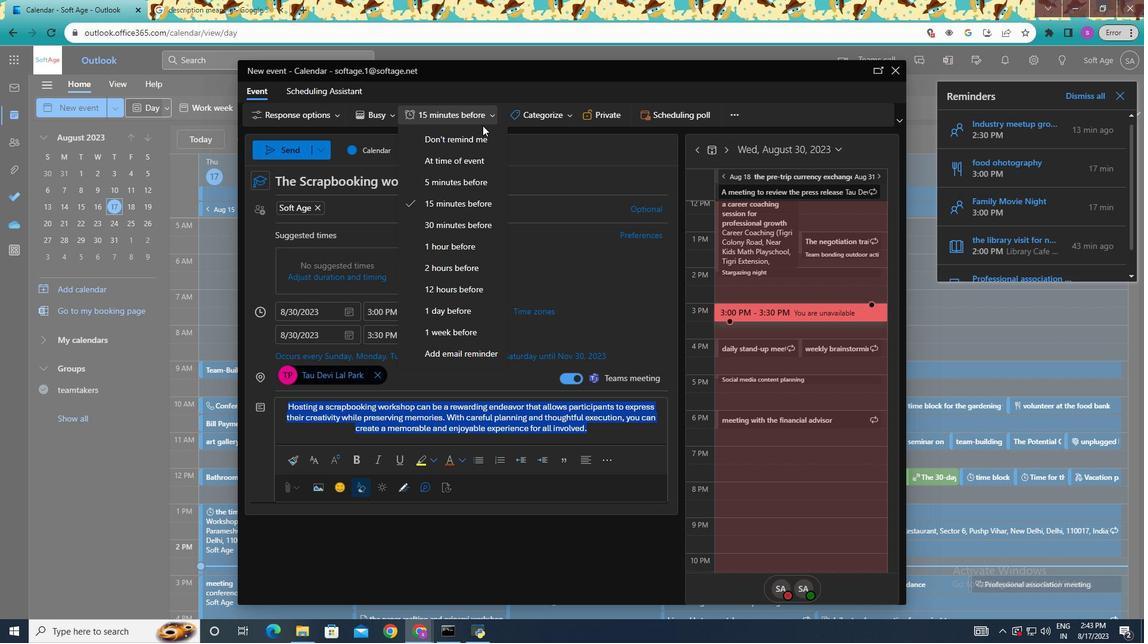 
Action: Mouse moved to (479, 218)
Screenshot: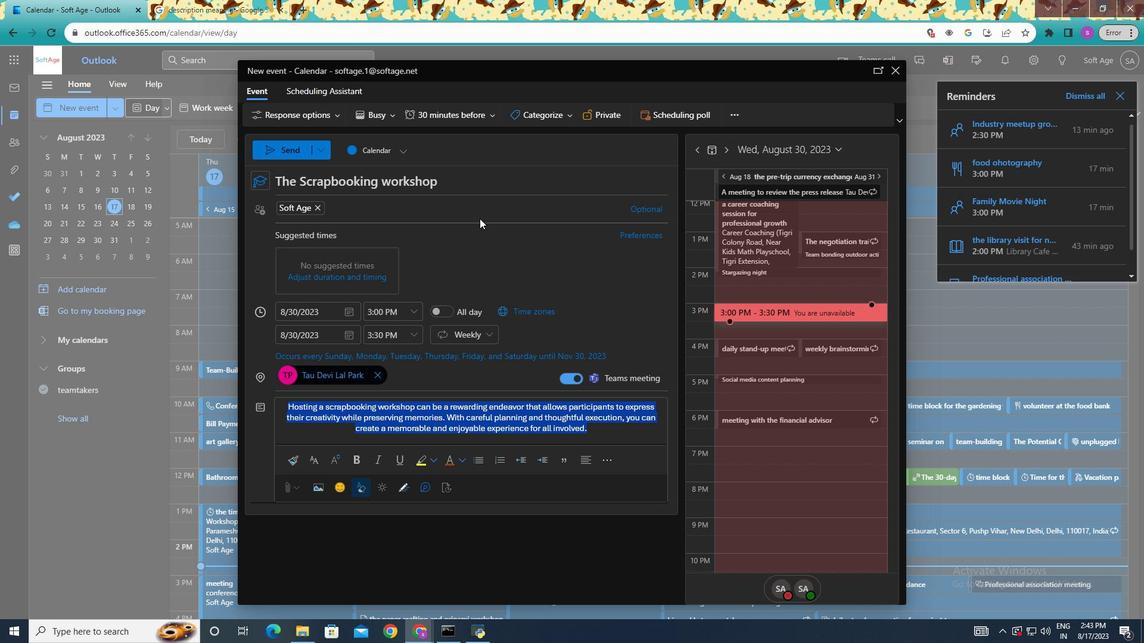 
Action: Mouse pressed left at (479, 218)
Screenshot: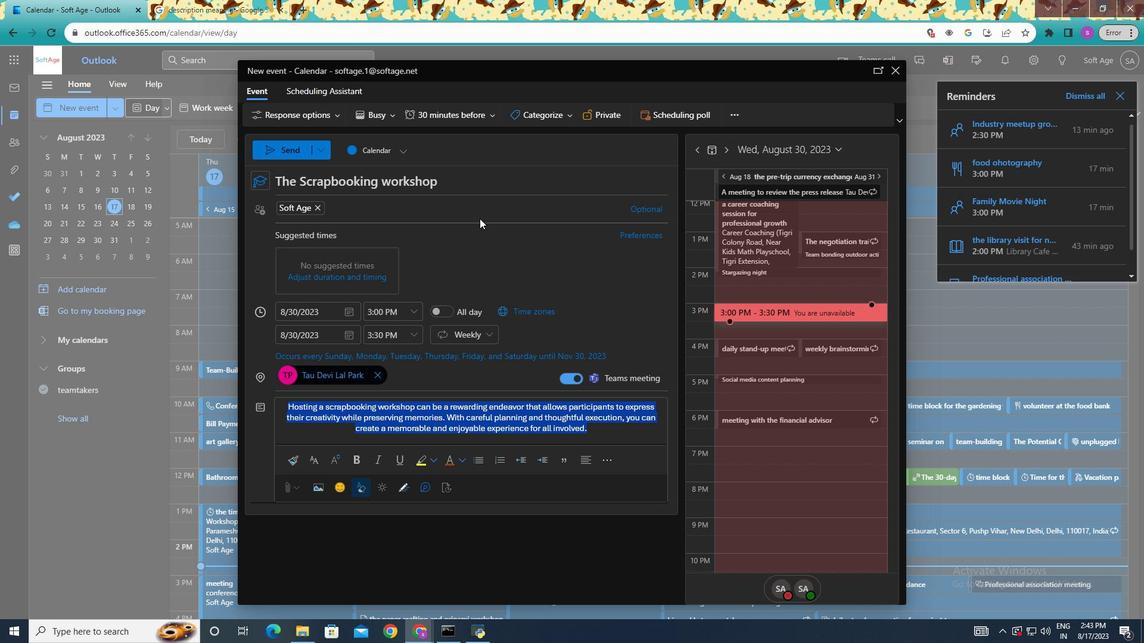 
Action: Mouse moved to (395, 115)
Screenshot: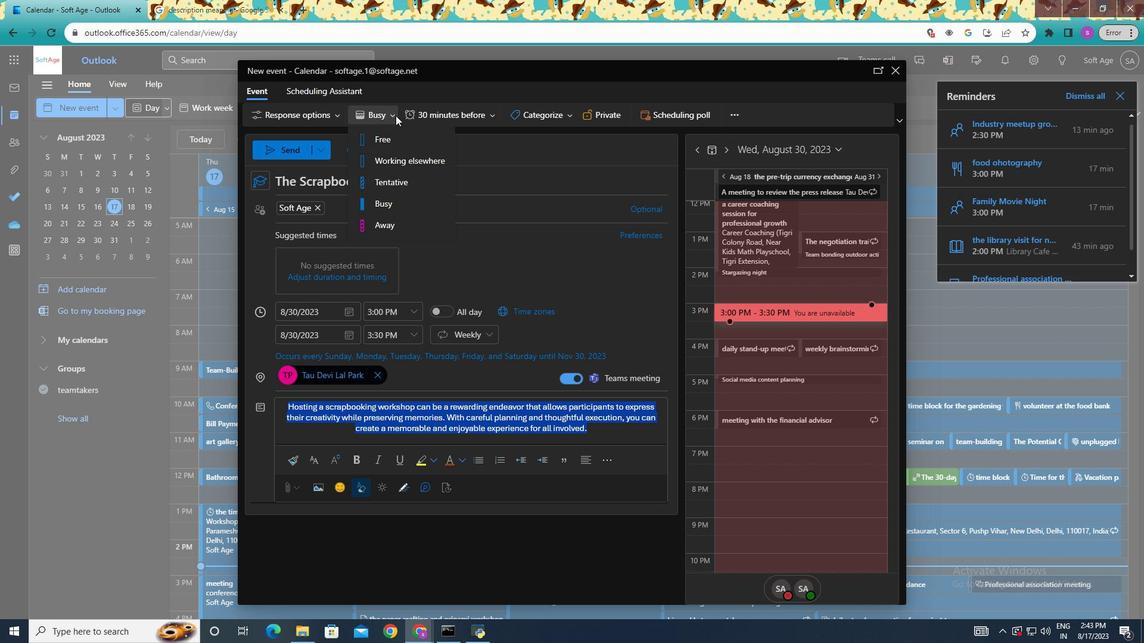 
Action: Mouse pressed left at (395, 115)
Screenshot: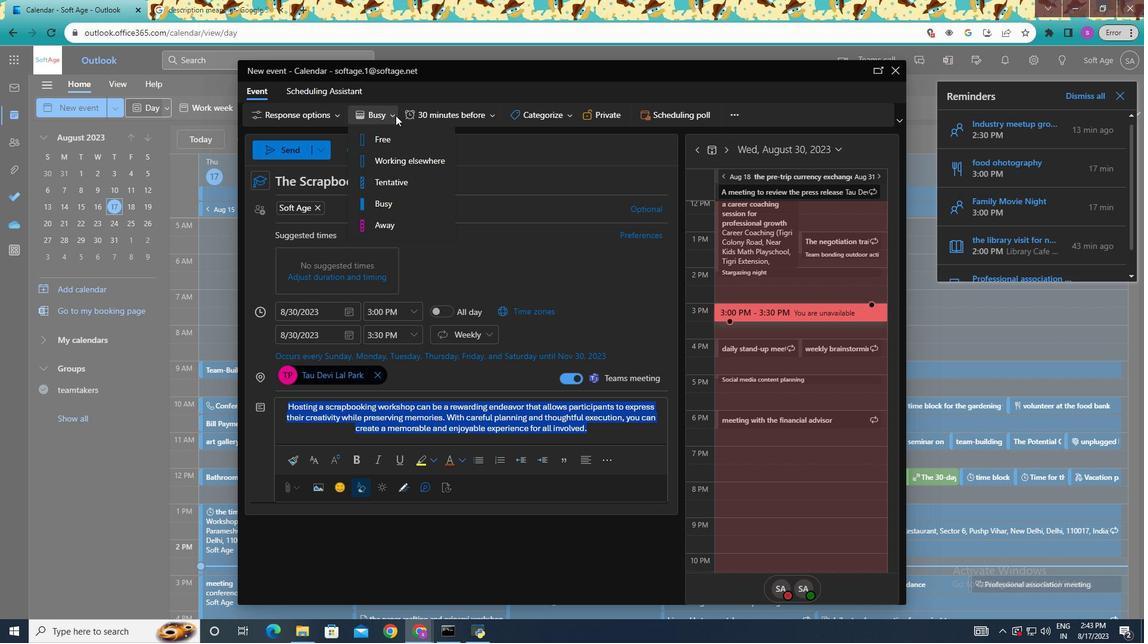 
Action: Mouse moved to (392, 114)
Screenshot: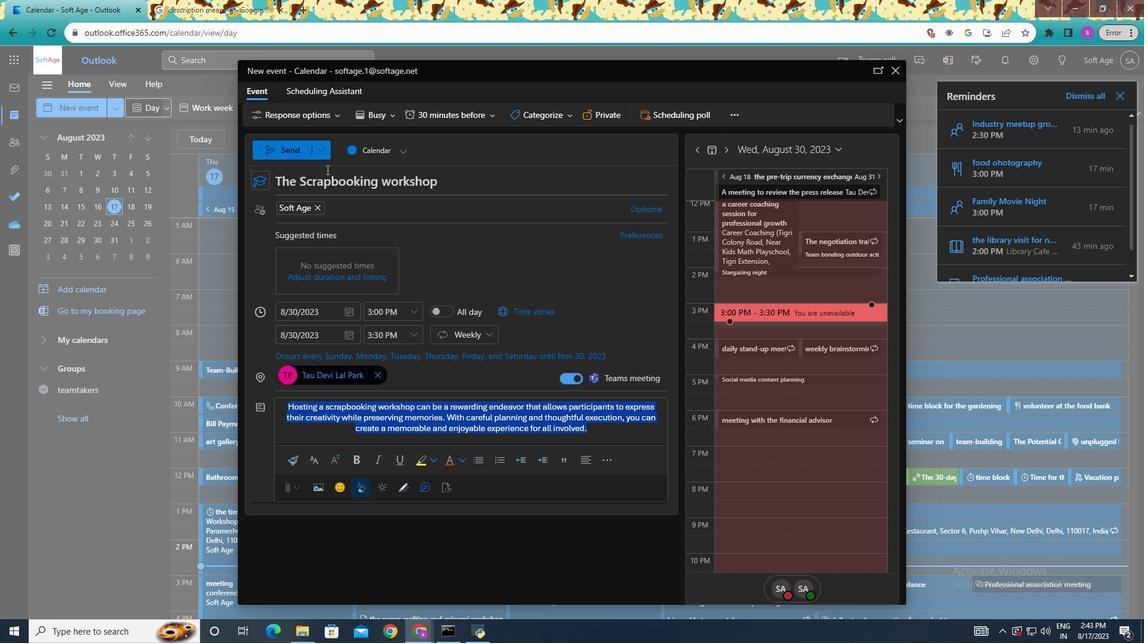 
Action: Mouse pressed left at (392, 114)
Screenshot: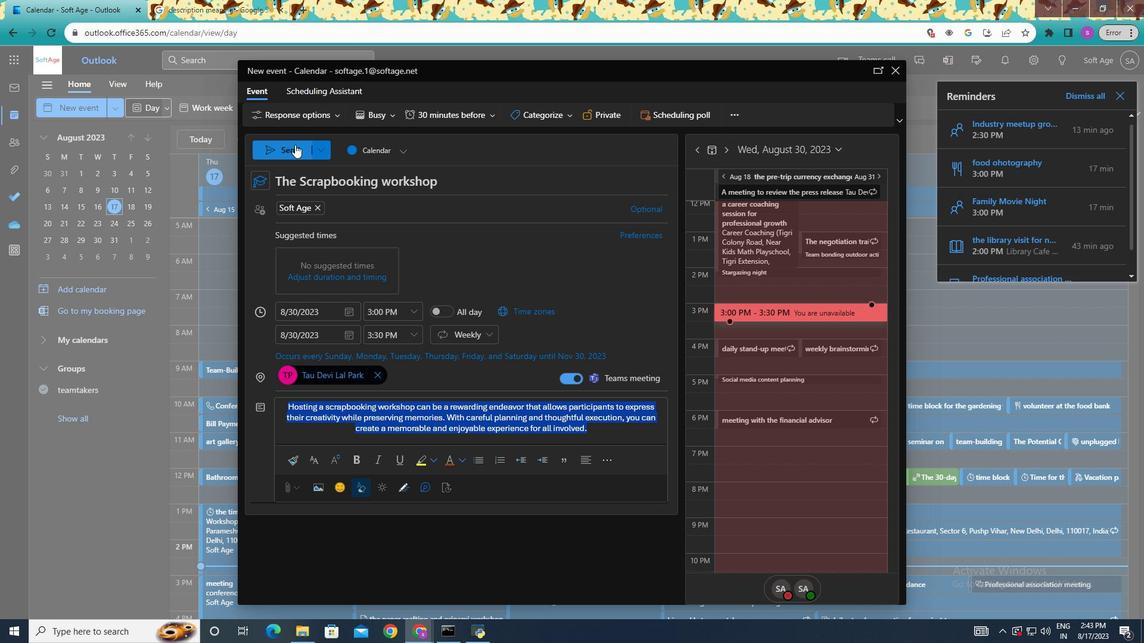 
Action: Mouse moved to (292, 146)
Screenshot: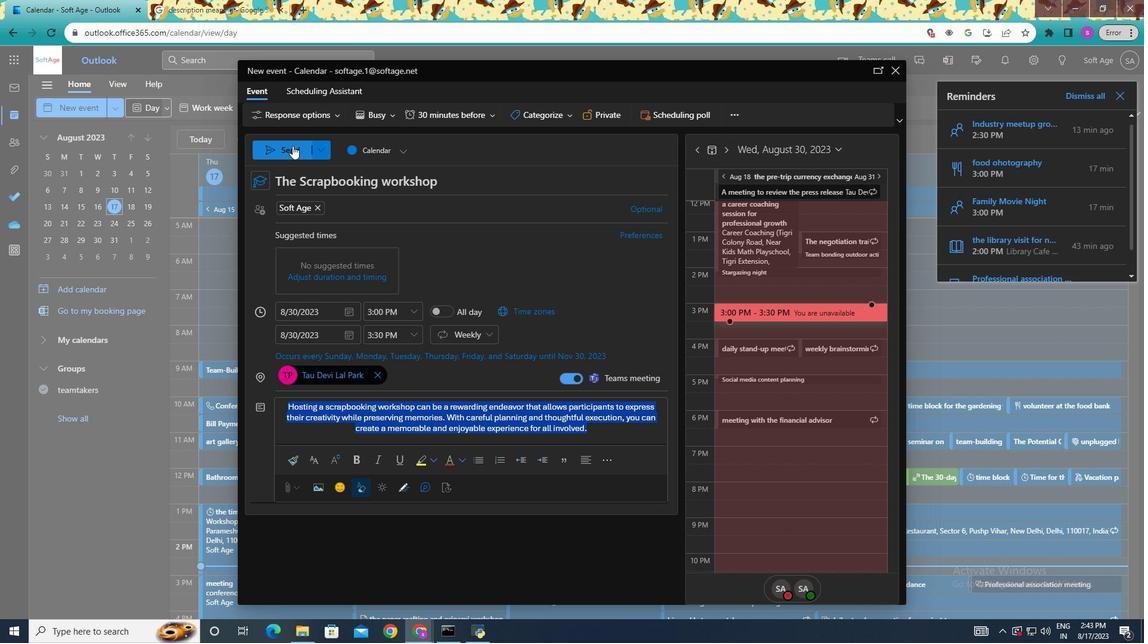 
Action: Mouse pressed left at (292, 146)
Screenshot: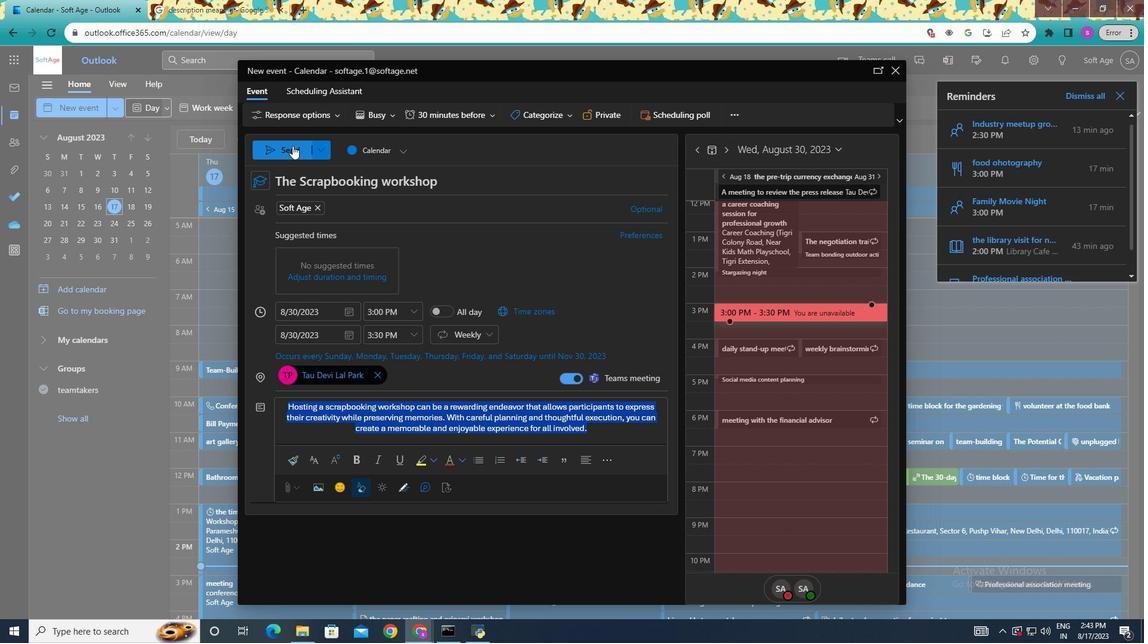 
